 Task: Toggle the select subwords in the smart select.
Action: Mouse moved to (13, 518)
Screenshot: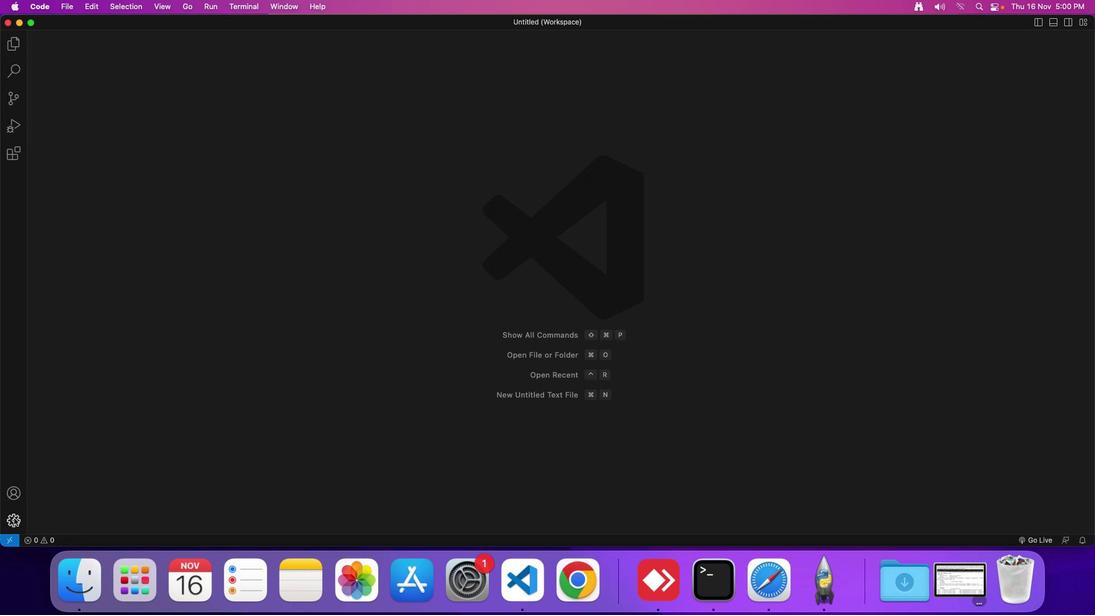 
Action: Mouse pressed left at (13, 518)
Screenshot: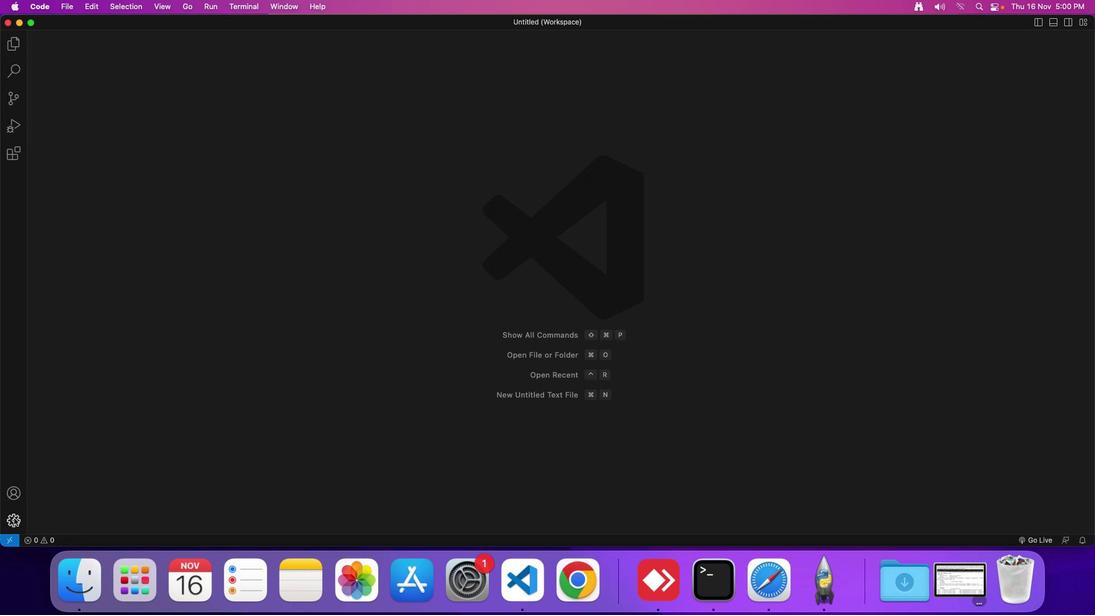 
Action: Mouse moved to (62, 452)
Screenshot: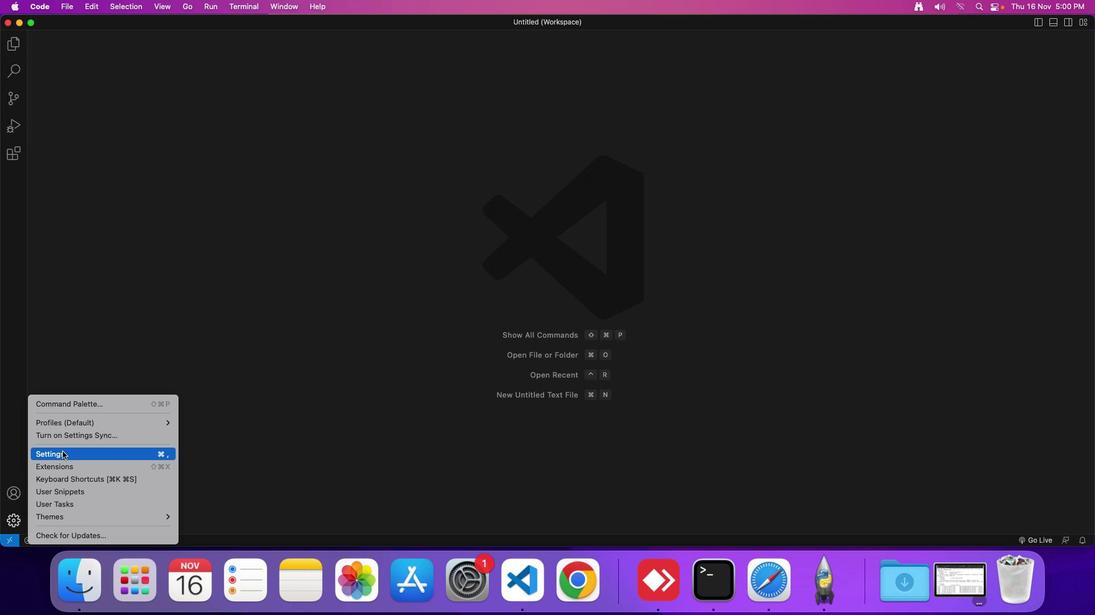 
Action: Mouse pressed left at (62, 452)
Screenshot: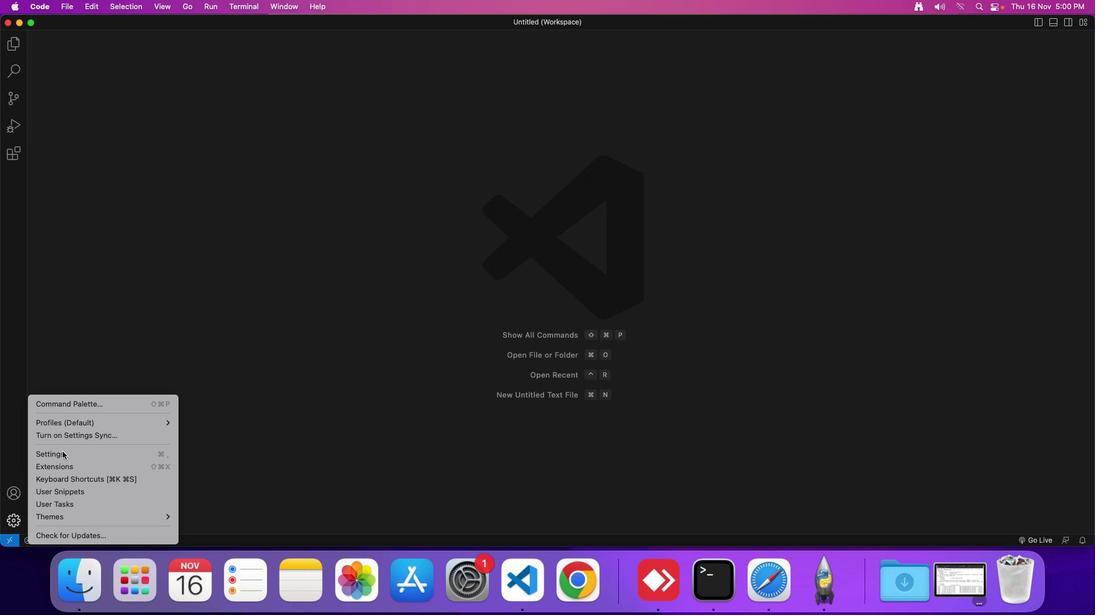 
Action: Mouse moved to (270, 94)
Screenshot: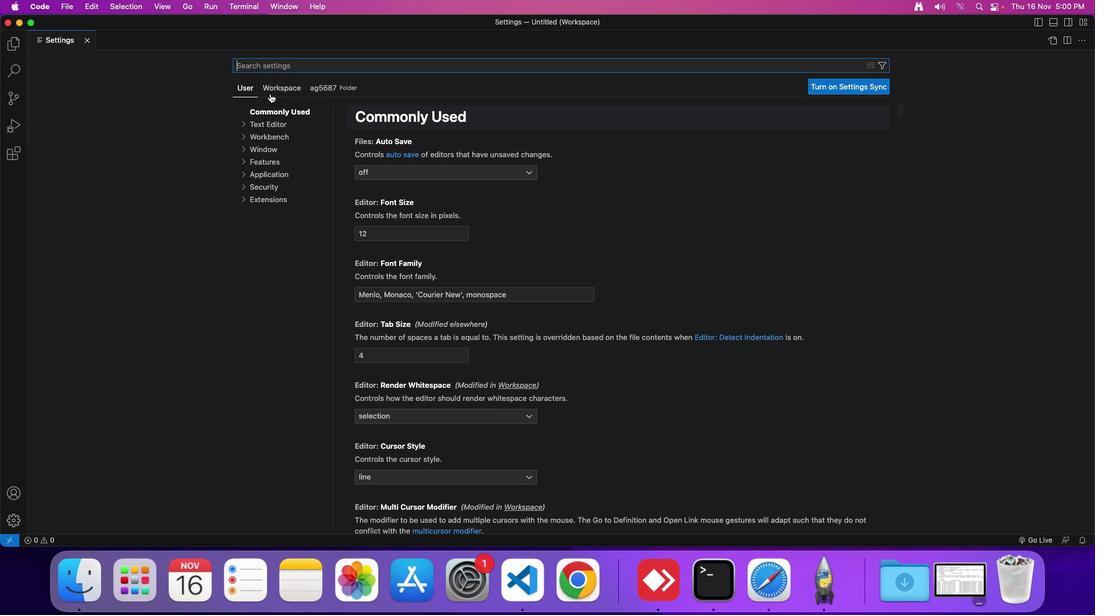 
Action: Mouse pressed left at (270, 94)
Screenshot: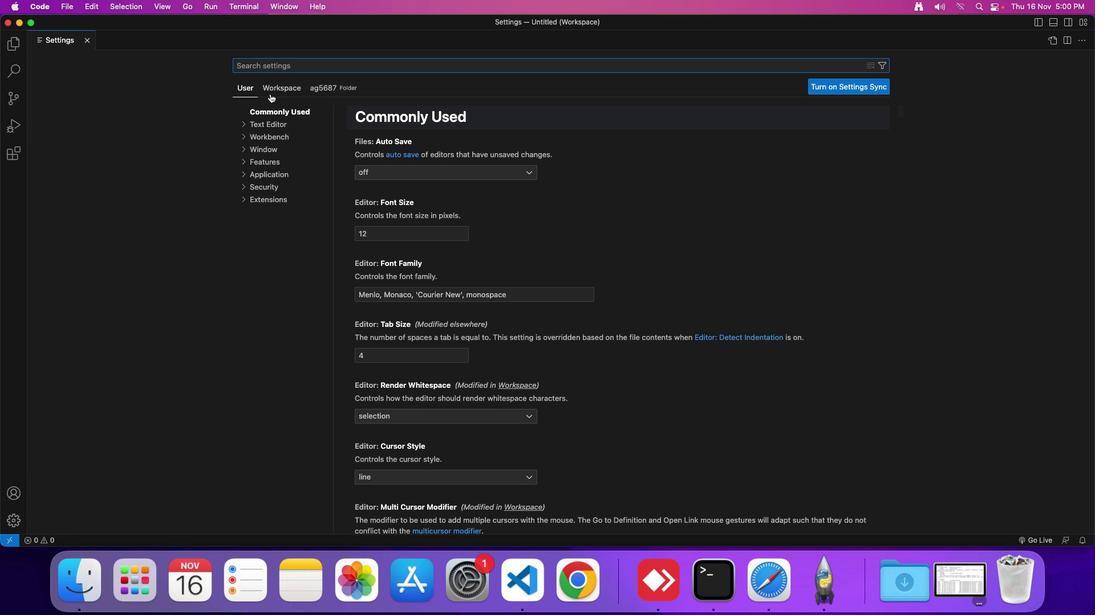 
Action: Mouse moved to (260, 123)
Screenshot: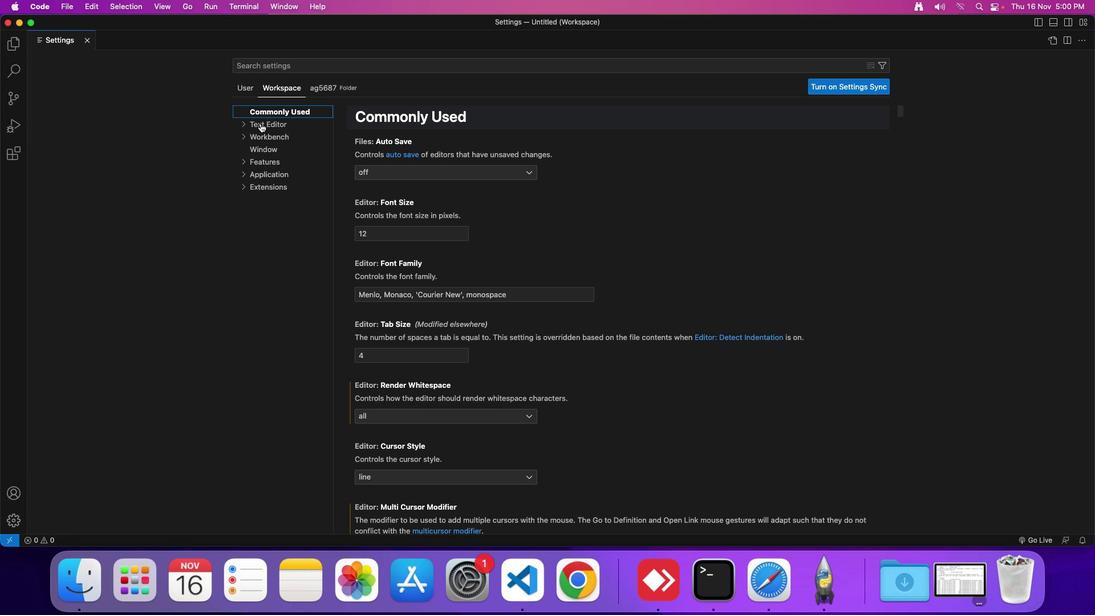 
Action: Mouse pressed left at (260, 123)
Screenshot: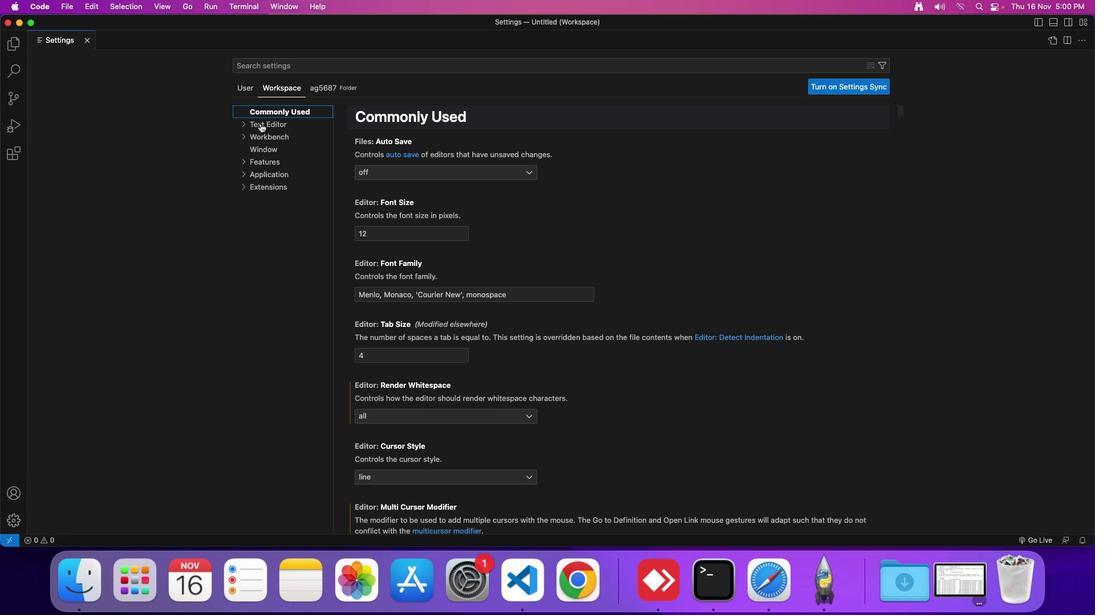 
Action: Mouse moved to (432, 446)
Screenshot: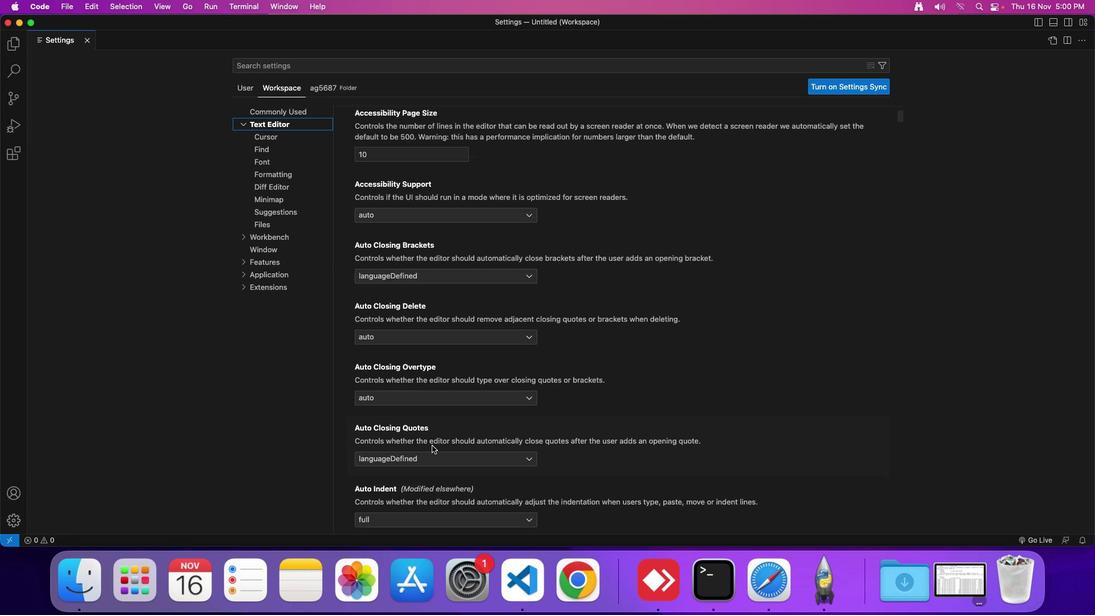 
Action: Mouse scrolled (432, 446) with delta (0, 0)
Screenshot: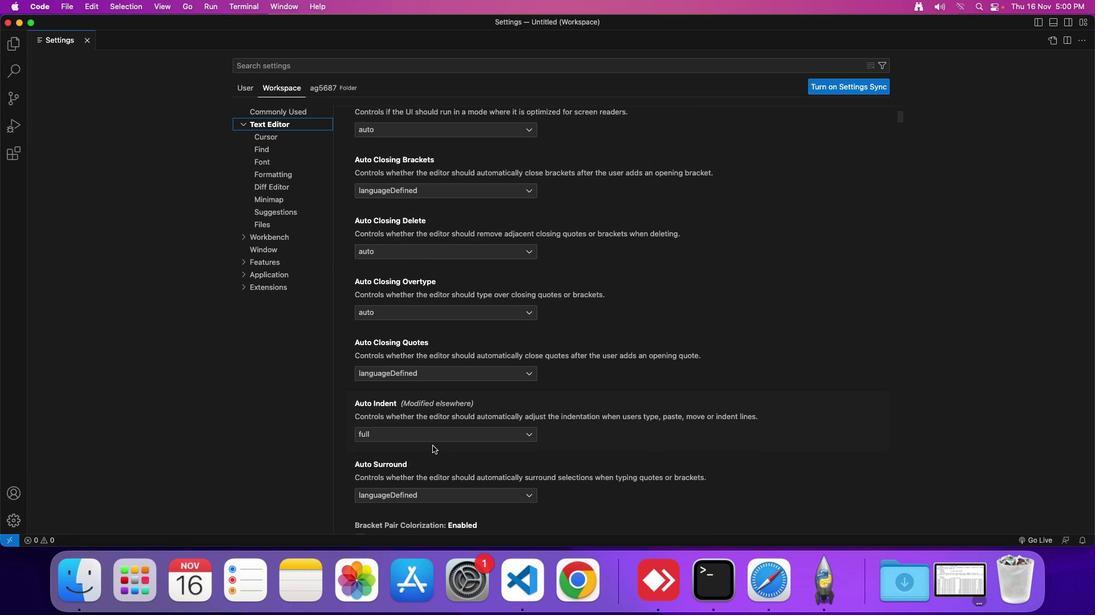 
Action: Mouse scrolled (432, 446) with delta (0, 0)
Screenshot: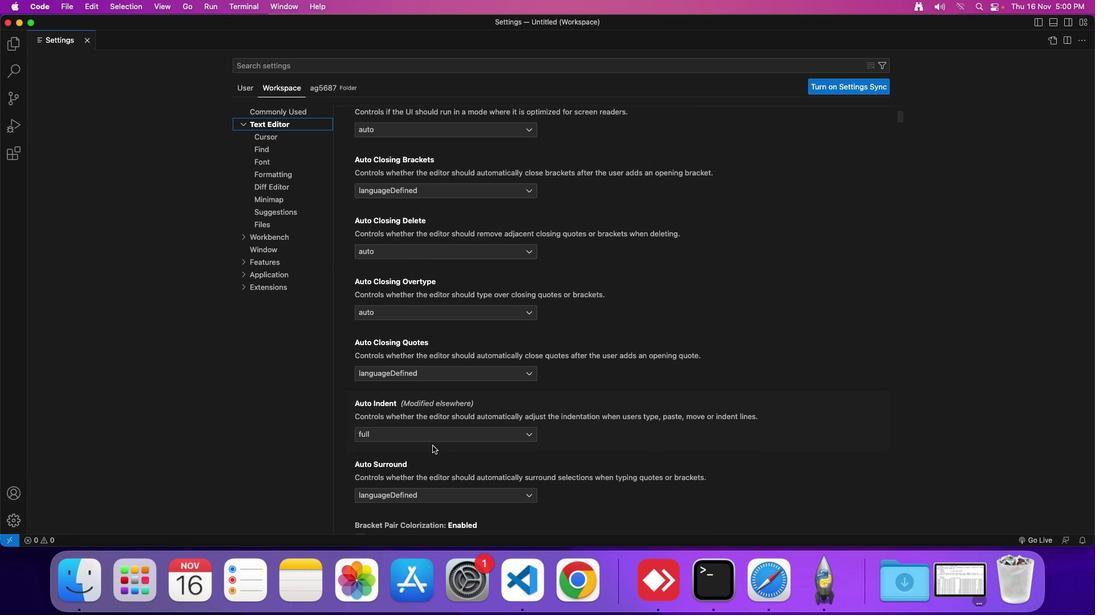 
Action: Mouse moved to (432, 446)
Screenshot: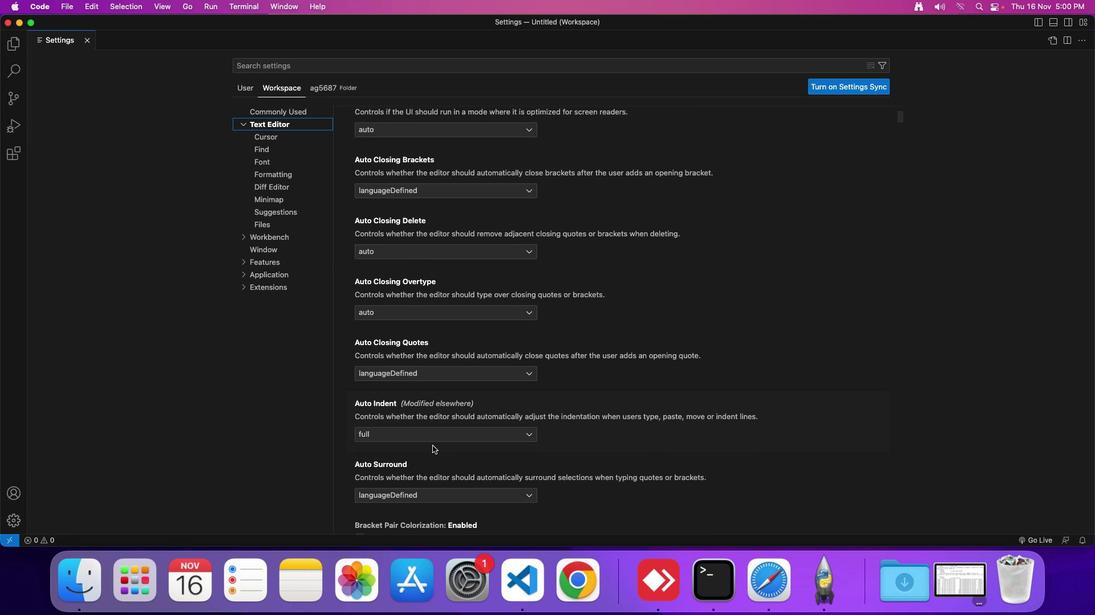 
Action: Mouse scrolled (432, 446) with delta (0, -1)
Screenshot: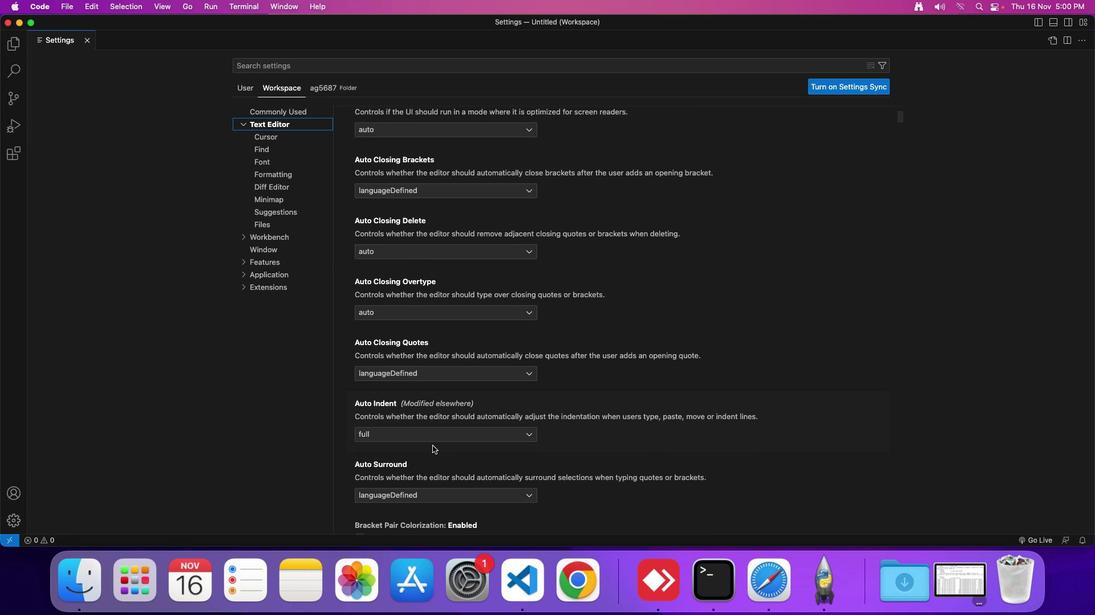 
Action: Mouse moved to (432, 446)
Screenshot: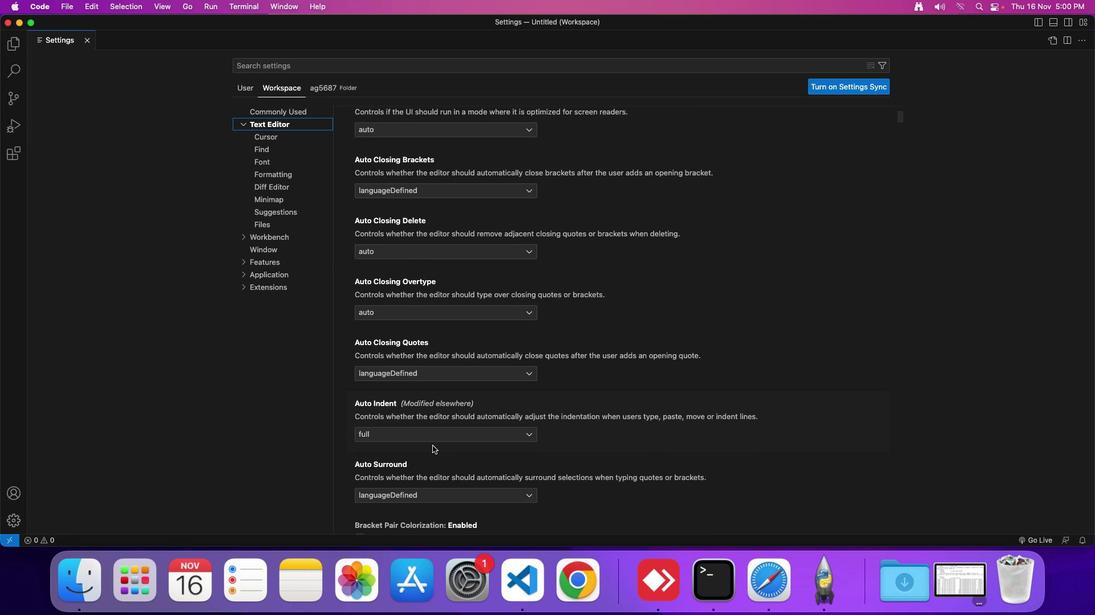 
Action: Mouse scrolled (432, 446) with delta (0, 0)
Screenshot: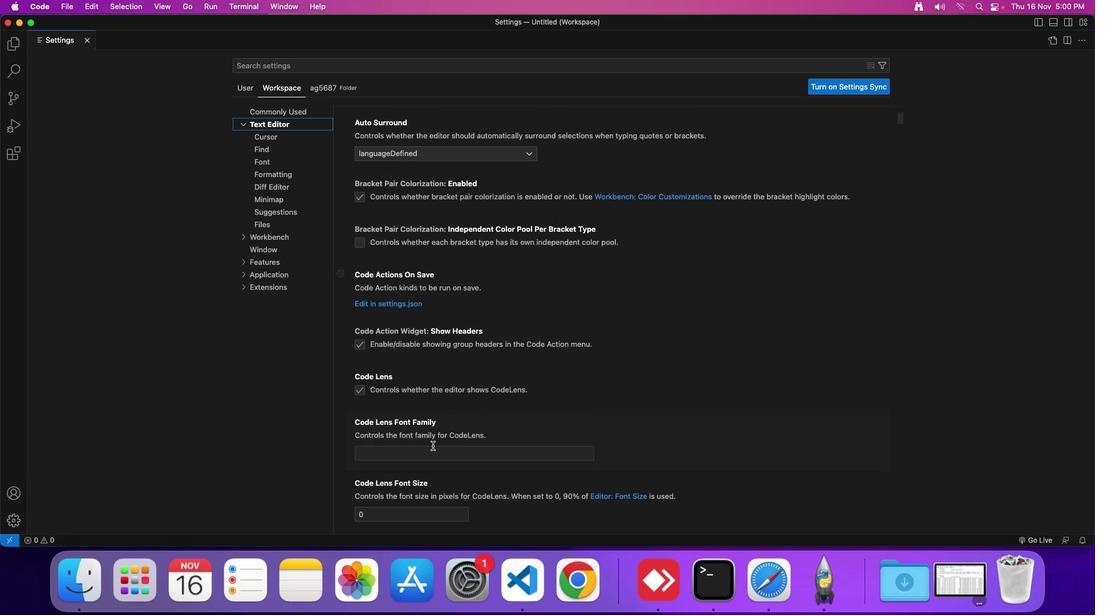 
Action: Mouse scrolled (432, 446) with delta (0, 0)
Screenshot: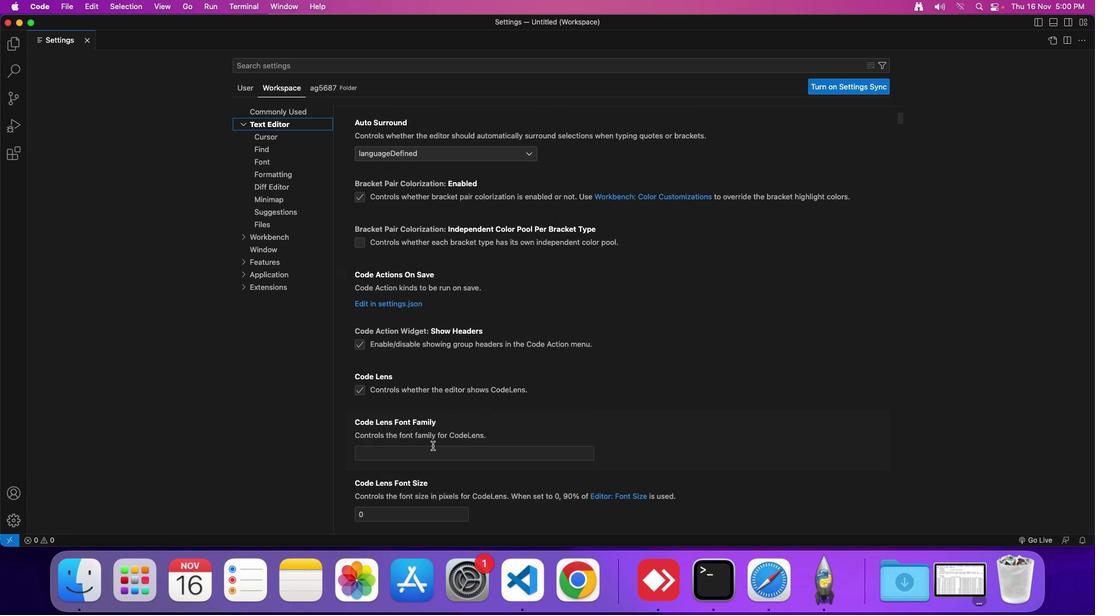 
Action: Mouse scrolled (432, 446) with delta (0, -2)
Screenshot: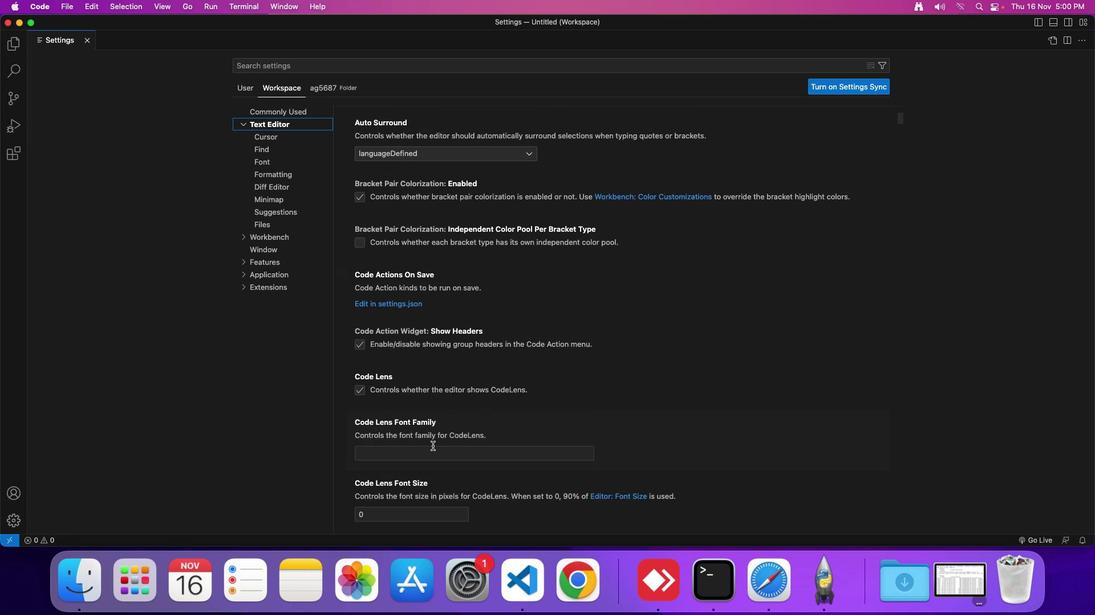 
Action: Mouse scrolled (432, 446) with delta (0, -3)
Screenshot: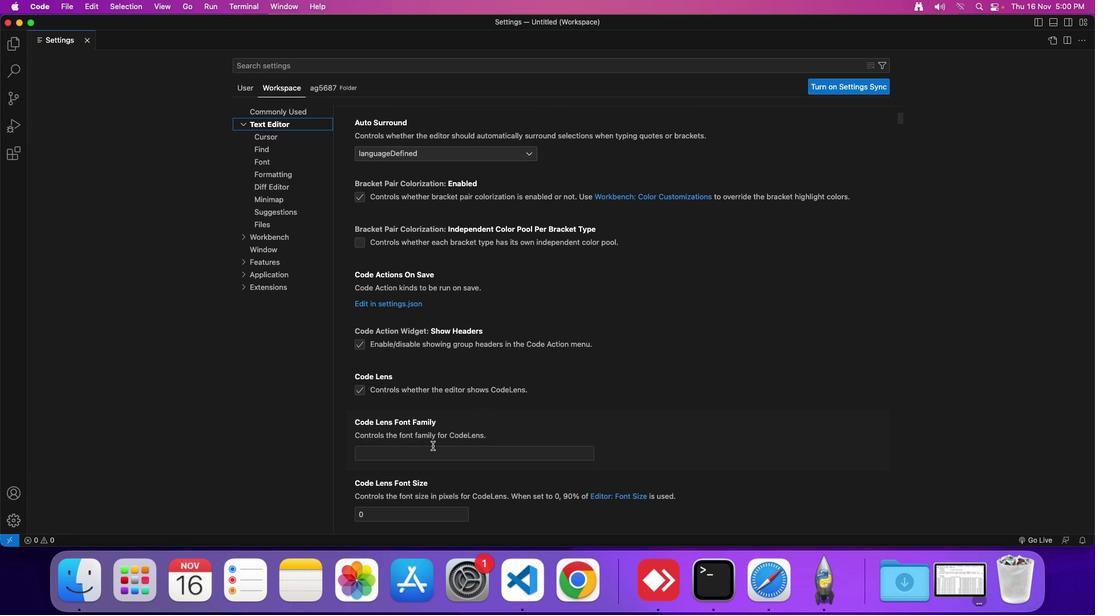 
Action: Mouse moved to (434, 446)
Screenshot: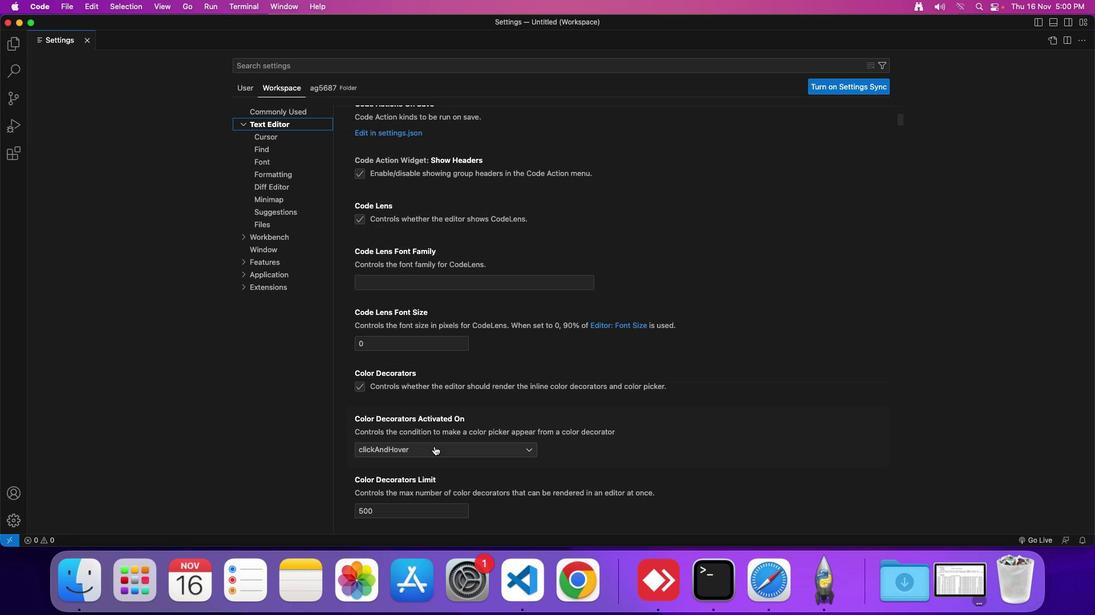 
Action: Mouse scrolled (434, 446) with delta (0, 0)
Screenshot: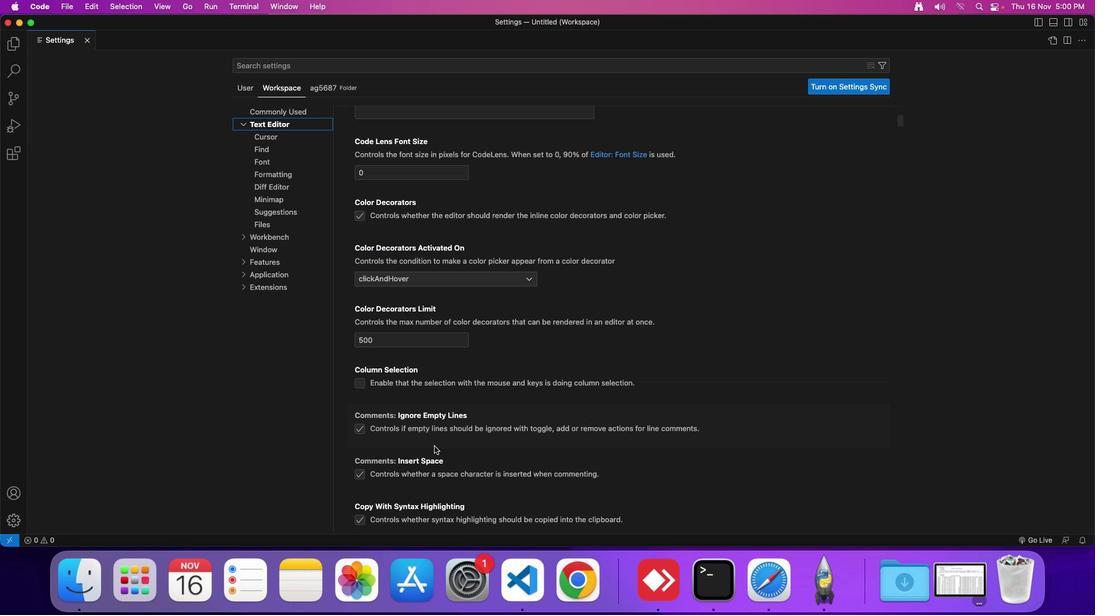 
Action: Mouse scrolled (434, 446) with delta (0, 0)
Screenshot: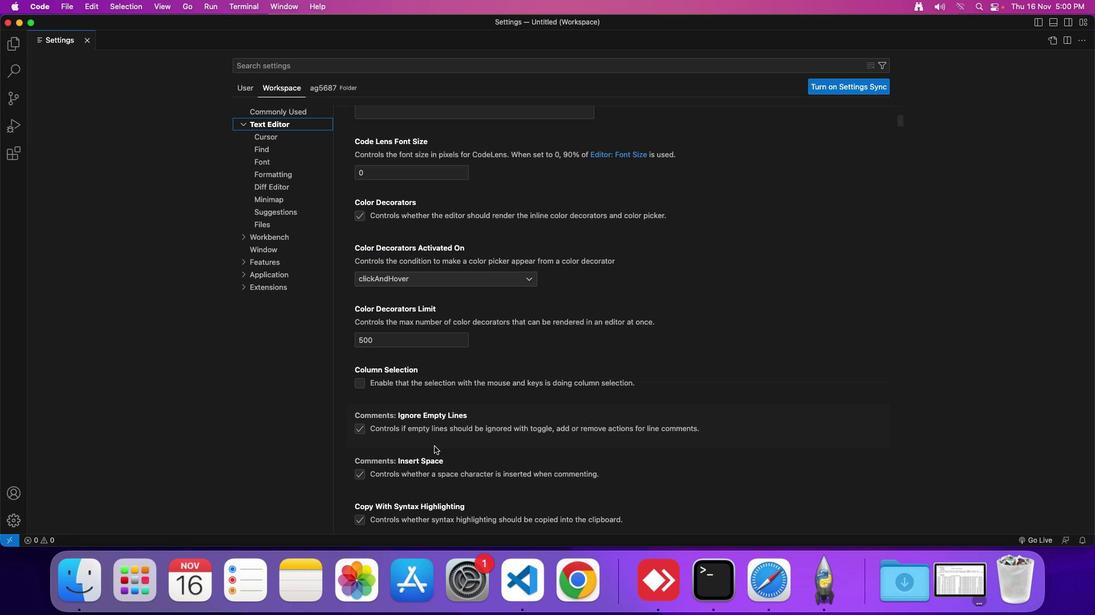 
Action: Mouse scrolled (434, 446) with delta (0, -2)
Screenshot: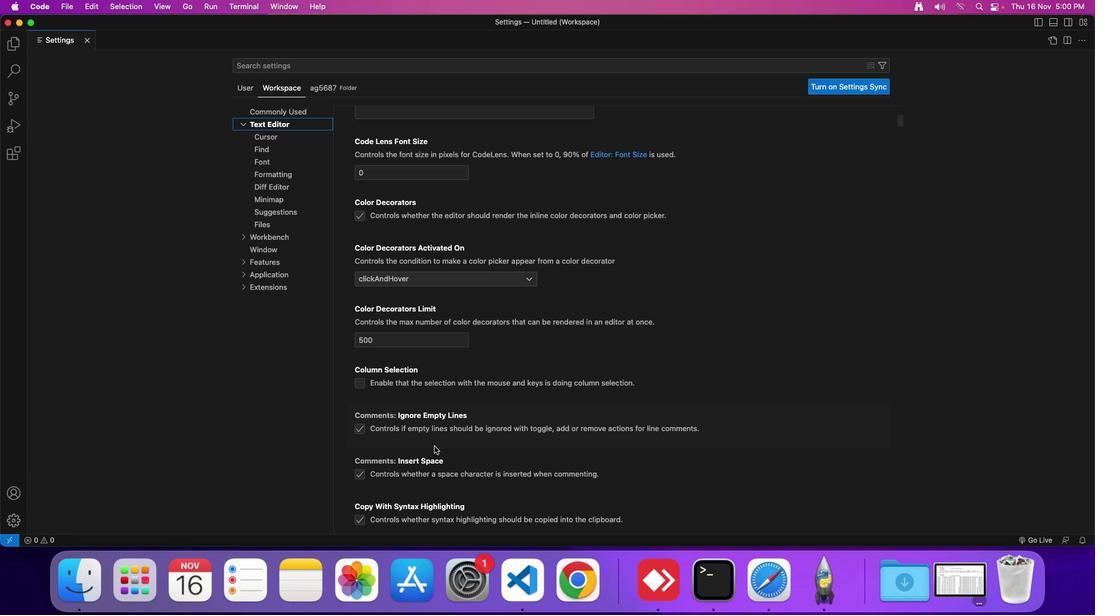 
Action: Mouse scrolled (434, 446) with delta (0, -3)
Screenshot: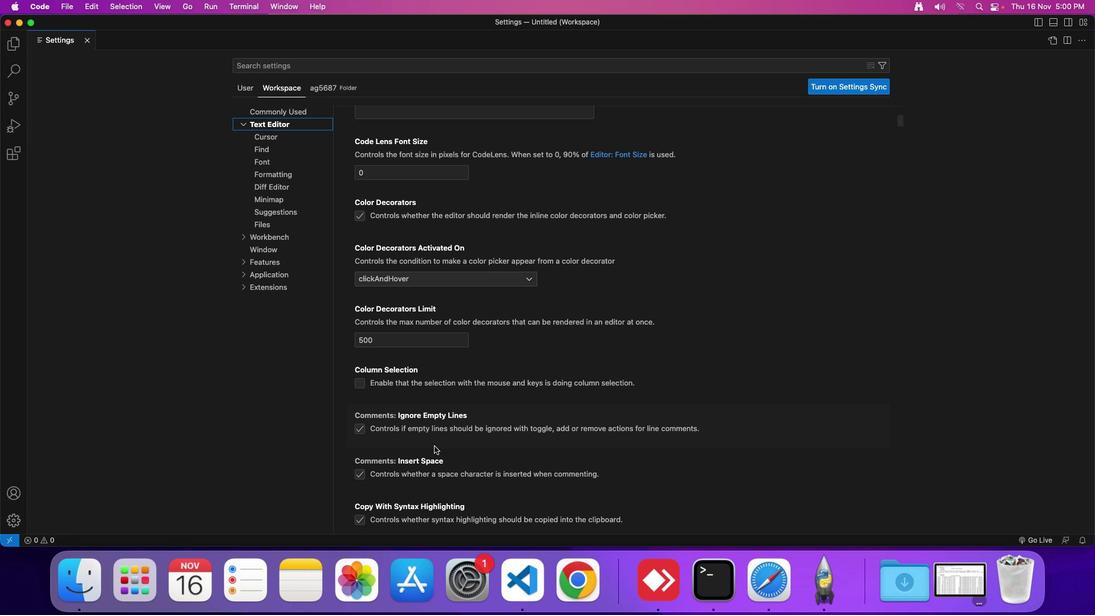 
Action: Mouse scrolled (434, 446) with delta (0, 0)
Screenshot: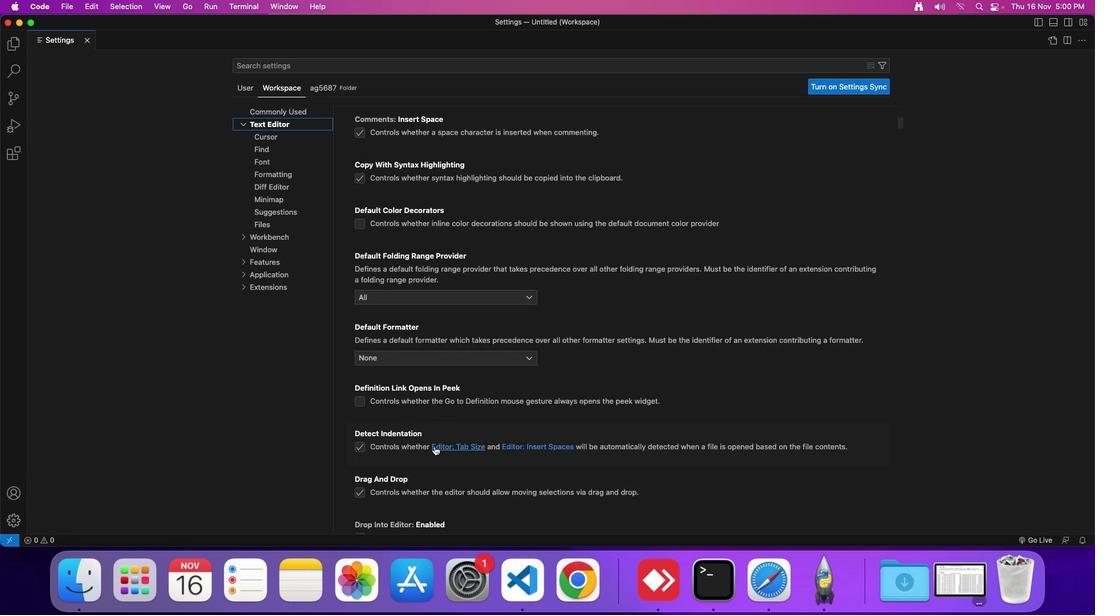 
Action: Mouse scrolled (434, 446) with delta (0, 0)
Screenshot: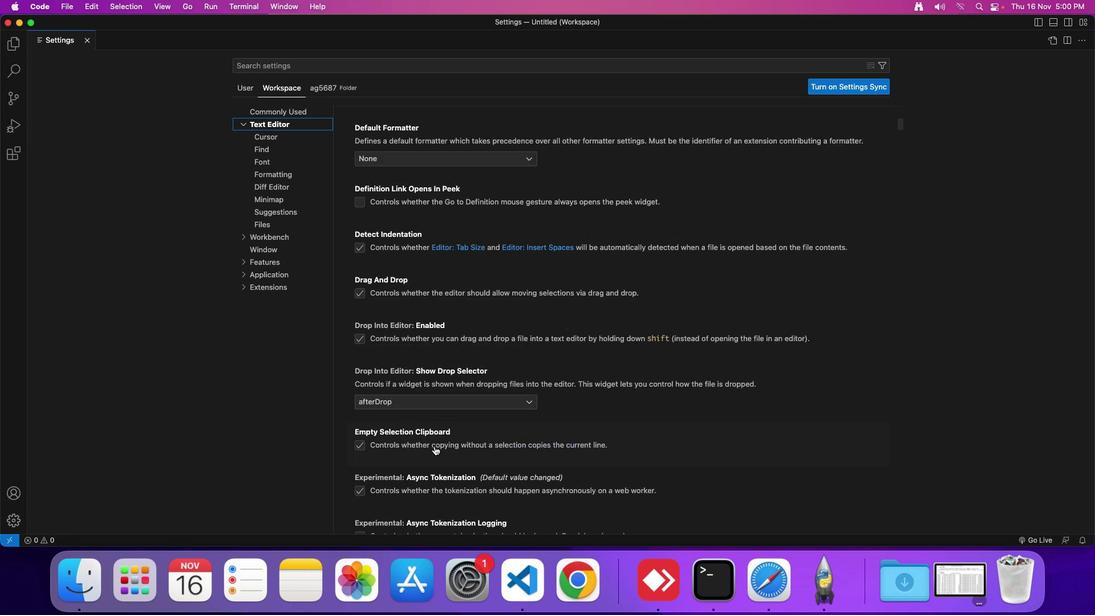 
Action: Mouse scrolled (434, 446) with delta (0, -2)
Screenshot: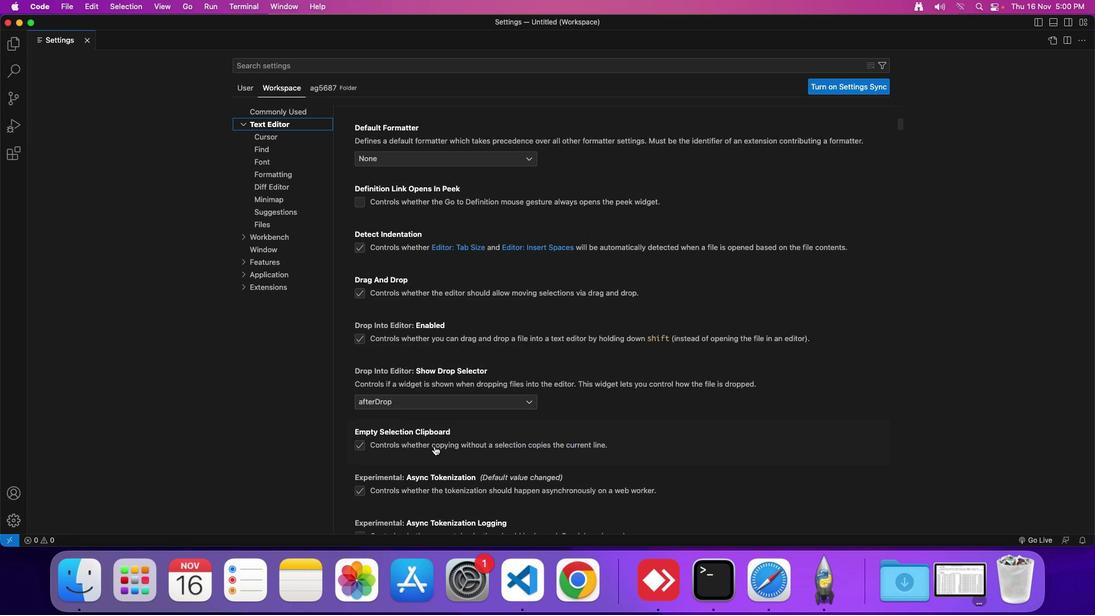 
Action: Mouse scrolled (434, 446) with delta (0, -3)
Screenshot: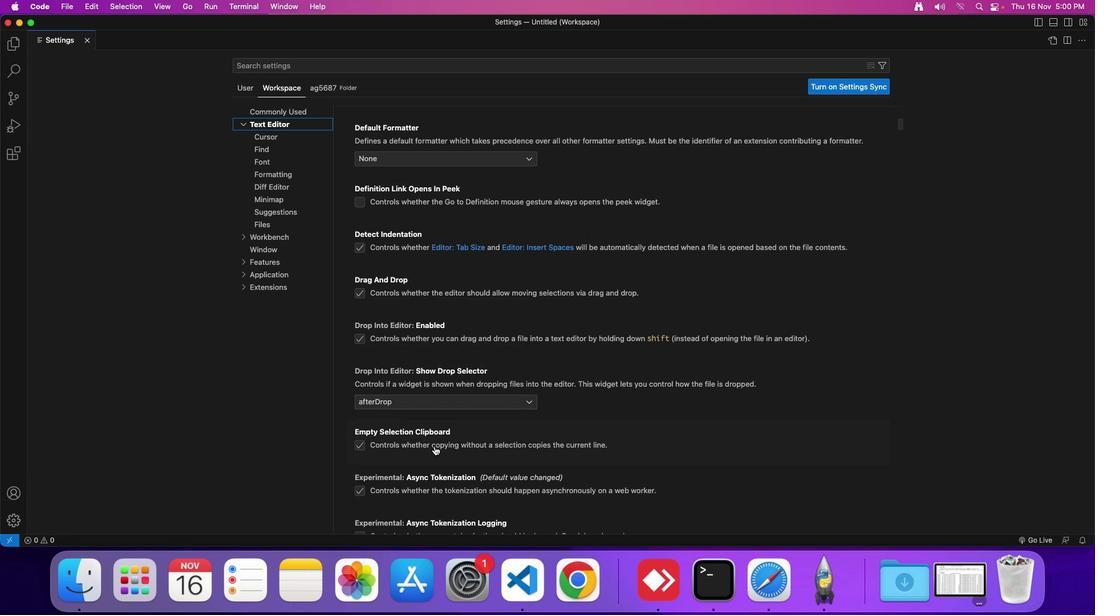 
Action: Mouse scrolled (434, 446) with delta (0, -3)
Screenshot: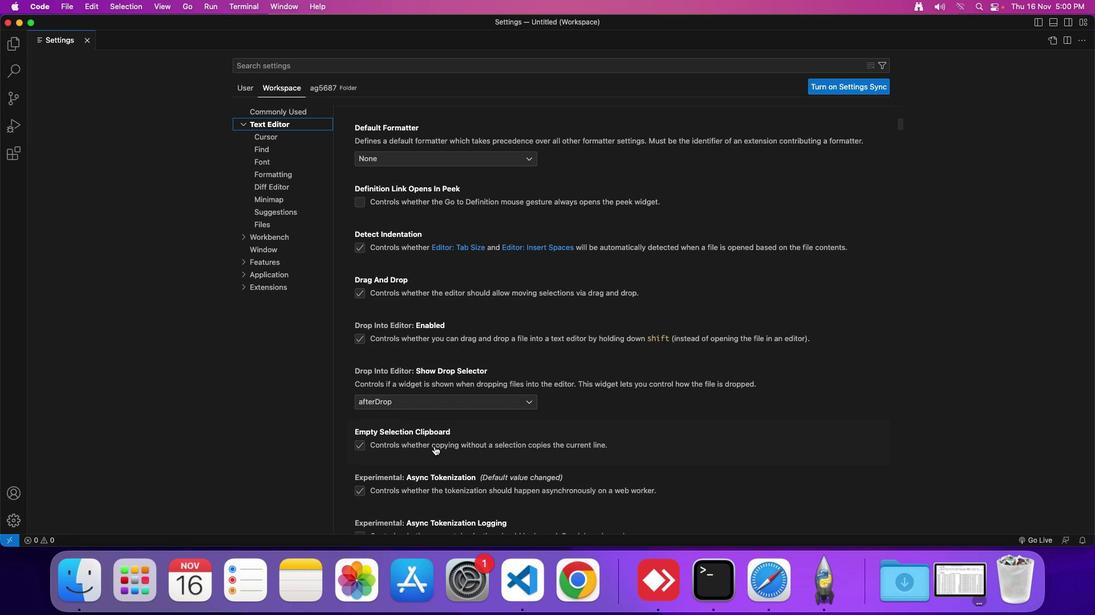 
Action: Mouse scrolled (434, 446) with delta (0, 0)
Screenshot: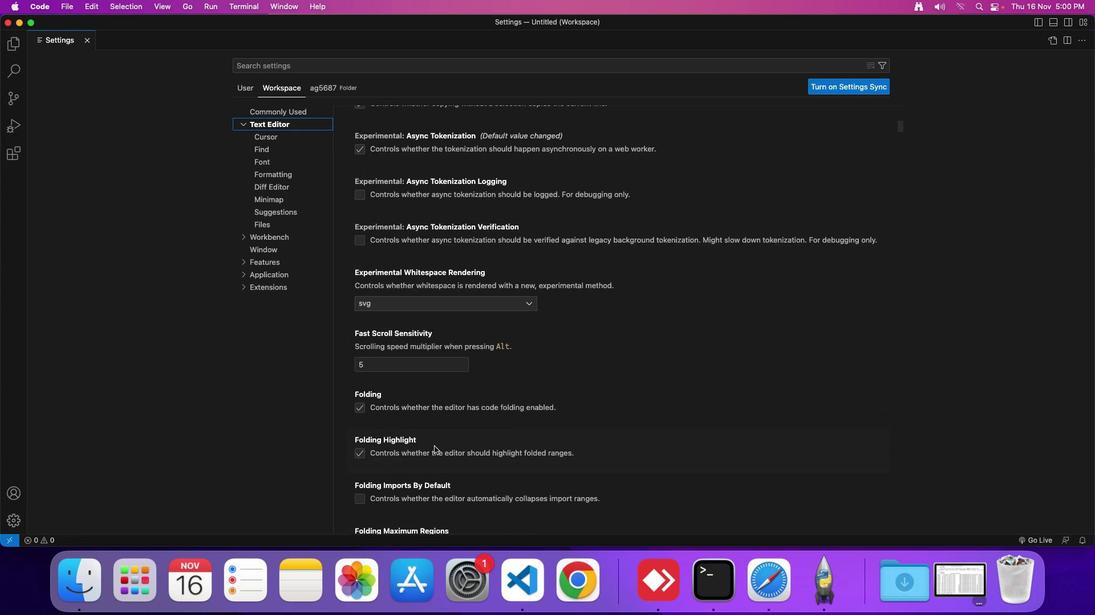 
Action: Mouse scrolled (434, 446) with delta (0, 0)
Screenshot: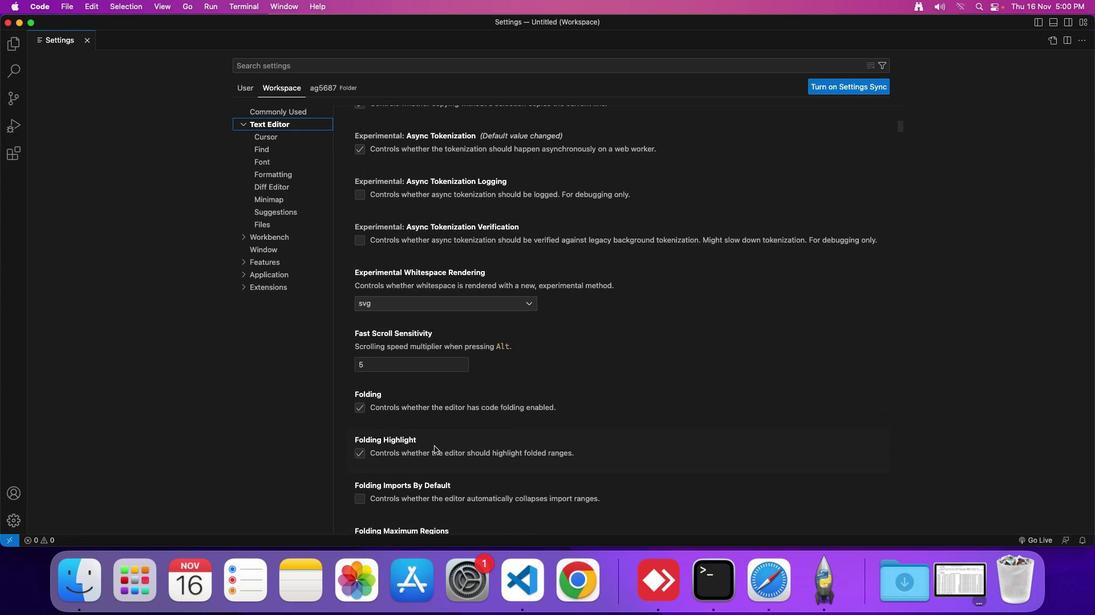 
Action: Mouse scrolled (434, 446) with delta (0, -2)
Screenshot: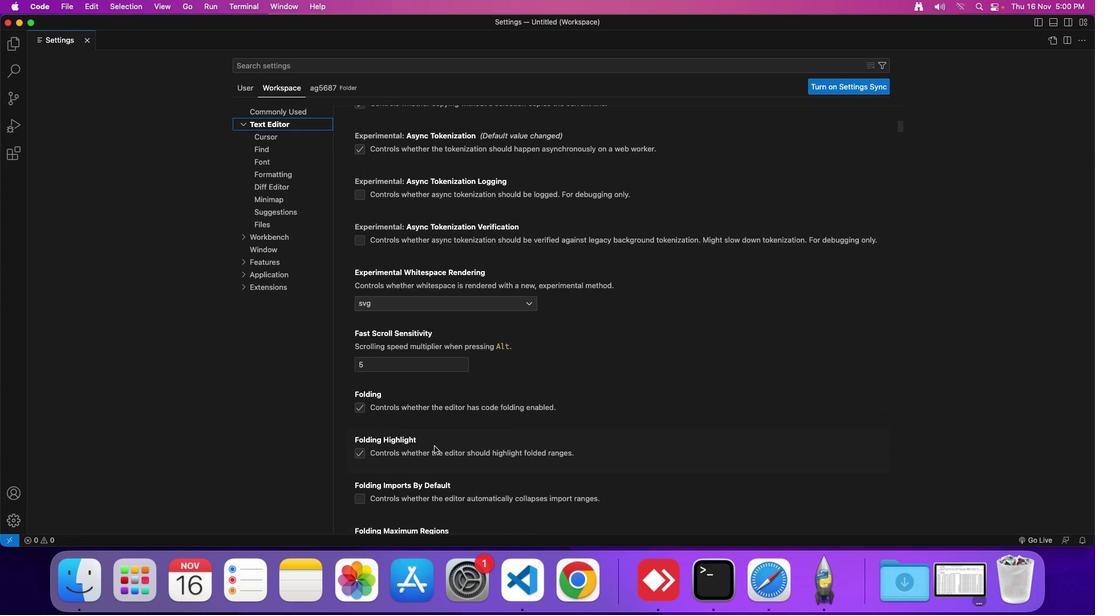 
Action: Mouse scrolled (434, 446) with delta (0, -3)
Screenshot: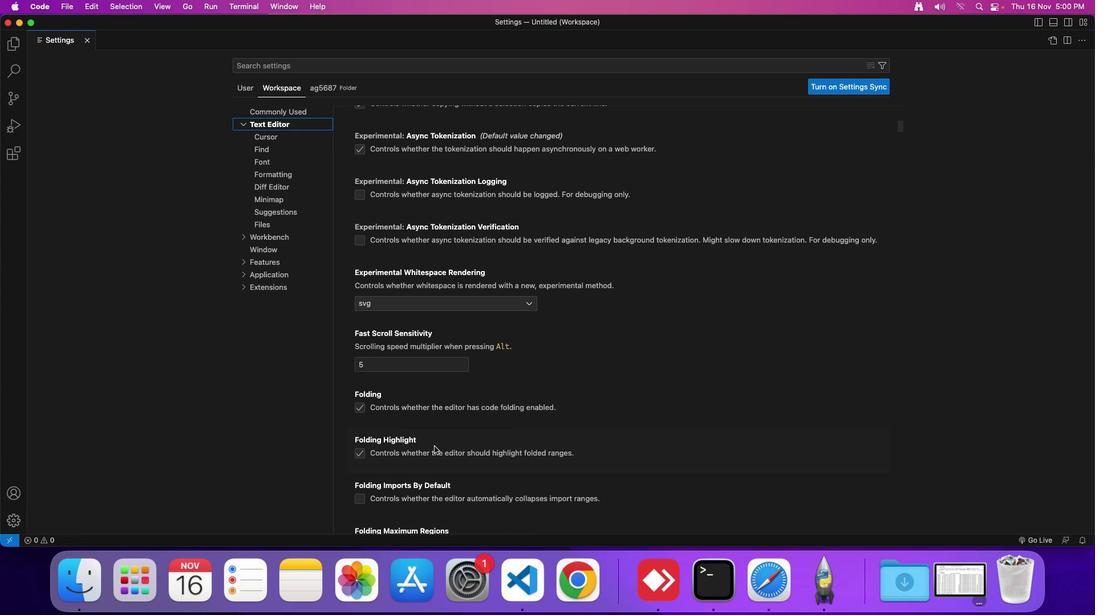 
Action: Mouse scrolled (434, 446) with delta (0, 0)
Screenshot: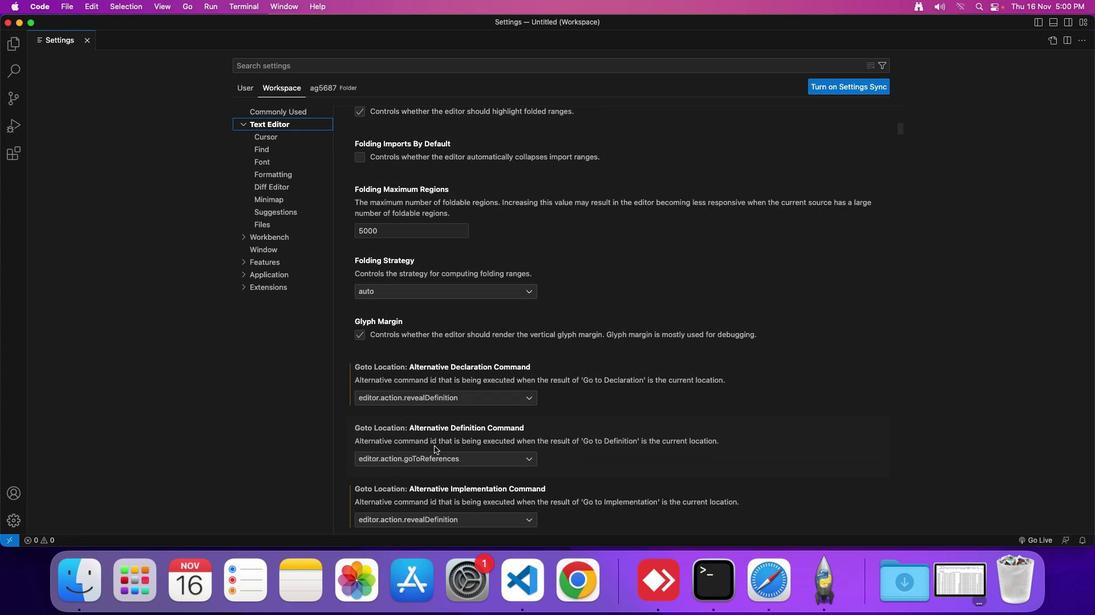 
Action: Mouse scrolled (434, 446) with delta (0, 0)
Screenshot: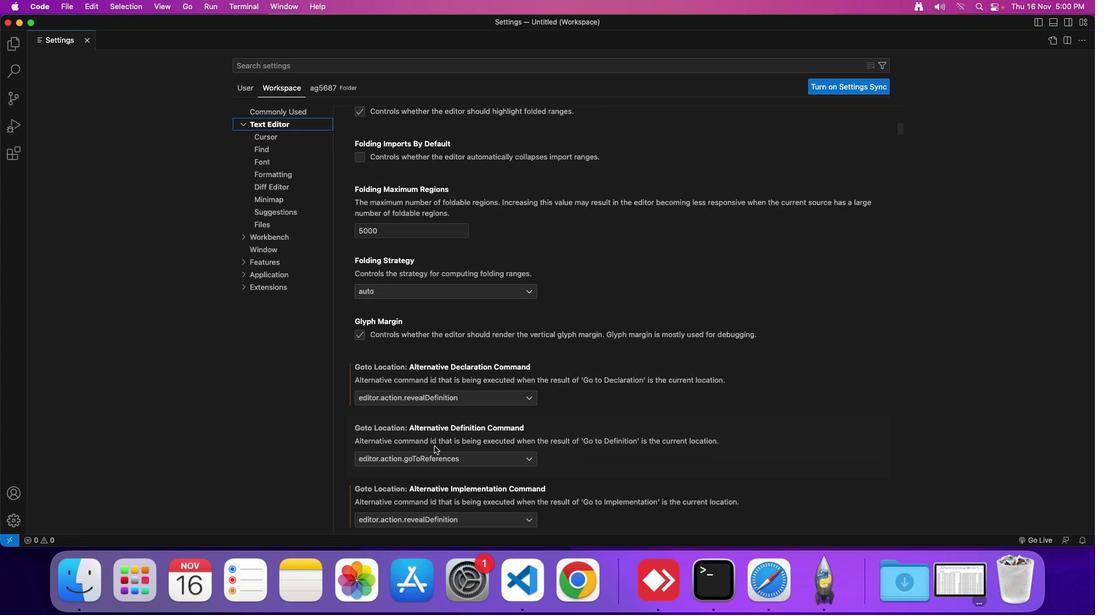 
Action: Mouse scrolled (434, 446) with delta (0, -2)
Screenshot: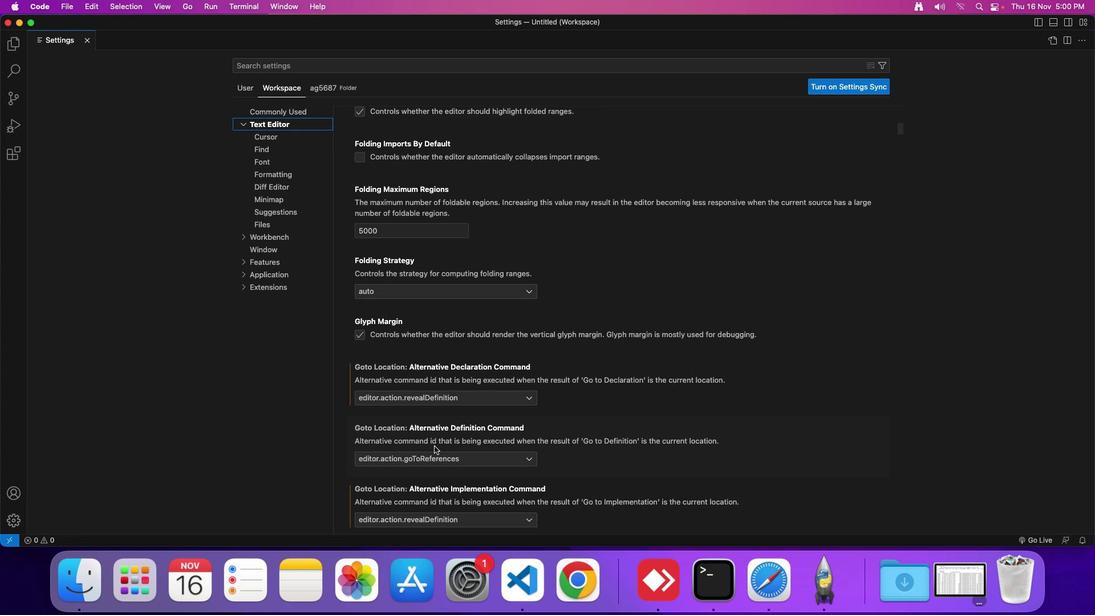 
Action: Mouse scrolled (434, 446) with delta (0, -3)
Screenshot: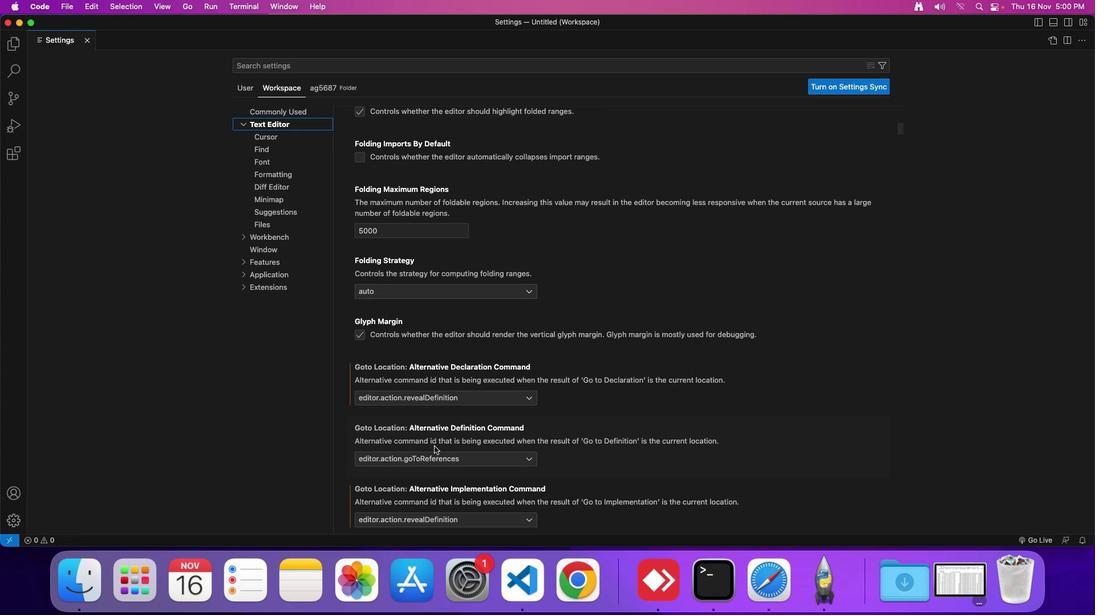 
Action: Mouse scrolled (434, 446) with delta (0, 0)
Screenshot: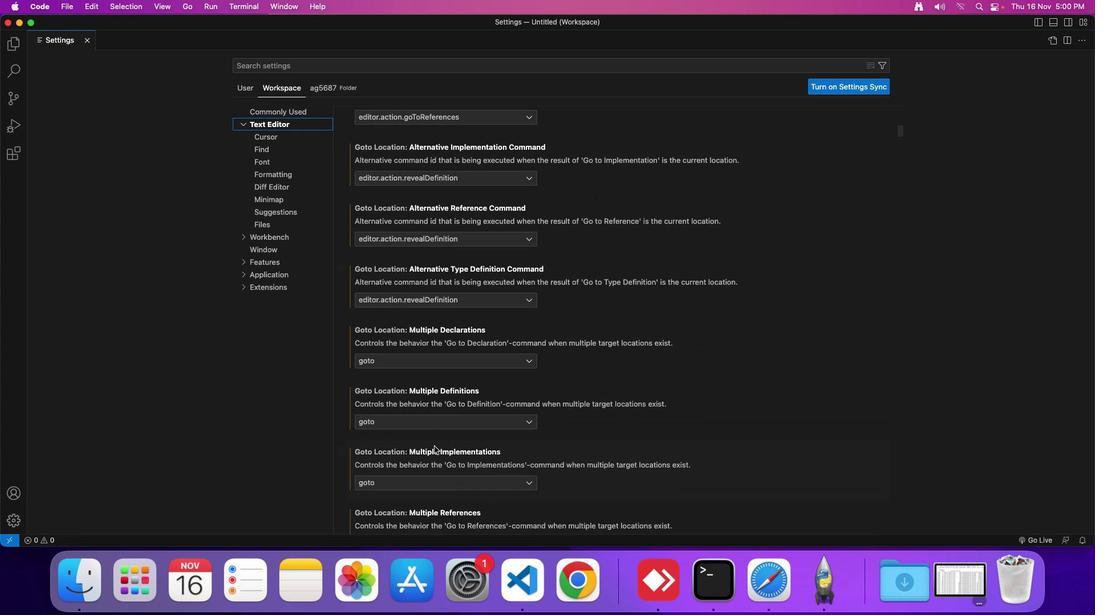 
Action: Mouse scrolled (434, 446) with delta (0, 0)
Screenshot: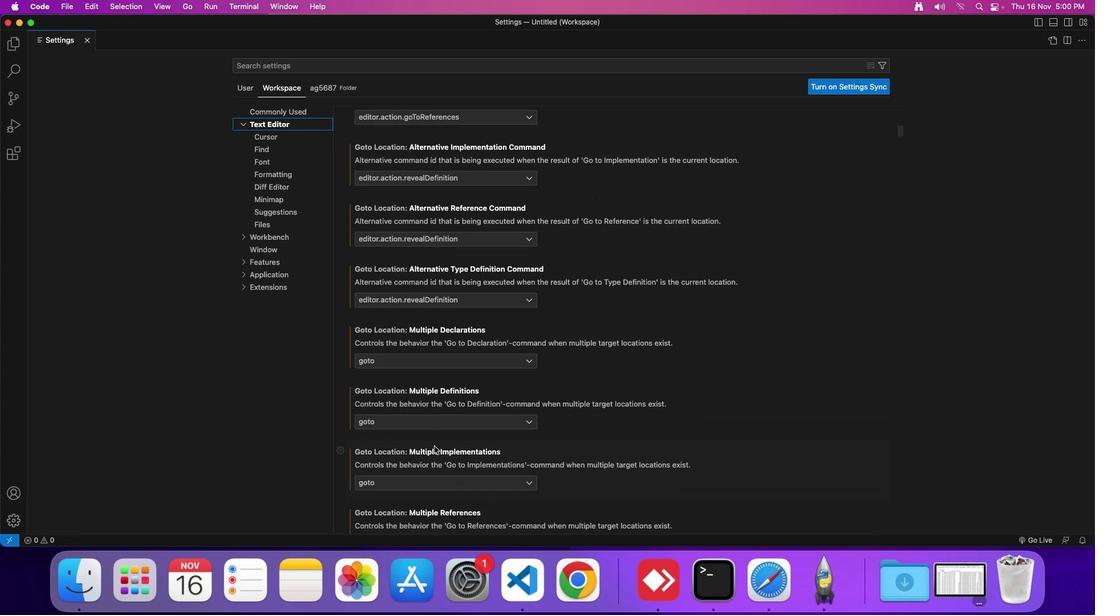 
Action: Mouse scrolled (434, 446) with delta (0, -2)
Screenshot: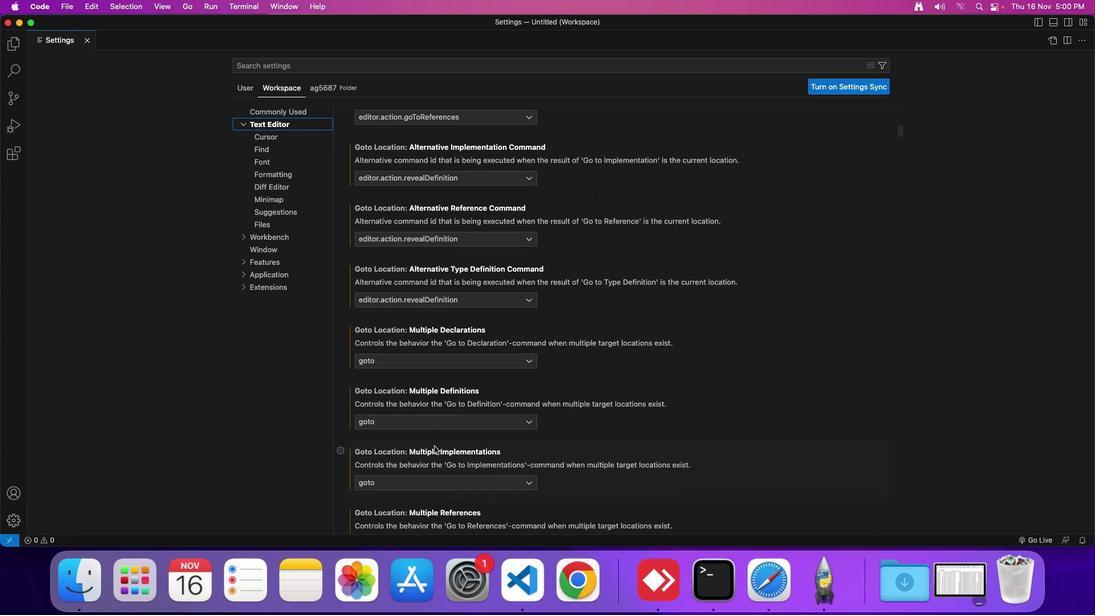 
Action: Mouse scrolled (434, 446) with delta (0, -3)
Screenshot: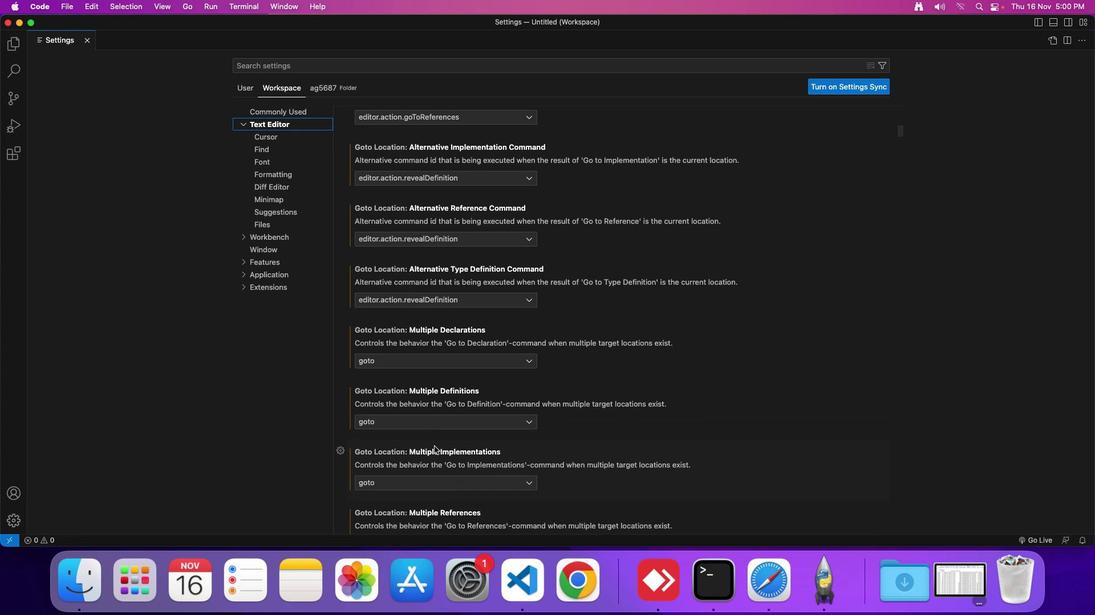 
Action: Mouse scrolled (434, 446) with delta (0, 0)
Screenshot: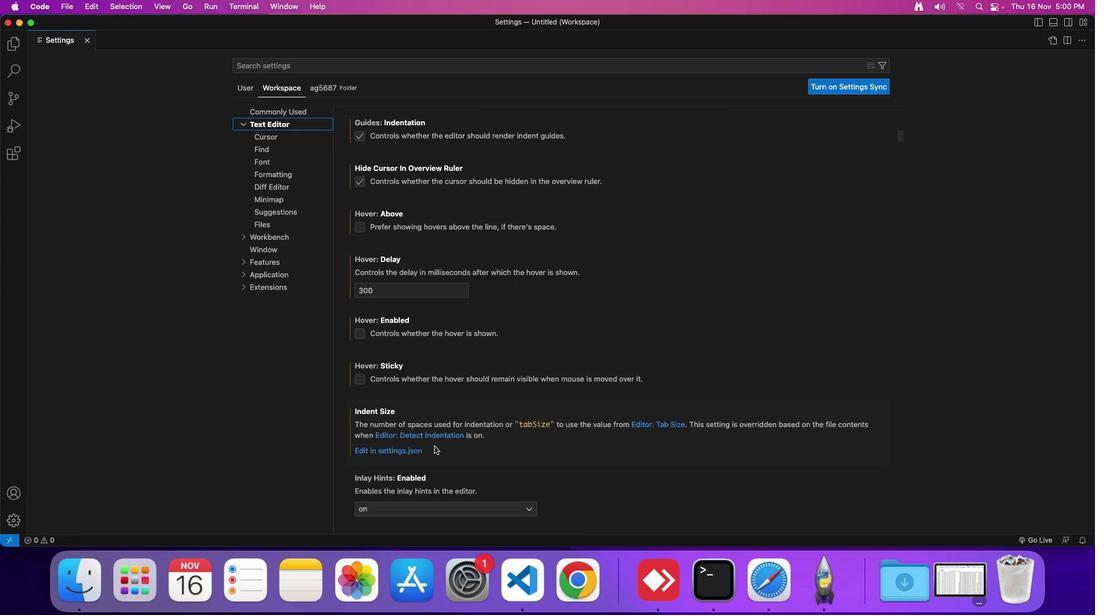 
Action: Mouse scrolled (434, 446) with delta (0, -2)
Screenshot: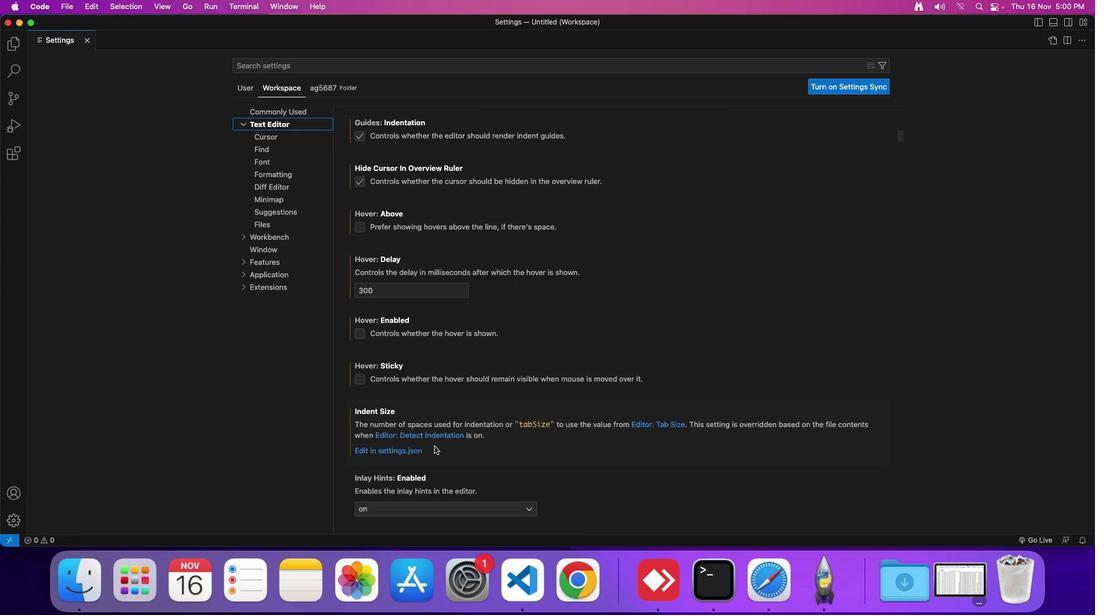 
Action: Mouse scrolled (434, 446) with delta (0, -2)
Screenshot: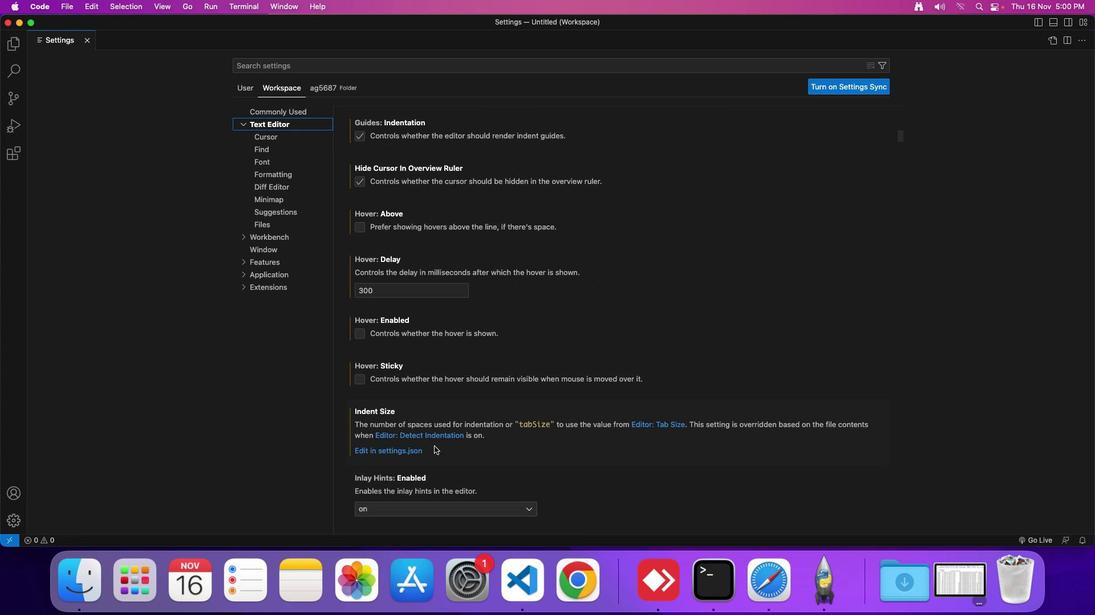 
Action: Mouse scrolled (434, 446) with delta (0, -4)
Screenshot: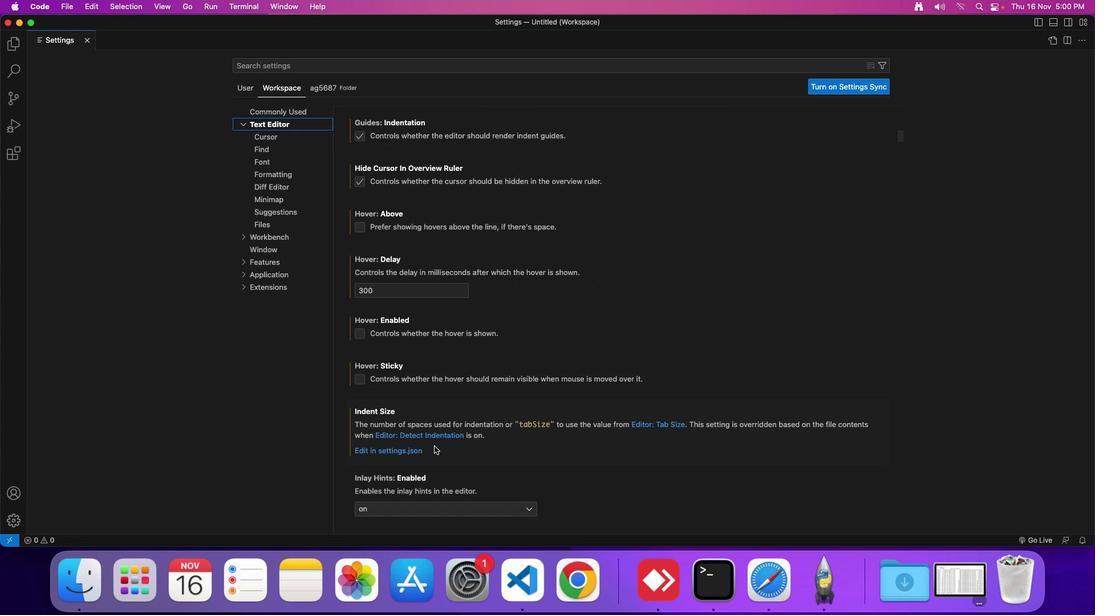 
Action: Mouse scrolled (434, 446) with delta (0, -5)
Screenshot: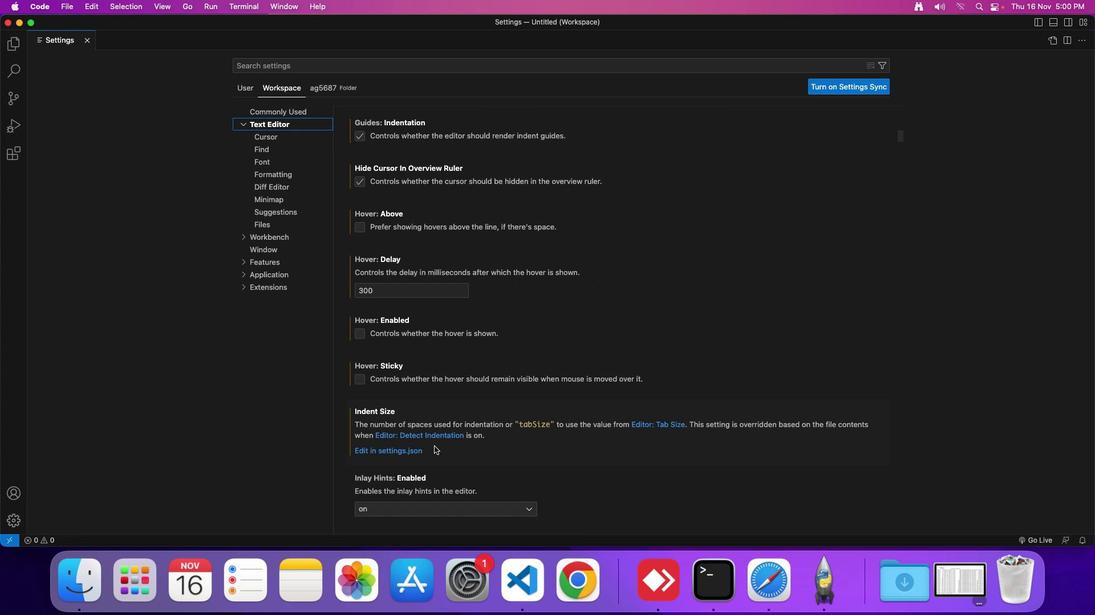 
Action: Mouse scrolled (434, 446) with delta (0, 0)
Screenshot: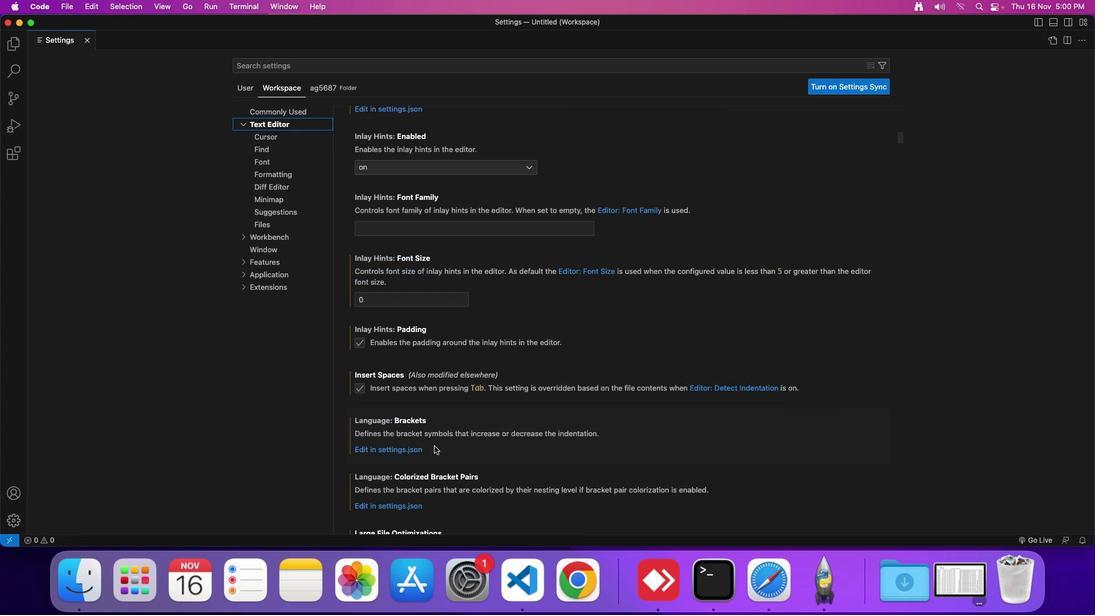 
Action: Mouse scrolled (434, 446) with delta (0, 0)
Screenshot: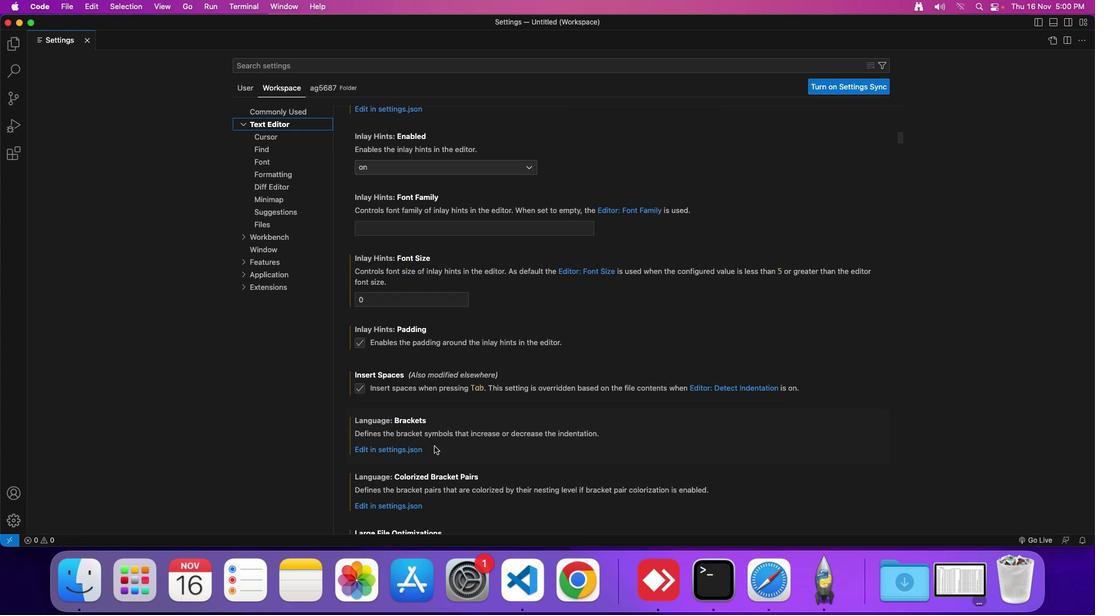 
Action: Mouse scrolled (434, 446) with delta (0, -2)
Screenshot: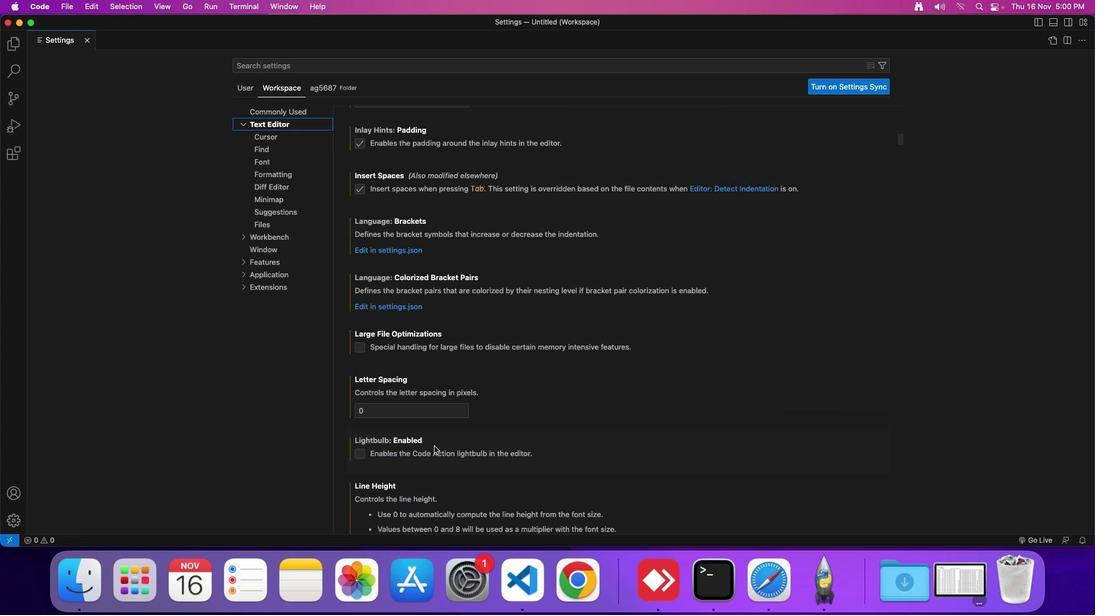 
Action: Mouse scrolled (434, 446) with delta (0, -3)
Screenshot: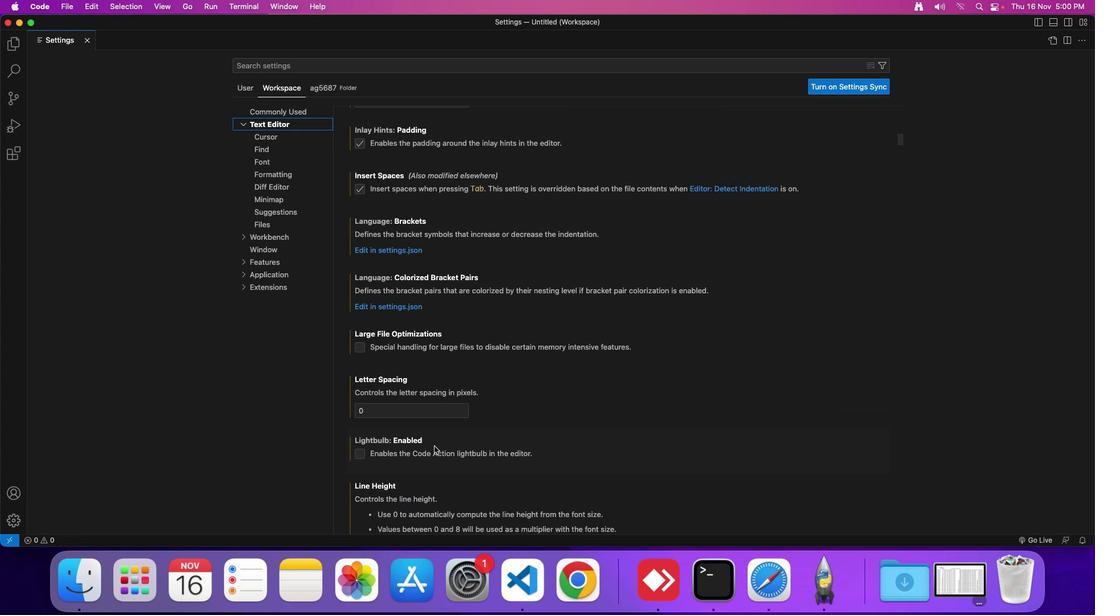 
Action: Mouse scrolled (434, 446) with delta (0, -3)
Screenshot: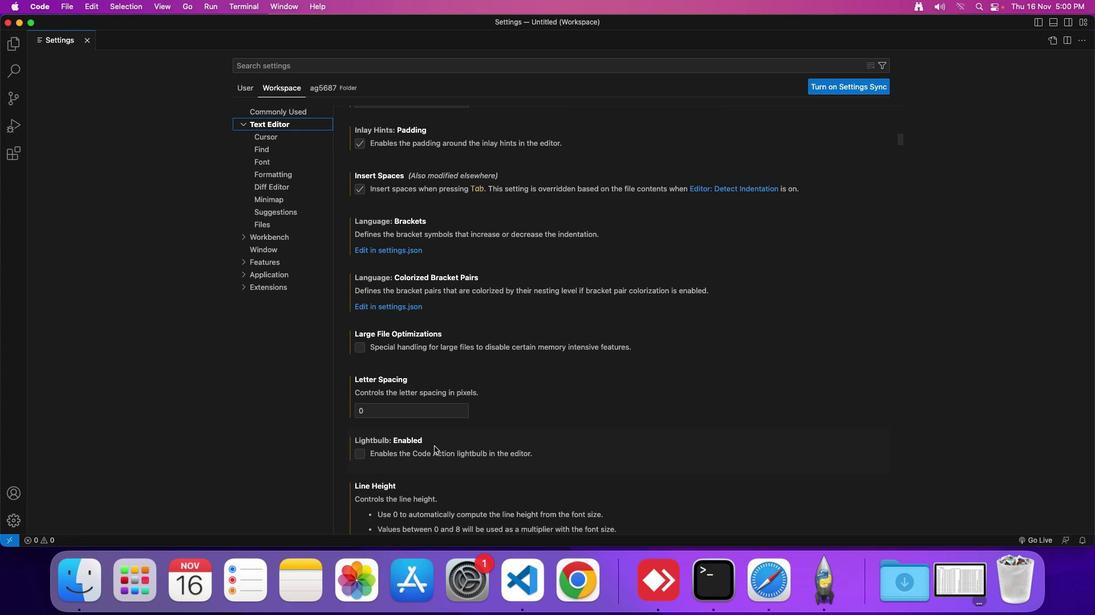 
Action: Mouse scrolled (434, 446) with delta (0, 0)
Screenshot: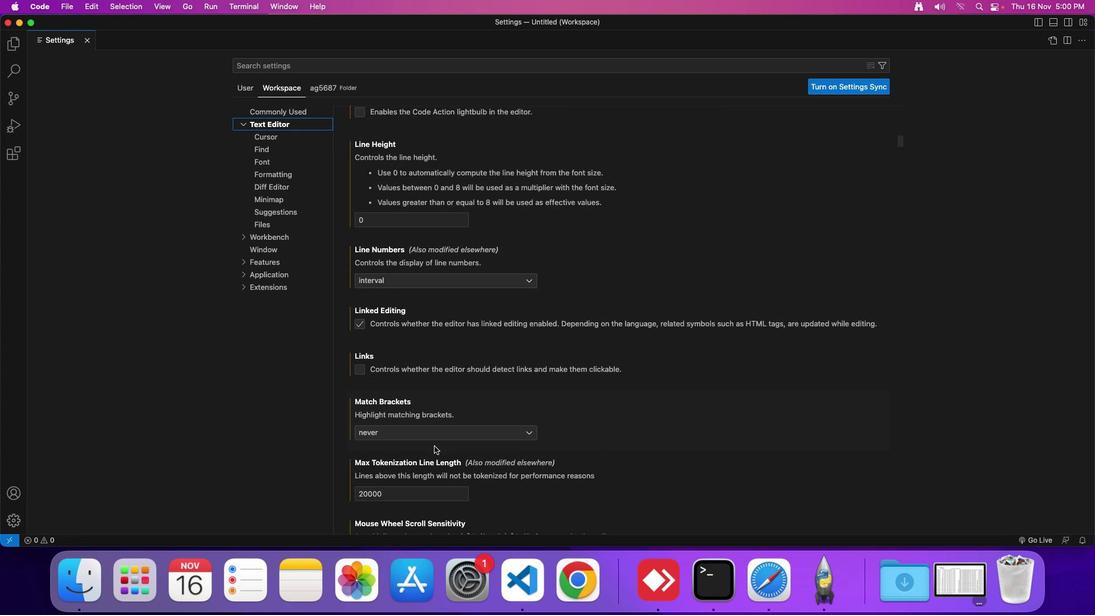 
Action: Mouse scrolled (434, 446) with delta (0, 0)
Screenshot: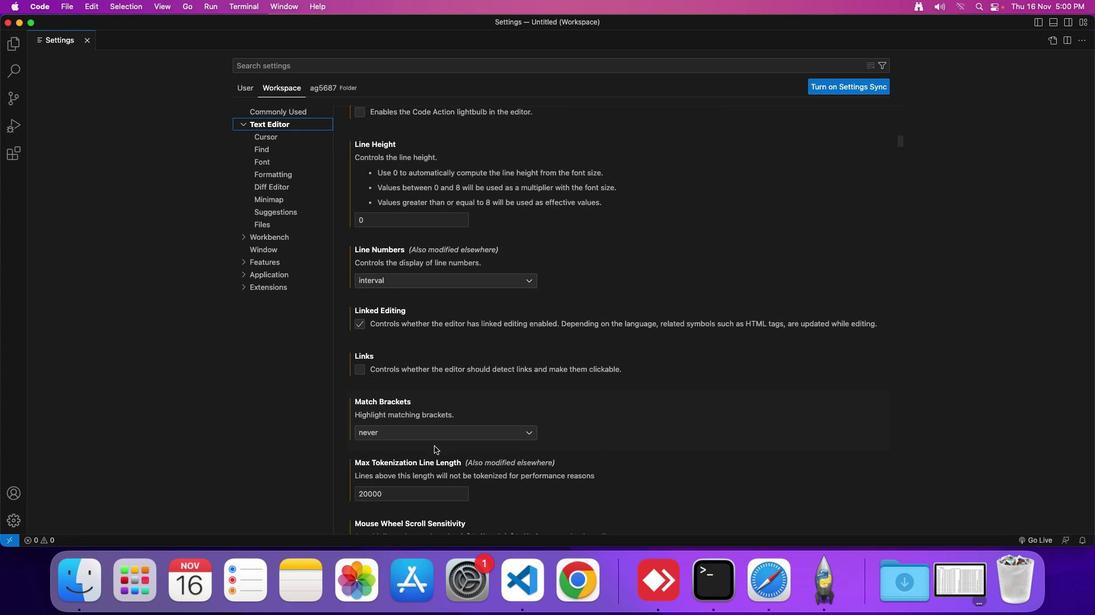 
Action: Mouse scrolled (434, 446) with delta (0, -2)
Screenshot: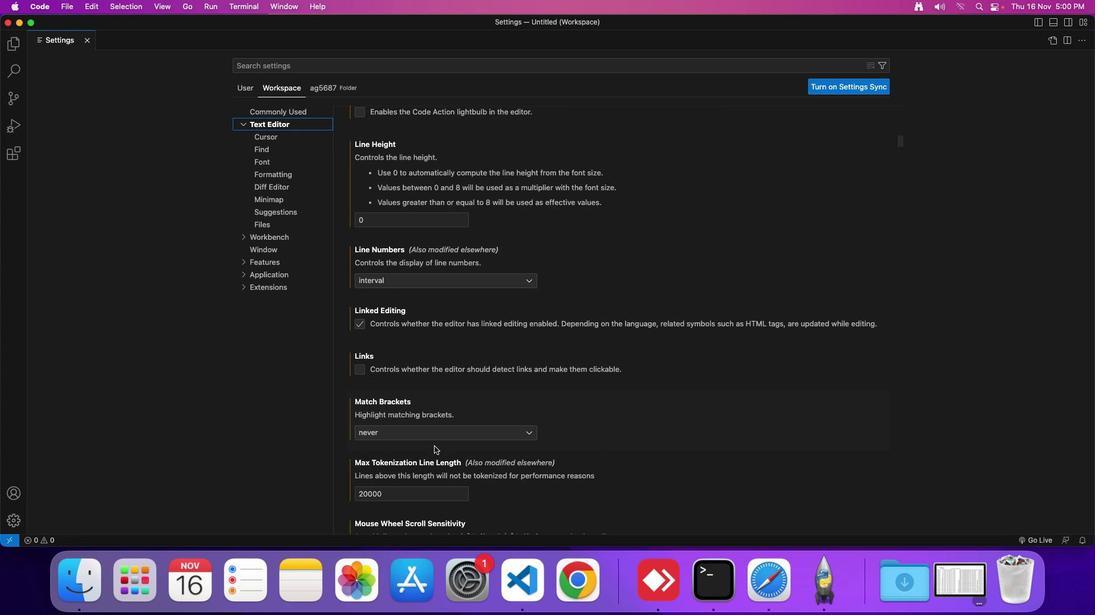 
Action: Mouse scrolled (434, 446) with delta (0, -3)
Screenshot: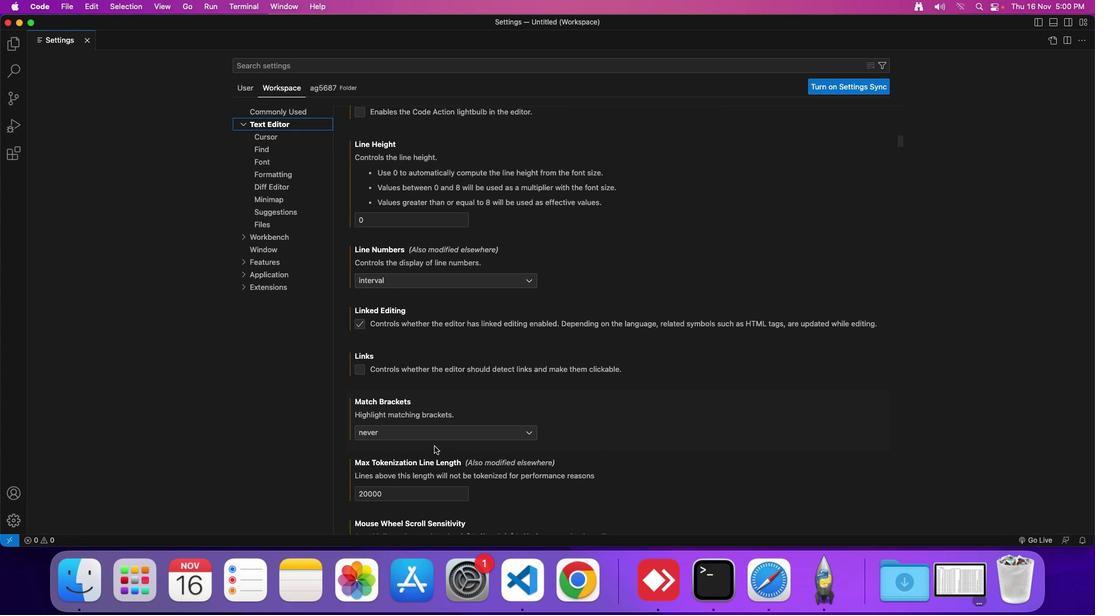 
Action: Mouse scrolled (434, 446) with delta (0, 0)
Screenshot: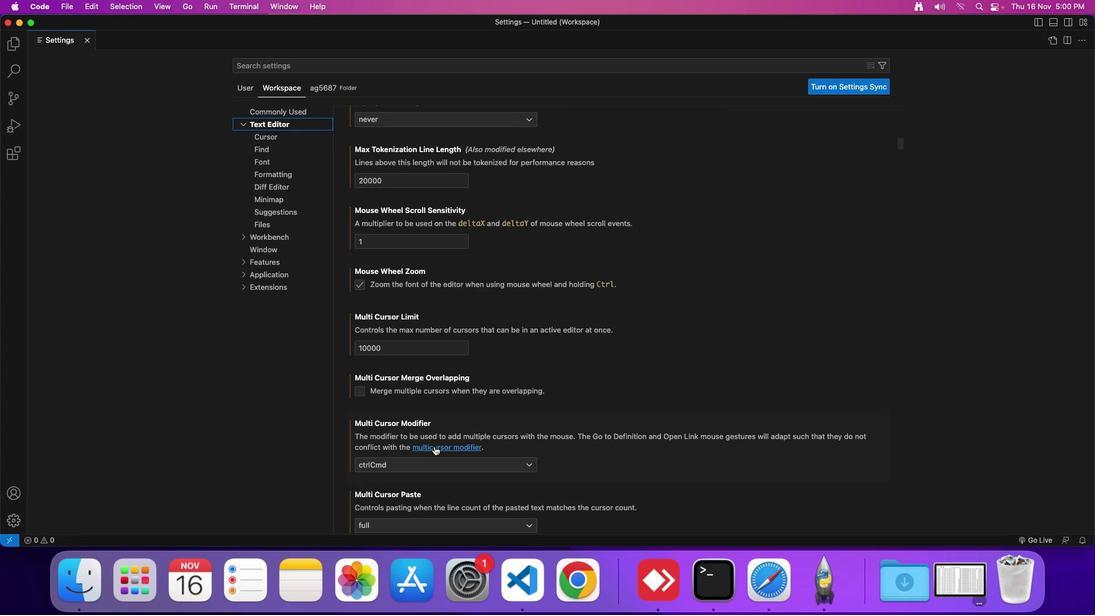 
Action: Mouse scrolled (434, 446) with delta (0, 0)
Screenshot: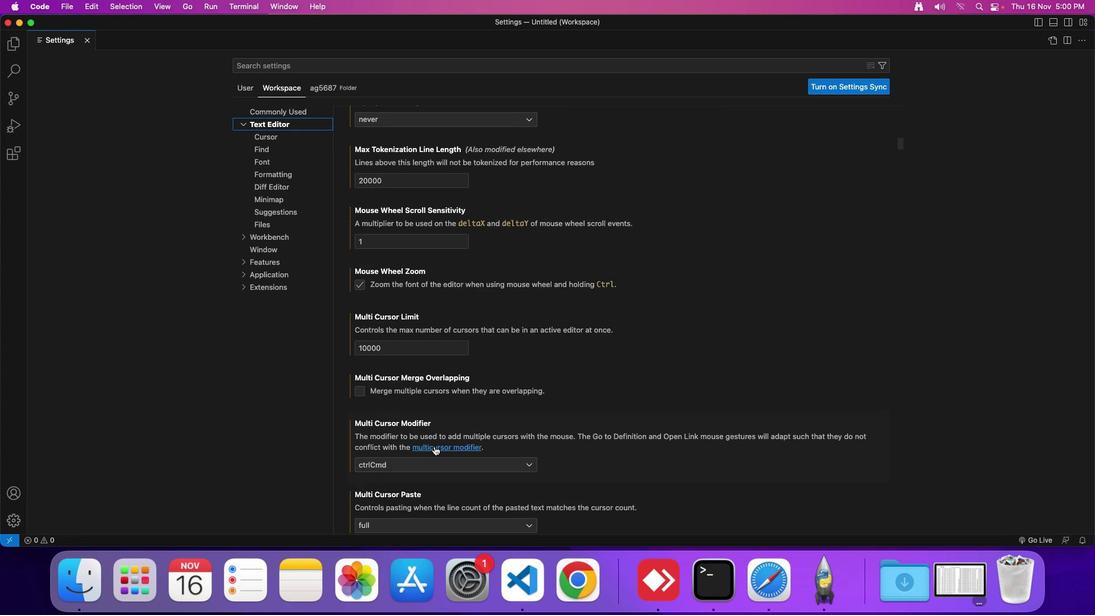 
Action: Mouse scrolled (434, 446) with delta (0, -2)
Screenshot: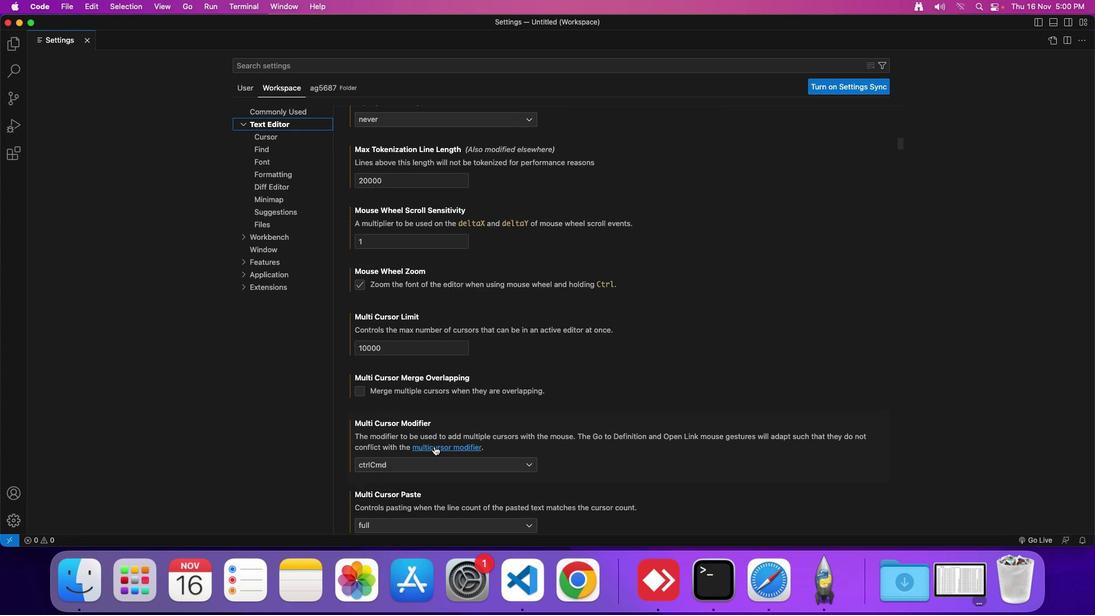 
Action: Mouse scrolled (434, 446) with delta (0, -2)
Screenshot: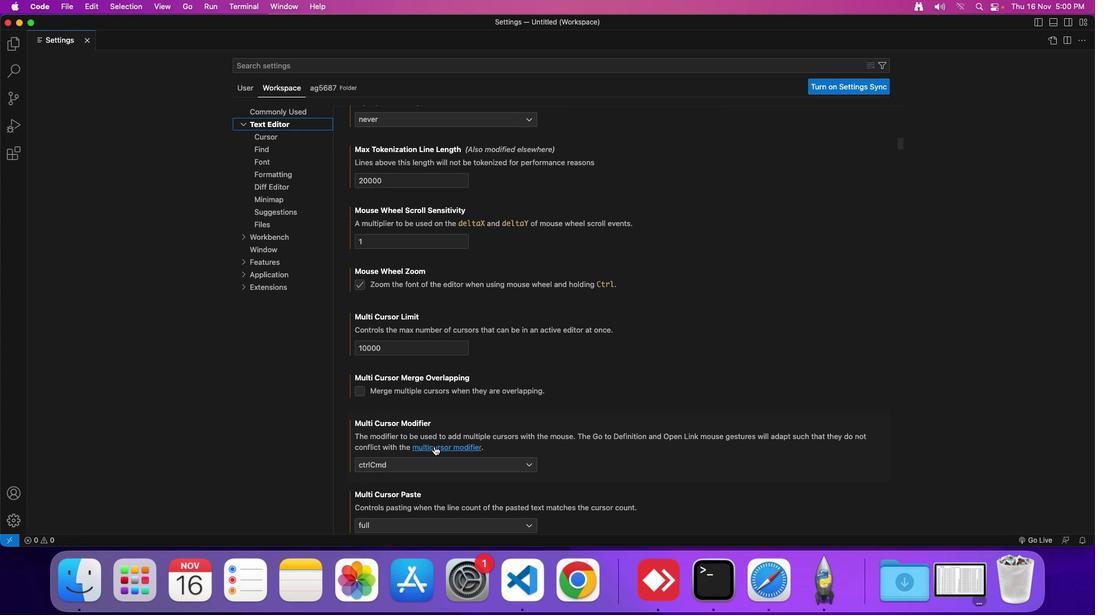 
Action: Mouse scrolled (434, 446) with delta (0, 0)
Screenshot: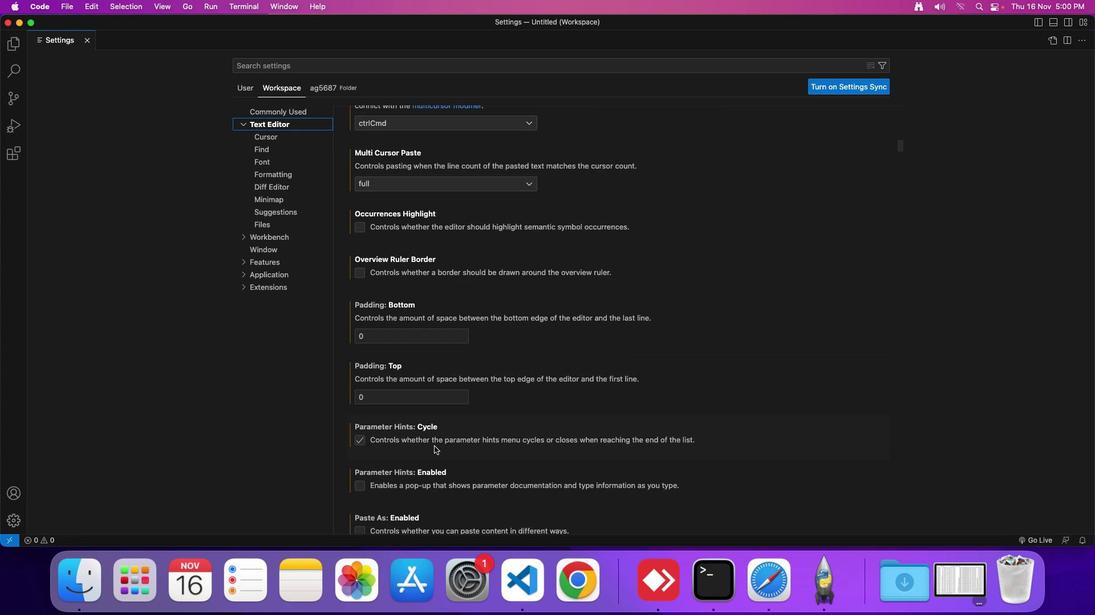 
Action: Mouse scrolled (434, 446) with delta (0, 0)
Screenshot: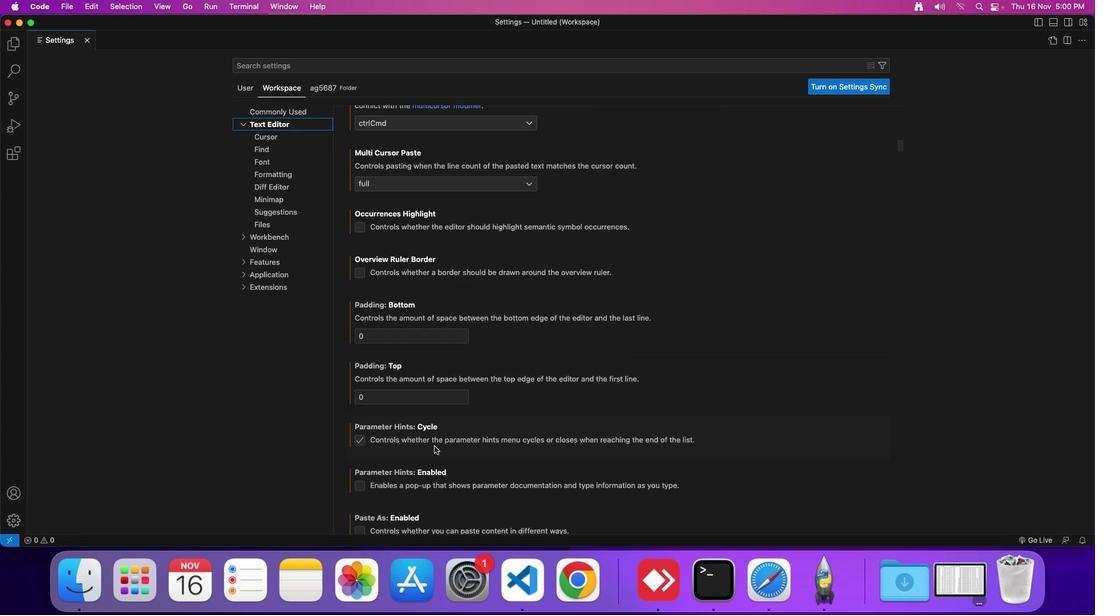 
Action: Mouse scrolled (434, 446) with delta (0, -2)
Screenshot: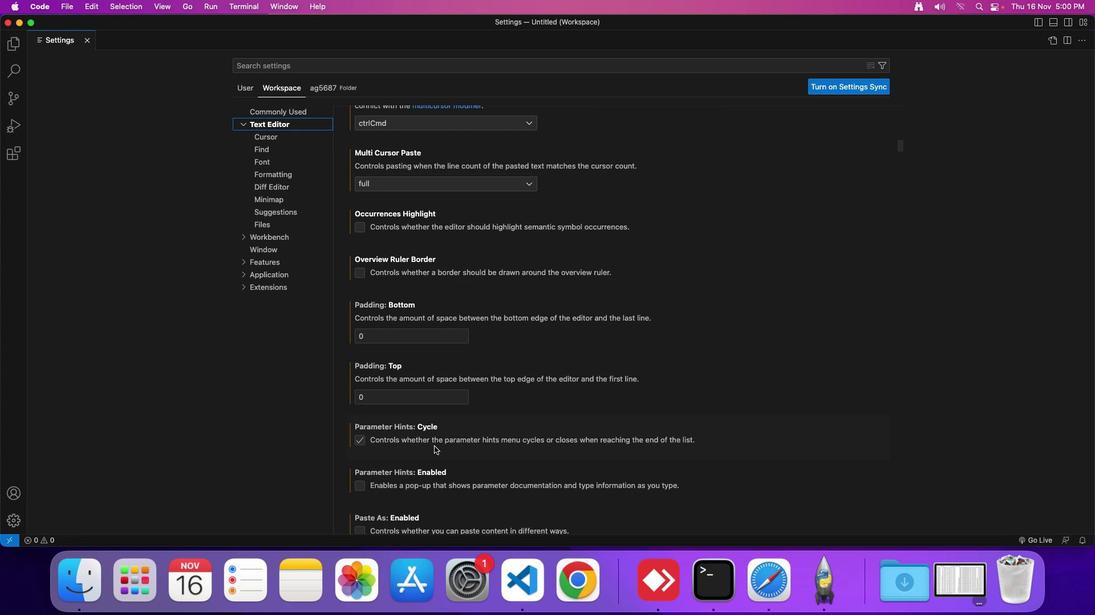 
Action: Mouse scrolled (434, 446) with delta (0, -3)
Screenshot: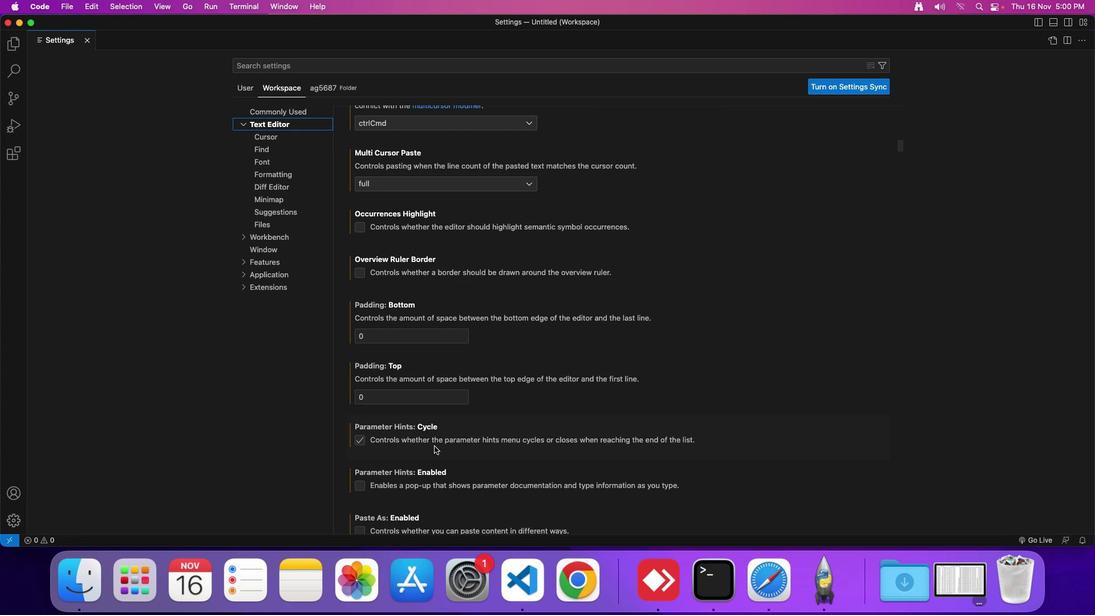 
Action: Mouse scrolled (434, 446) with delta (0, 0)
Screenshot: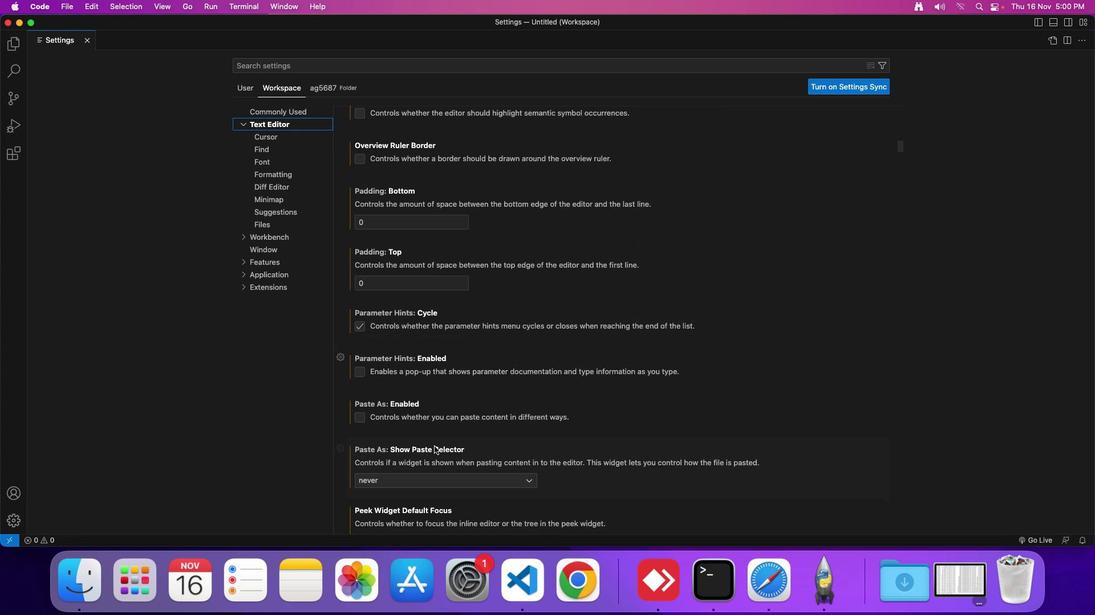 
Action: Mouse scrolled (434, 446) with delta (0, 0)
Screenshot: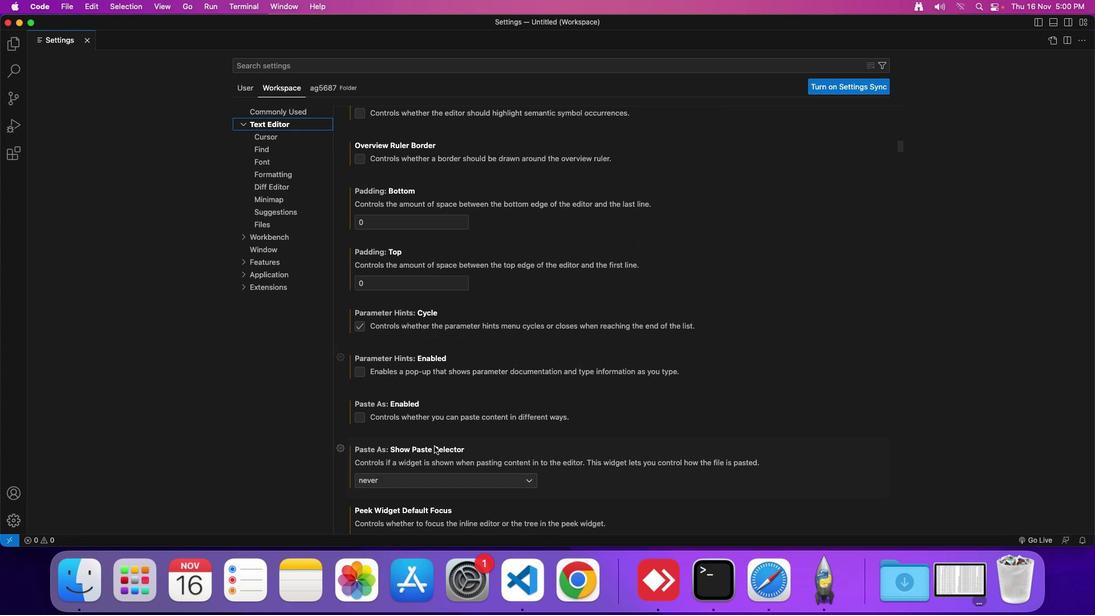 
Action: Mouse scrolled (434, 446) with delta (0, -1)
Screenshot: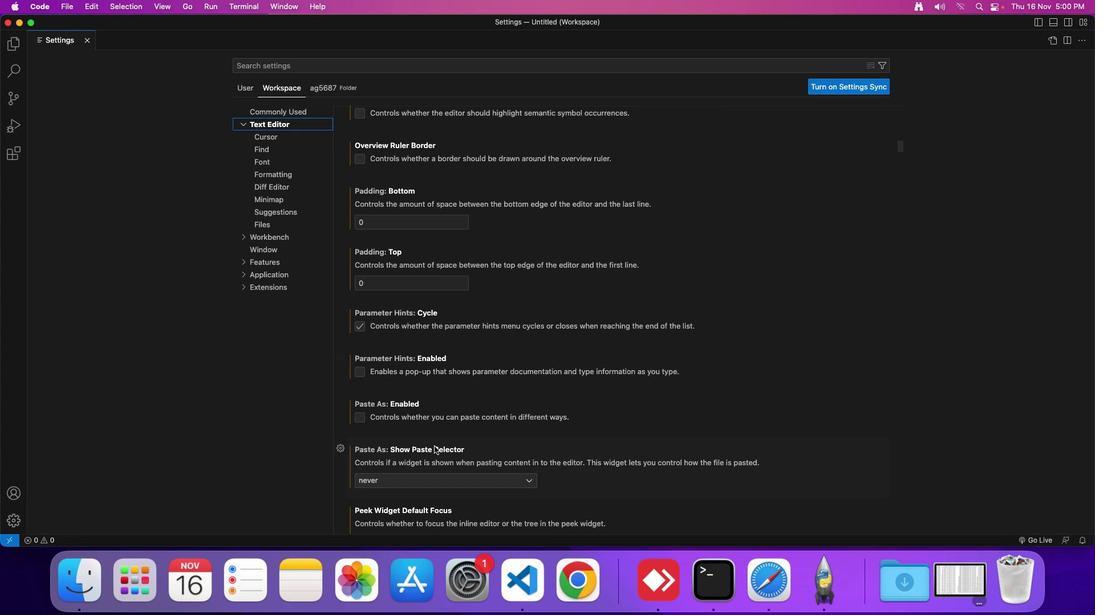 
Action: Mouse moved to (434, 446)
Screenshot: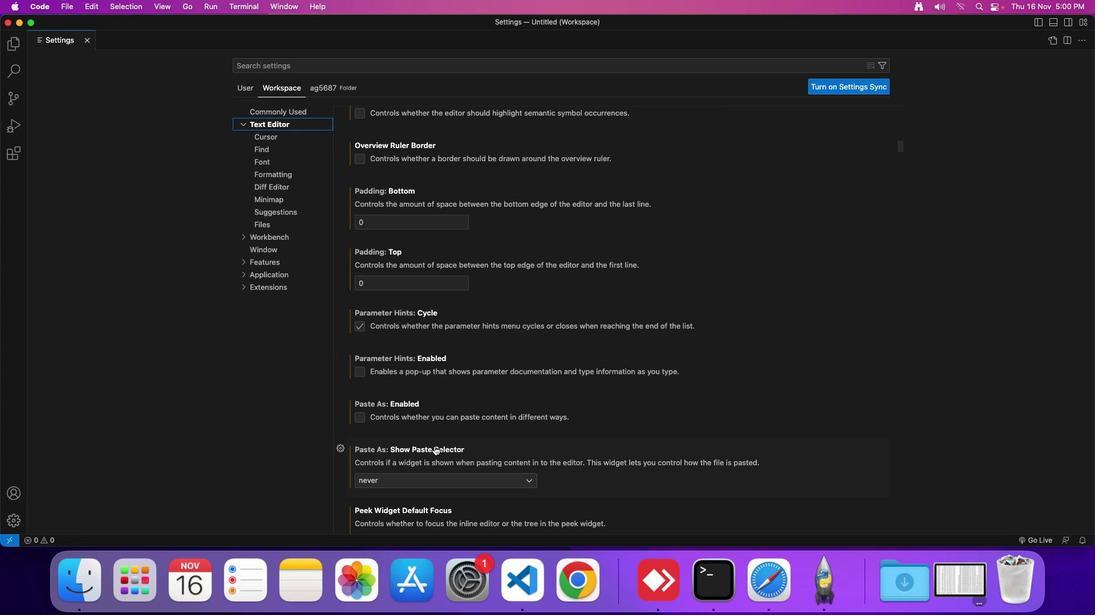 
Action: Mouse scrolled (434, 446) with delta (0, 0)
Screenshot: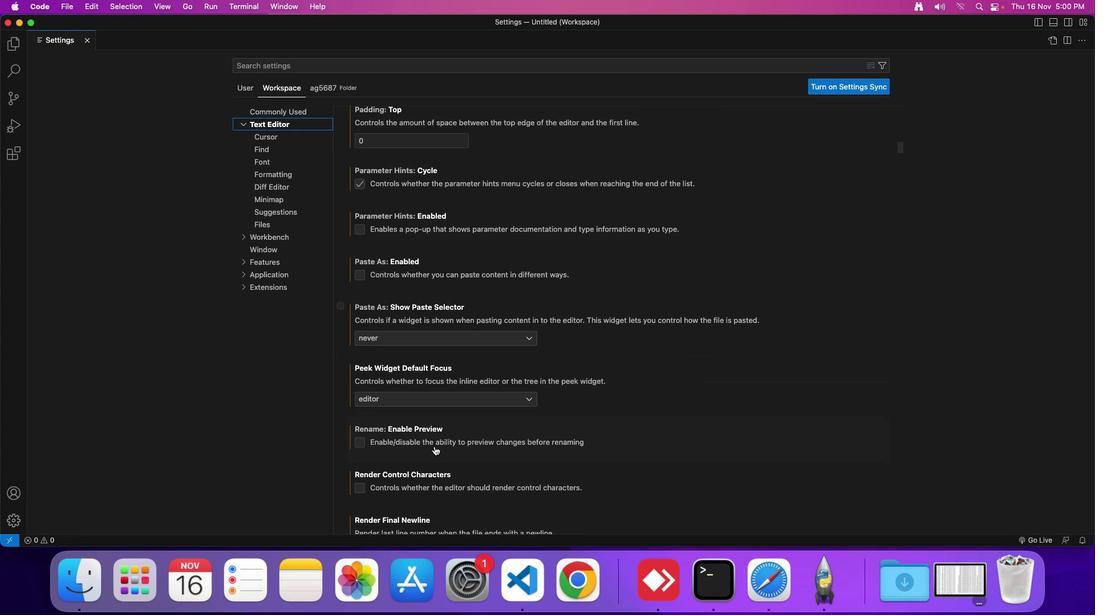 
Action: Mouse scrolled (434, 446) with delta (0, 0)
Screenshot: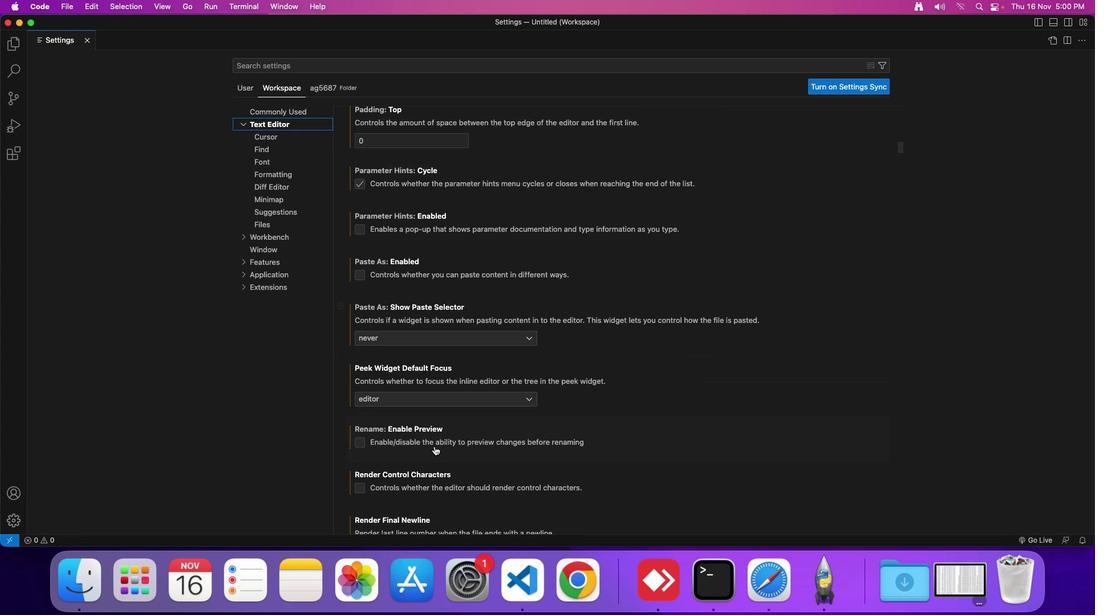 
Action: Mouse moved to (434, 447)
Screenshot: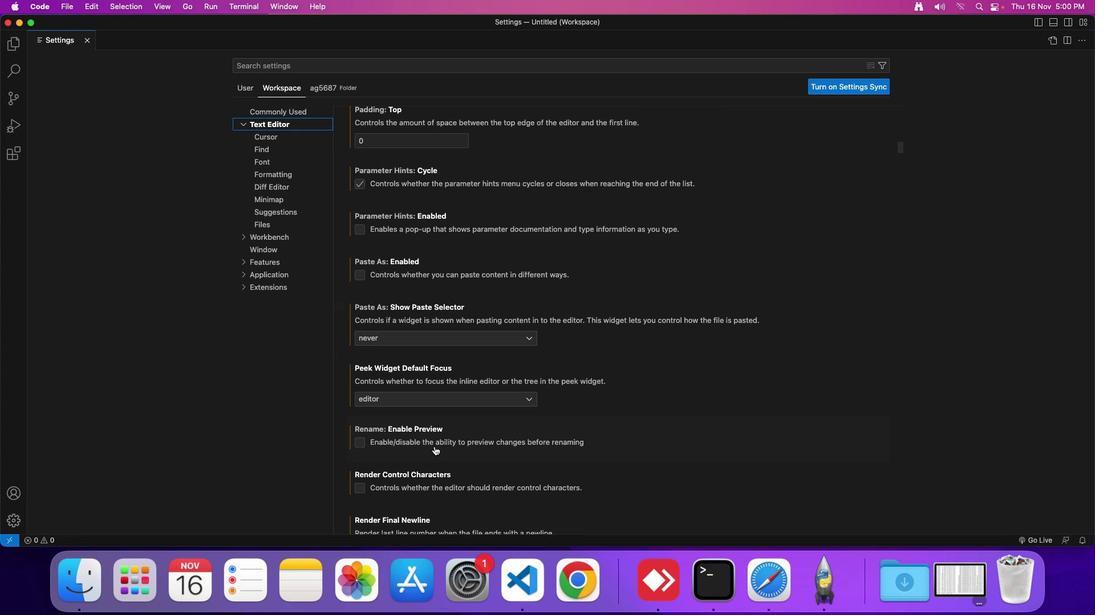 
Action: Mouse scrolled (434, 447) with delta (0, -1)
Screenshot: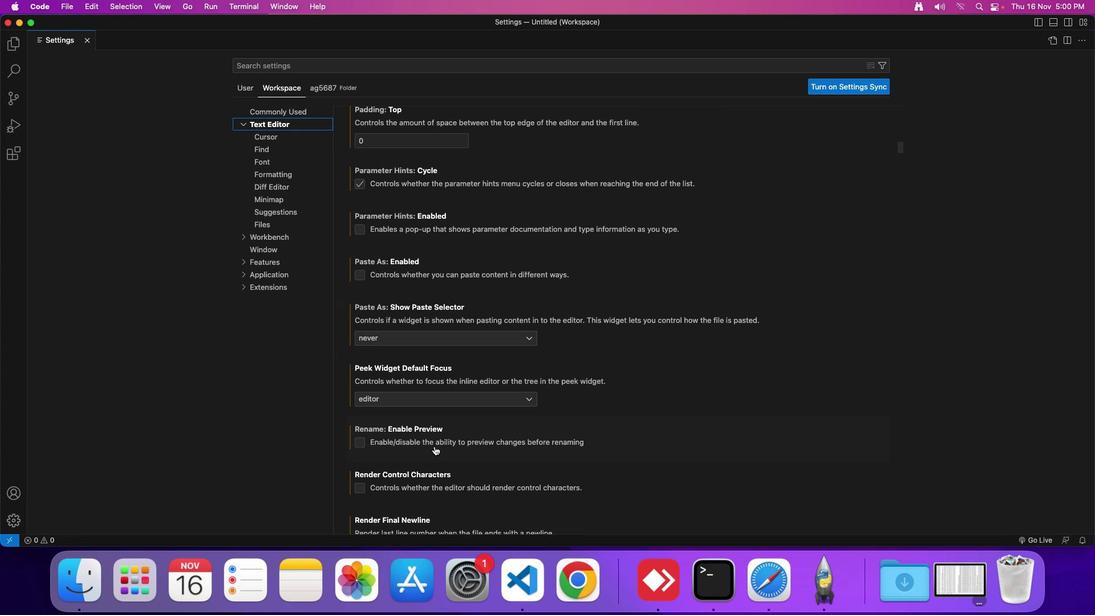 
Action: Mouse scrolled (434, 447) with delta (0, 0)
Screenshot: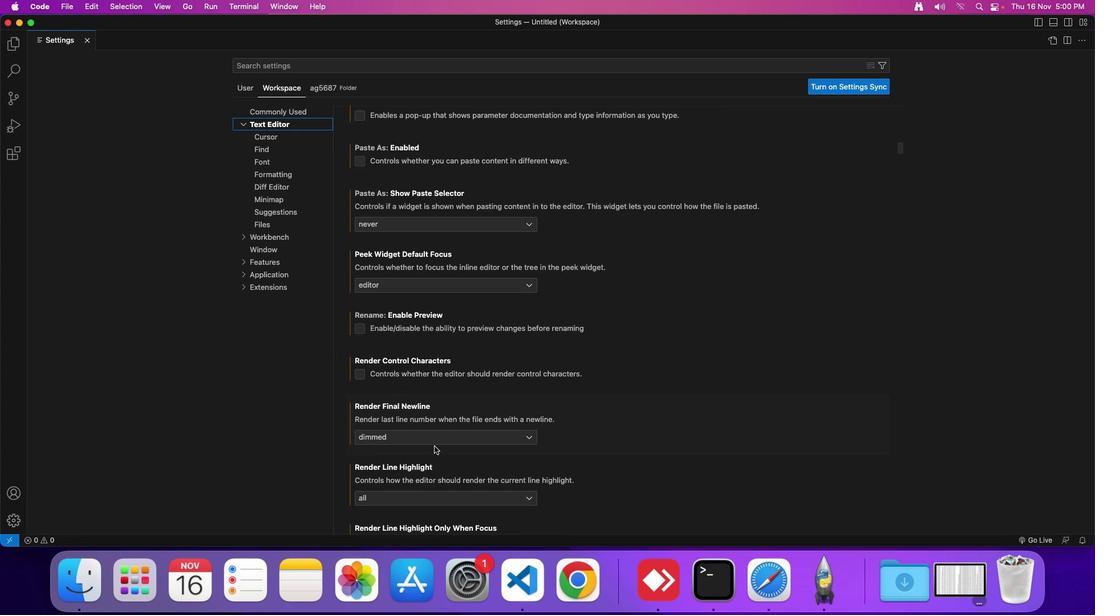 
Action: Mouse scrolled (434, 447) with delta (0, 0)
Screenshot: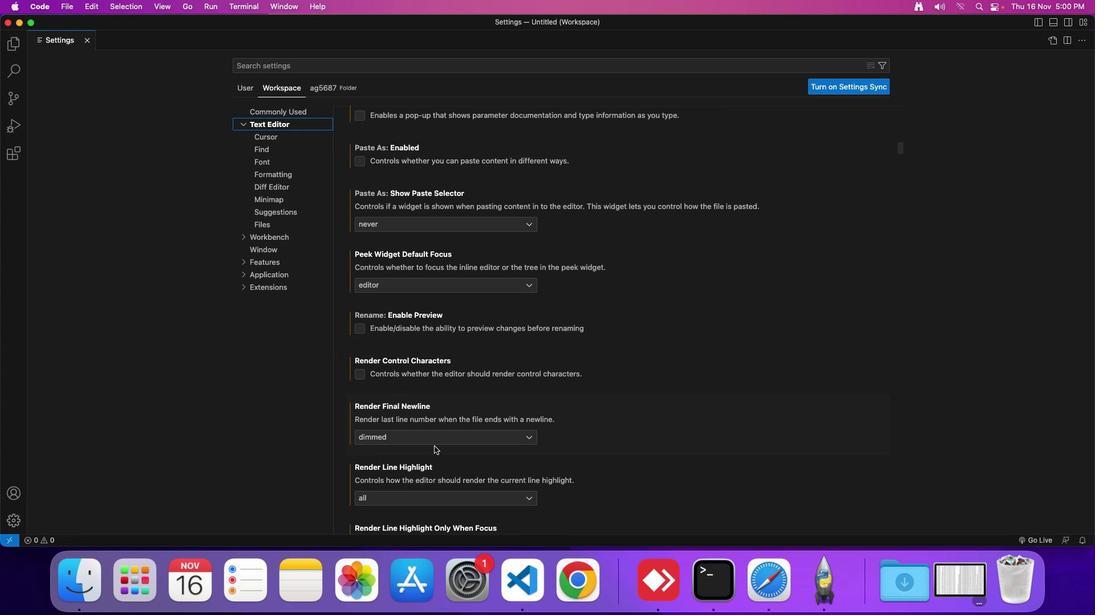 
Action: Mouse scrolled (434, 447) with delta (0, -1)
Screenshot: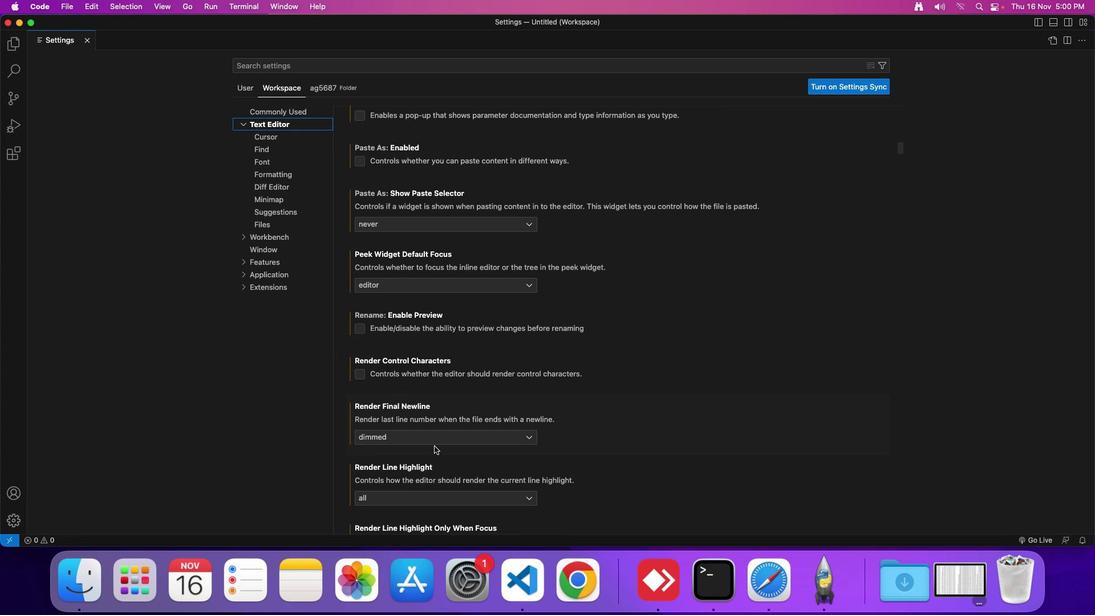 
Action: Mouse scrolled (434, 447) with delta (0, 0)
Screenshot: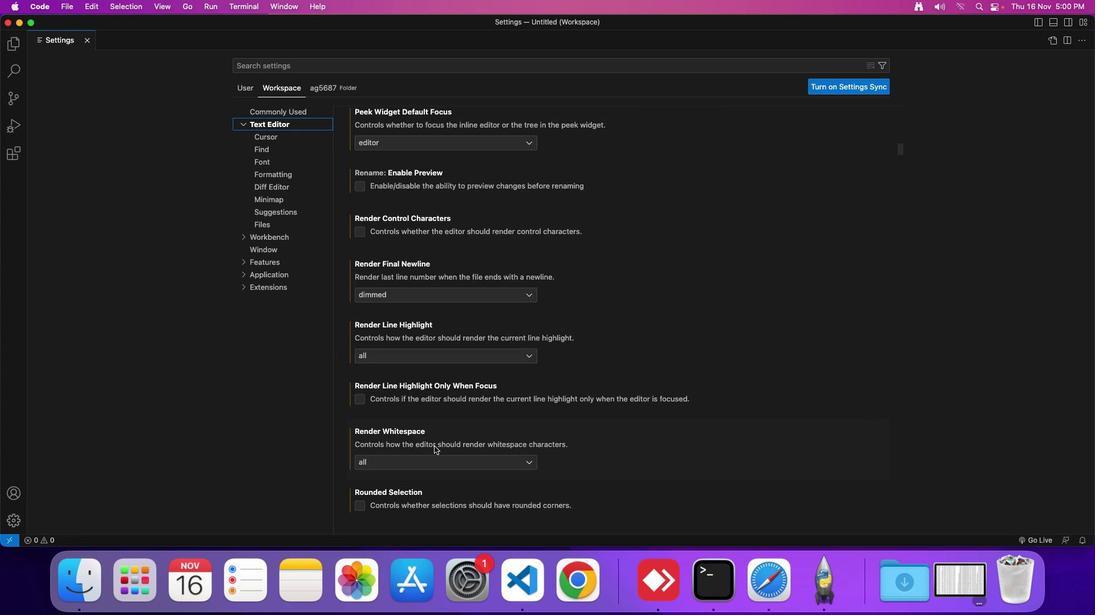 
Action: Mouse scrolled (434, 447) with delta (0, 0)
Screenshot: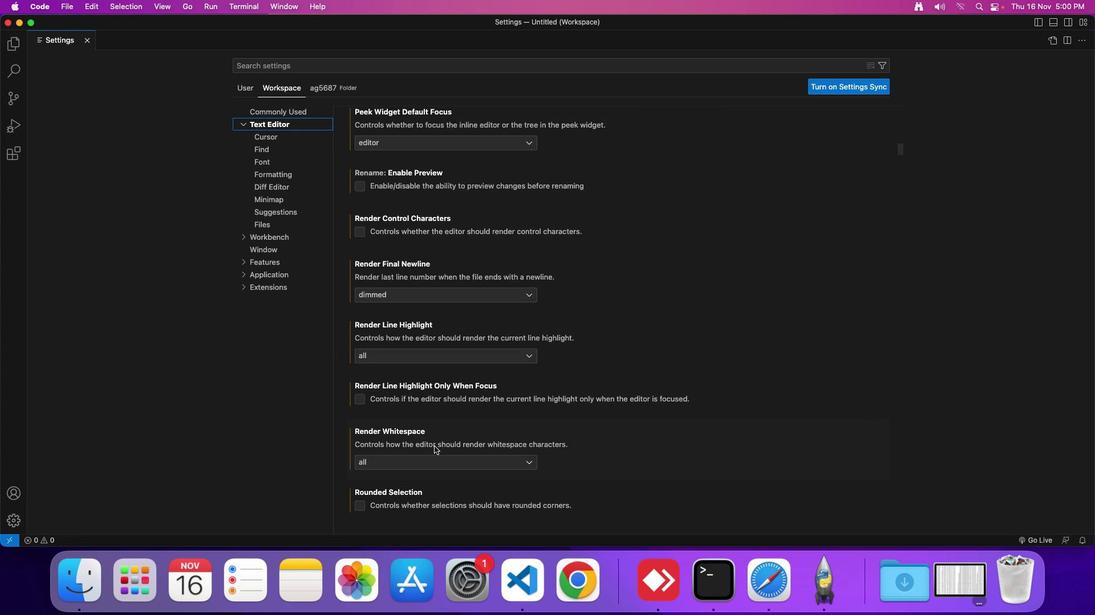 
Action: Mouse scrolled (434, 447) with delta (0, -1)
Screenshot: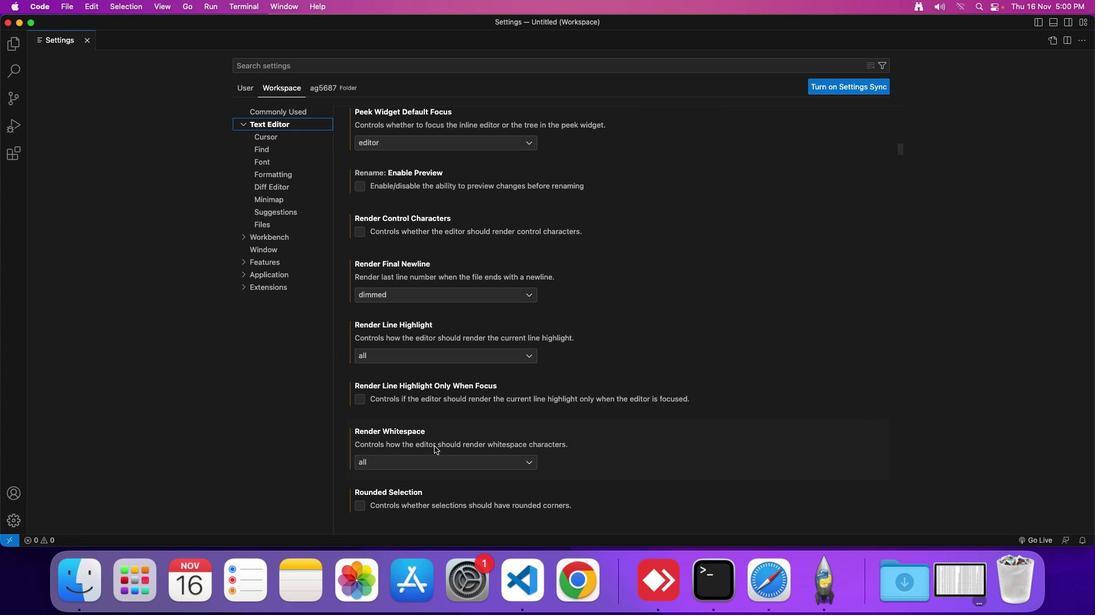 
Action: Mouse scrolled (434, 447) with delta (0, 0)
Screenshot: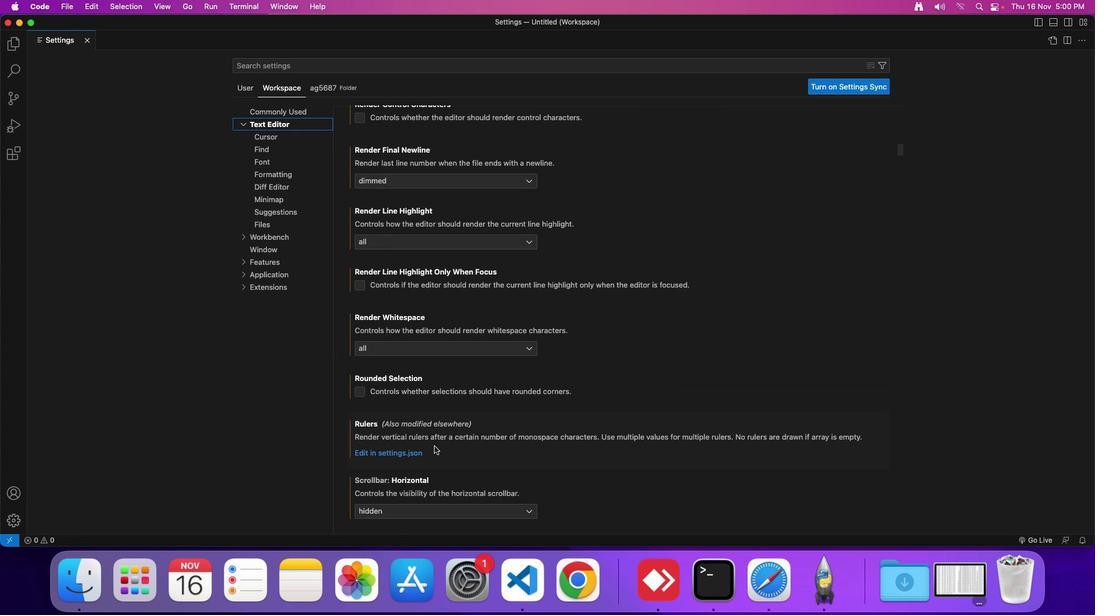 
Action: Mouse scrolled (434, 447) with delta (0, 0)
Screenshot: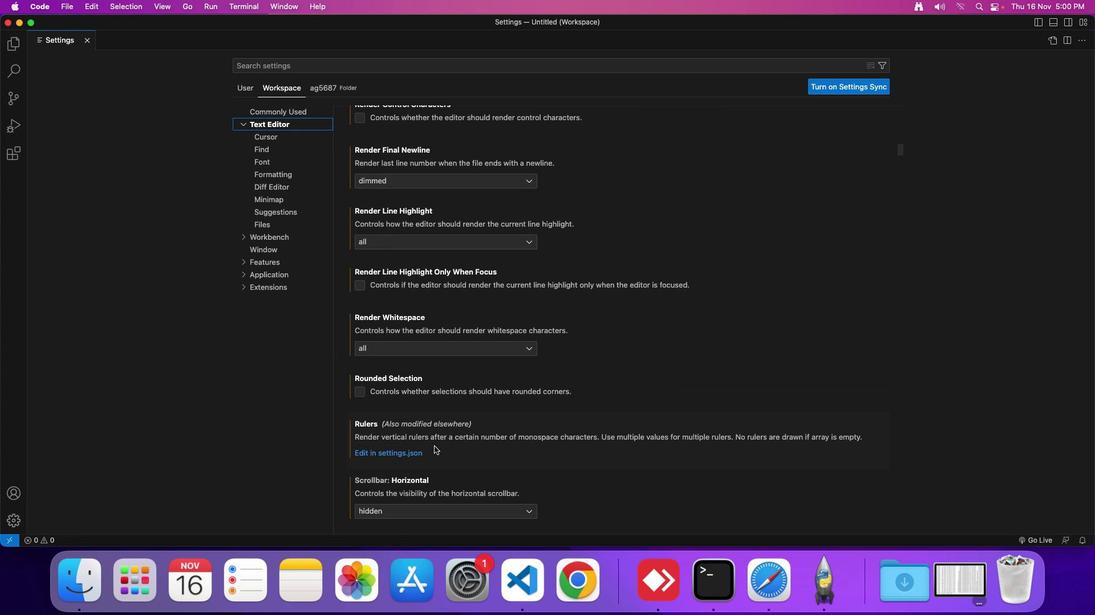 
Action: Mouse scrolled (434, 447) with delta (0, -1)
Screenshot: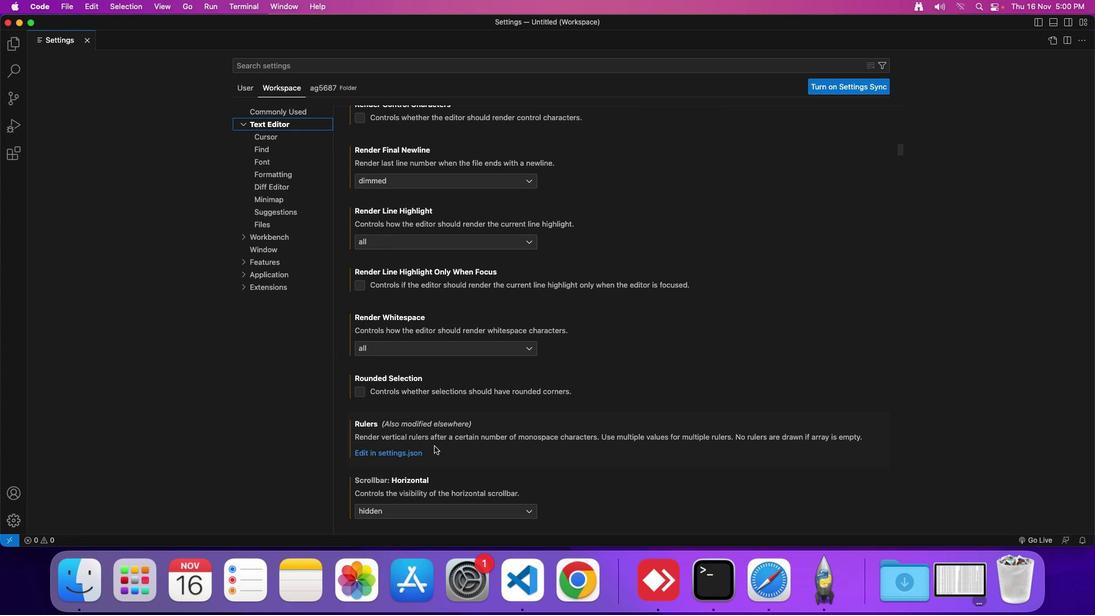 
Action: Mouse scrolled (434, 447) with delta (0, 0)
Screenshot: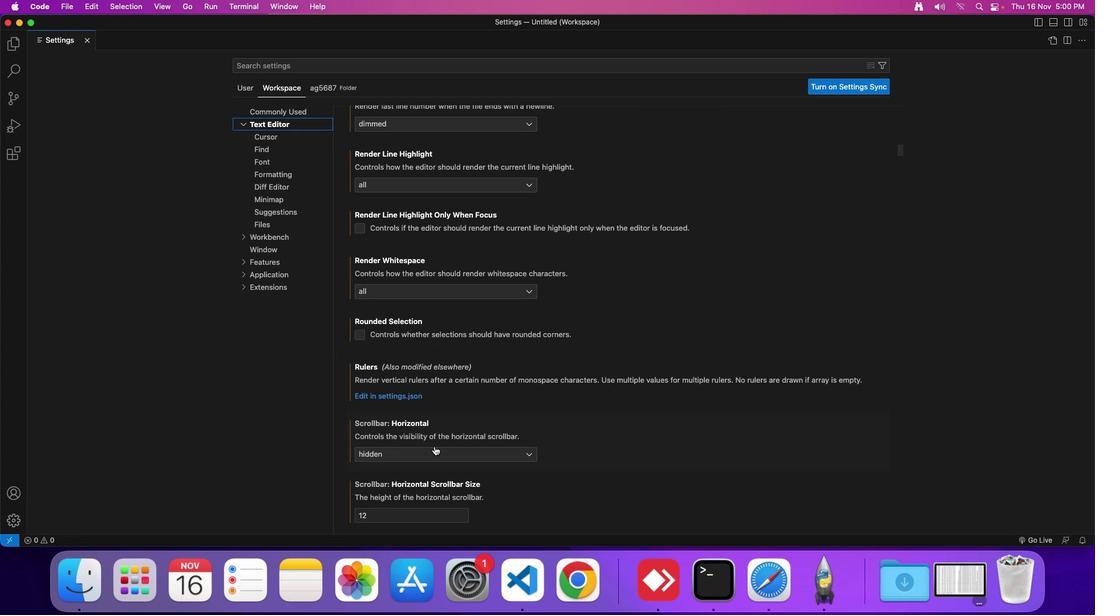 
Action: Mouse scrolled (434, 447) with delta (0, 0)
Screenshot: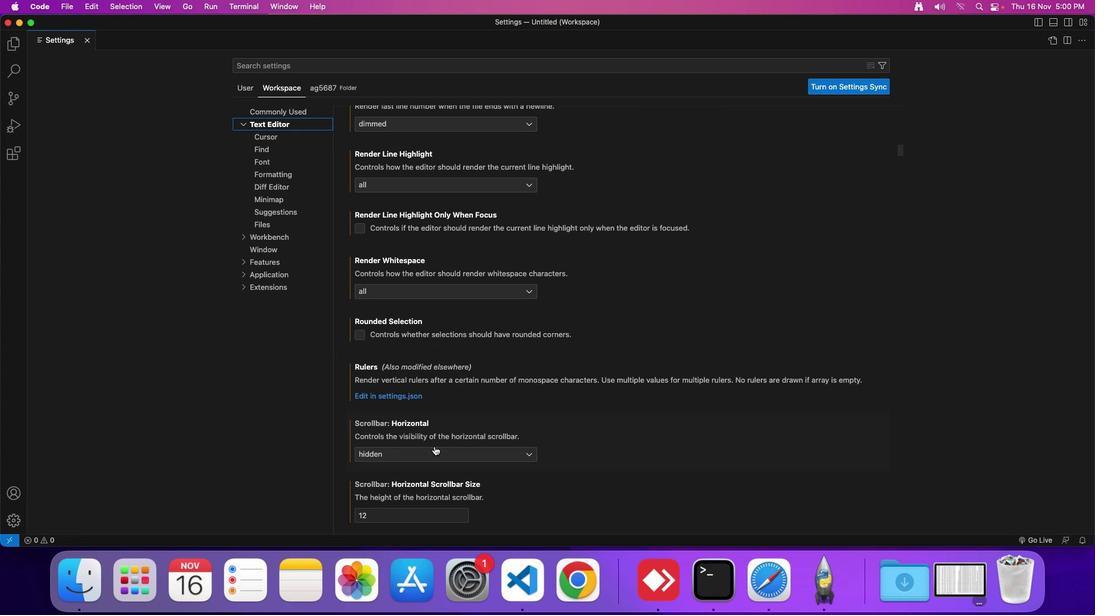 
Action: Mouse scrolled (434, 447) with delta (0, 0)
Screenshot: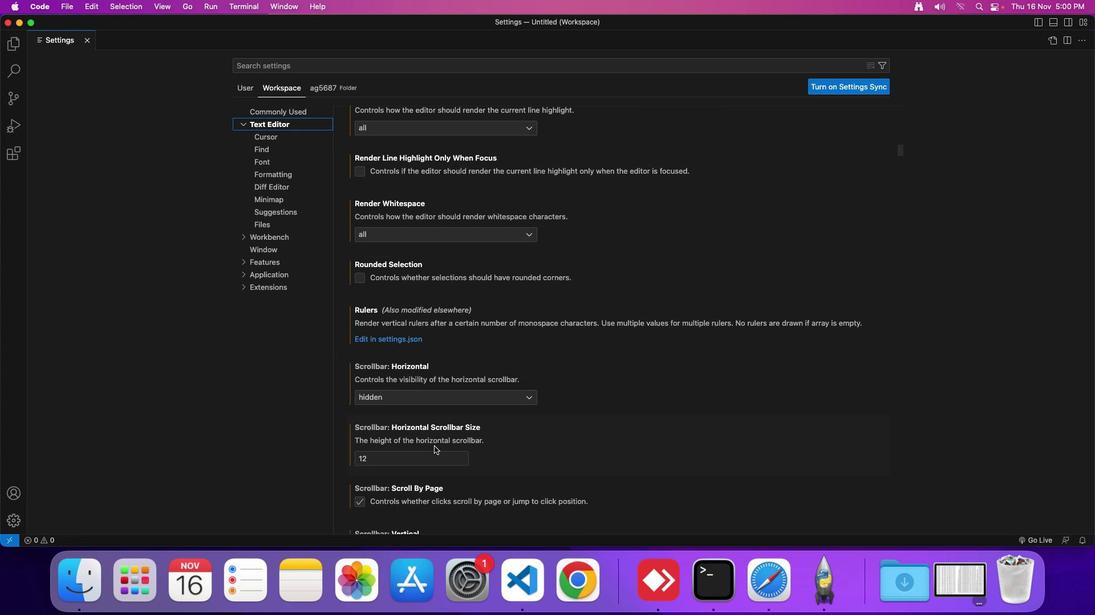 
Action: Mouse scrolled (434, 447) with delta (0, 0)
Screenshot: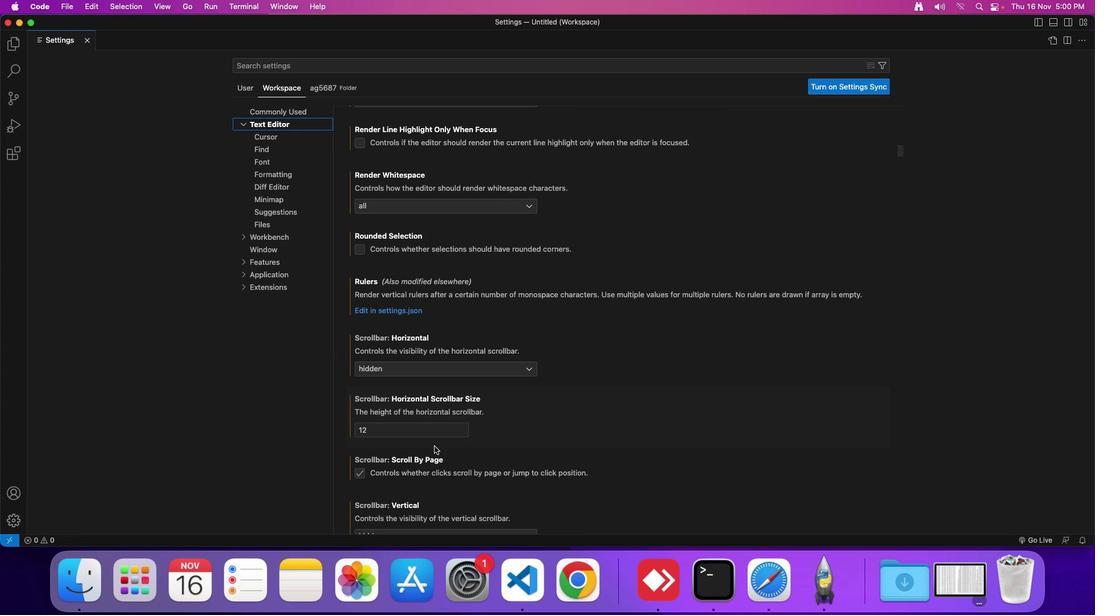 
Action: Mouse scrolled (434, 447) with delta (0, 0)
Screenshot: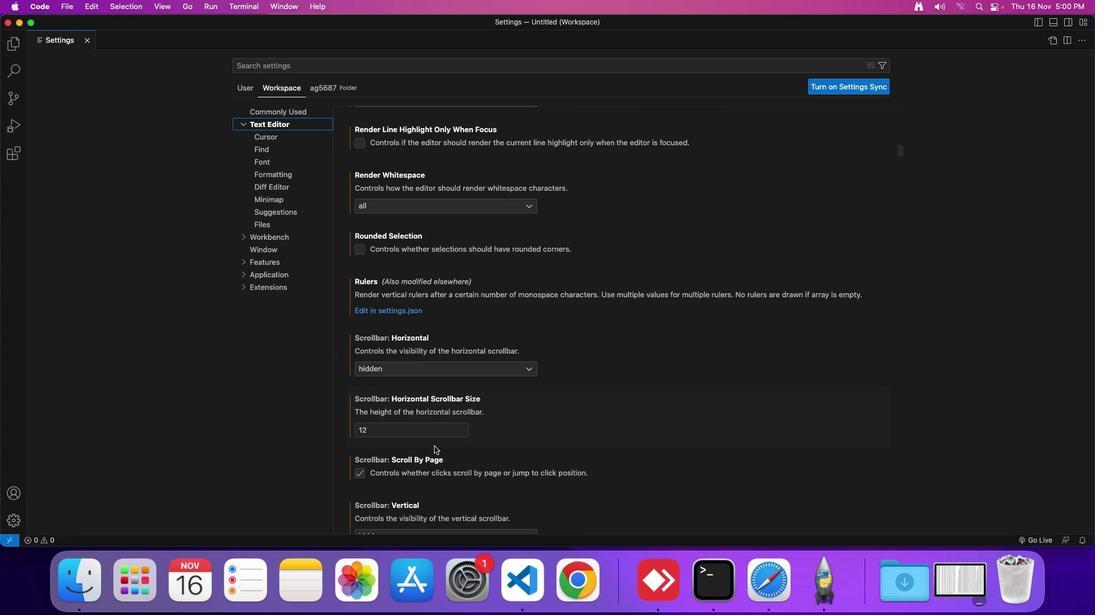 
Action: Mouse moved to (434, 447)
Screenshot: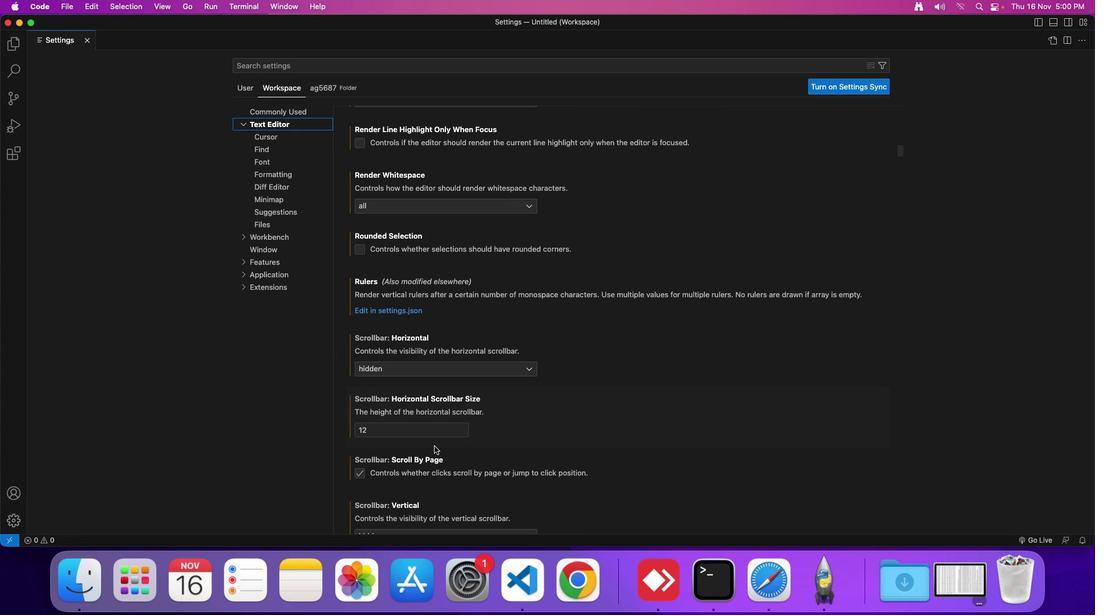 
Action: Mouse scrolled (434, 447) with delta (0, 0)
Screenshot: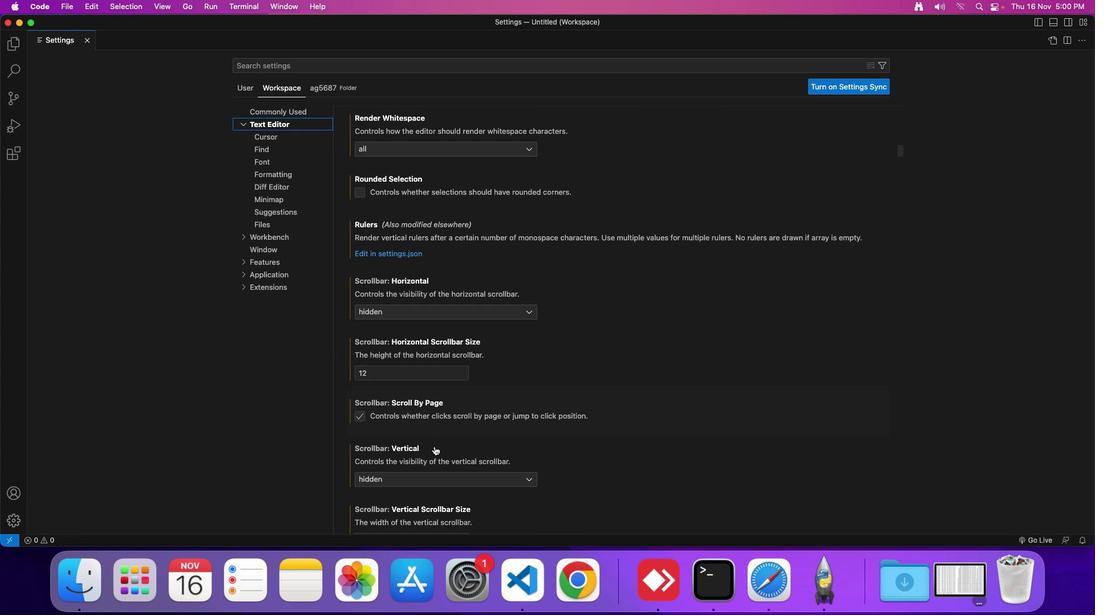 
Action: Mouse scrolled (434, 447) with delta (0, 0)
Screenshot: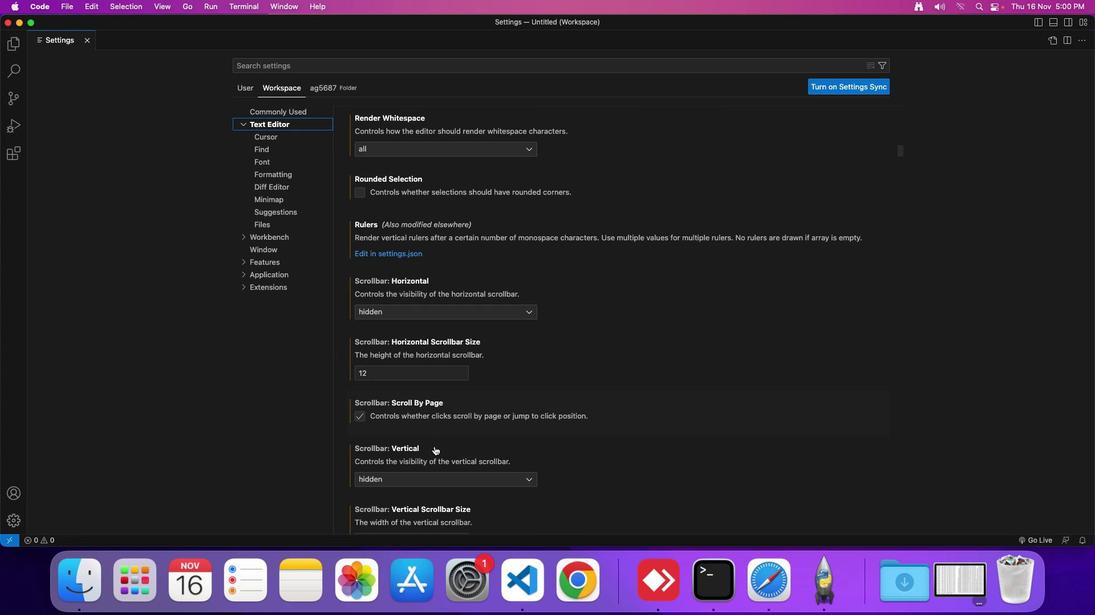 
Action: Mouse scrolled (434, 447) with delta (0, 0)
Screenshot: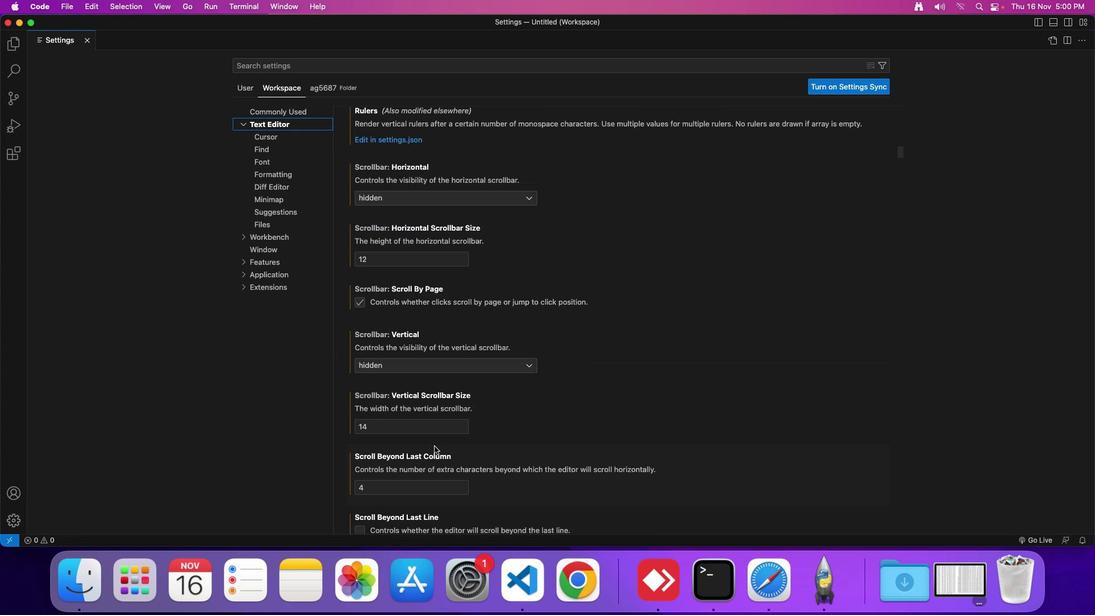 
Action: Mouse scrolled (434, 447) with delta (0, 0)
Screenshot: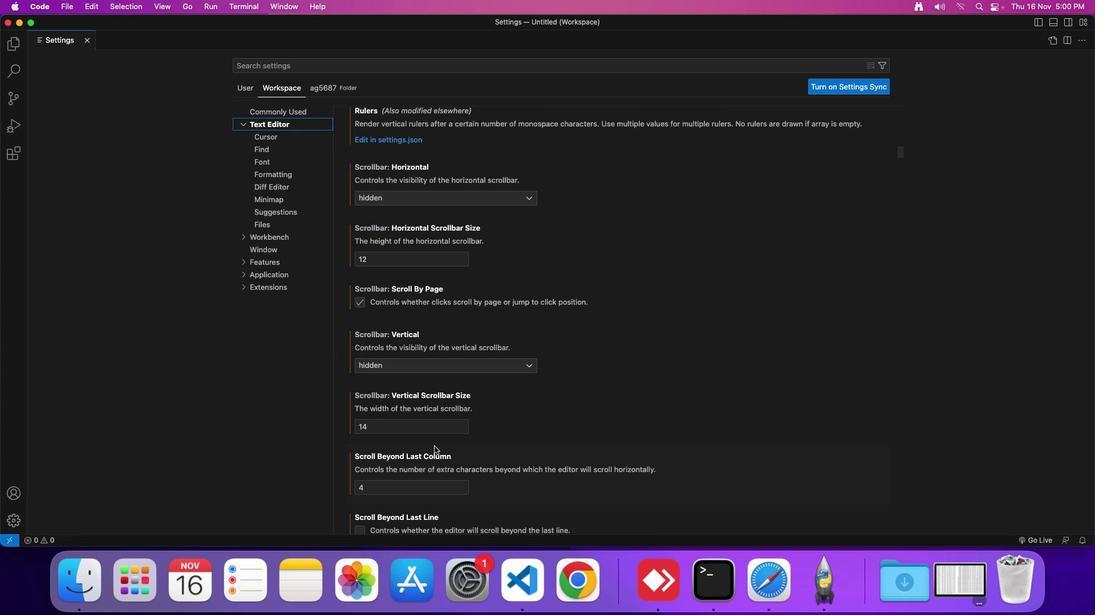 
Action: Mouse scrolled (434, 447) with delta (0, -1)
Screenshot: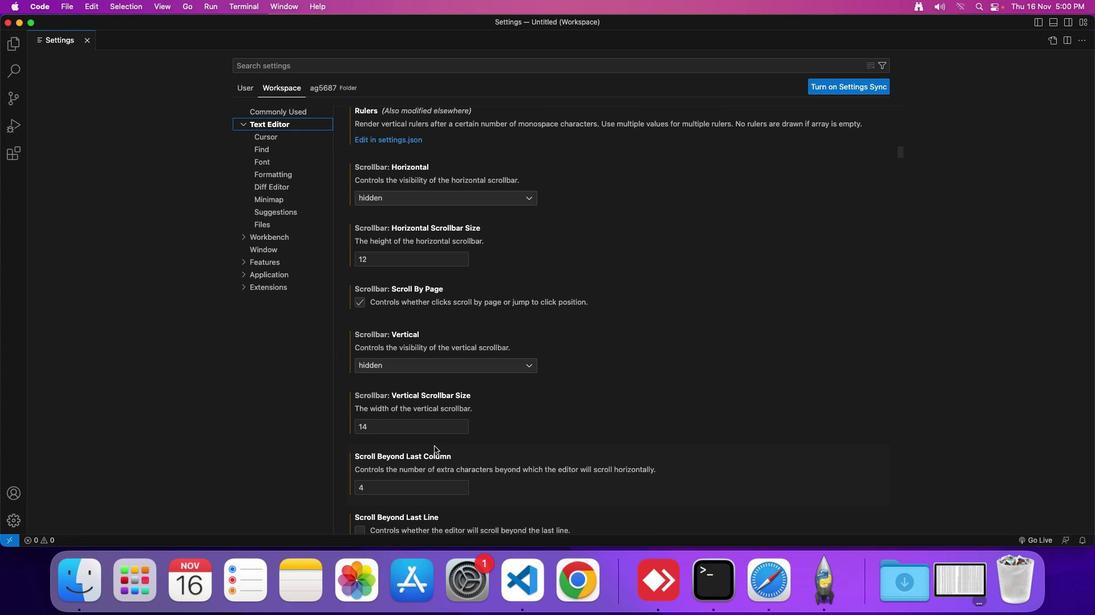 
Action: Mouse scrolled (434, 447) with delta (0, 0)
Screenshot: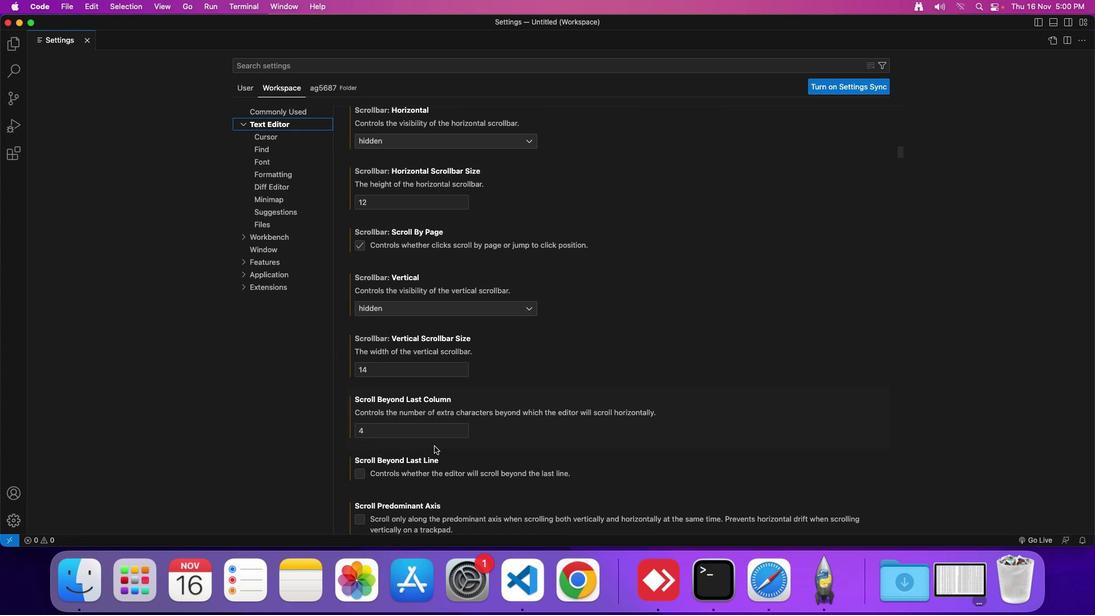 
Action: Mouse scrolled (434, 447) with delta (0, 0)
Screenshot: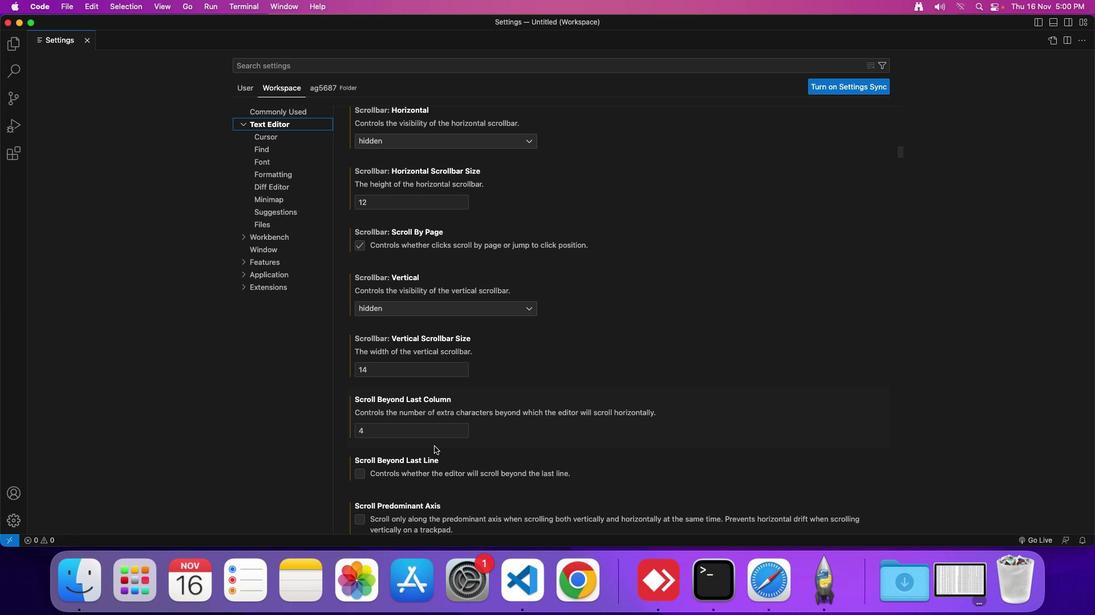 
Action: Mouse scrolled (434, 447) with delta (0, 0)
Screenshot: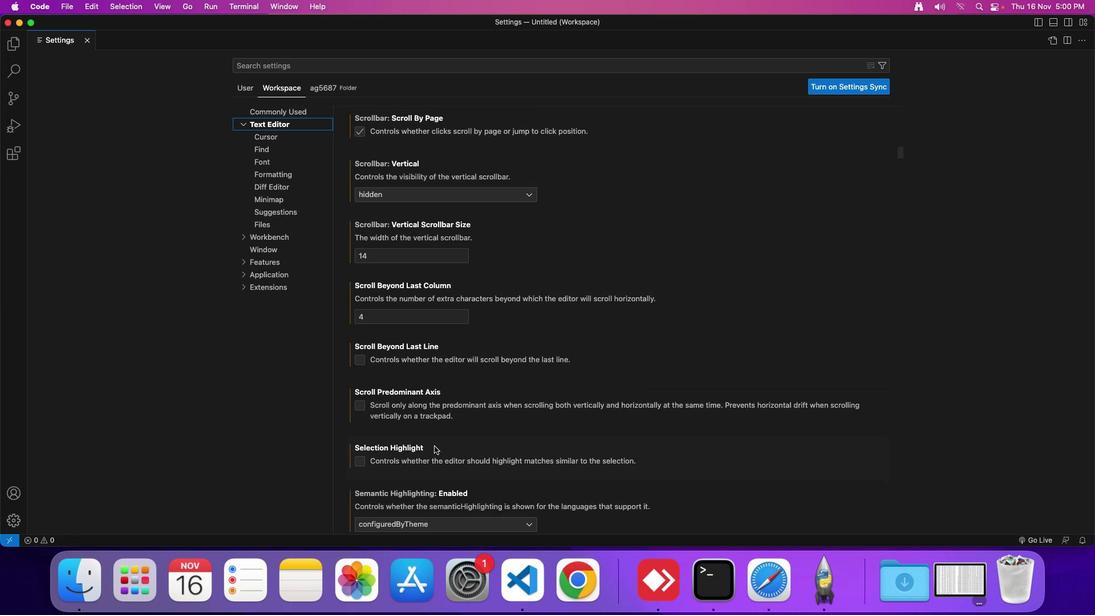 
Action: Mouse scrolled (434, 447) with delta (0, 0)
Screenshot: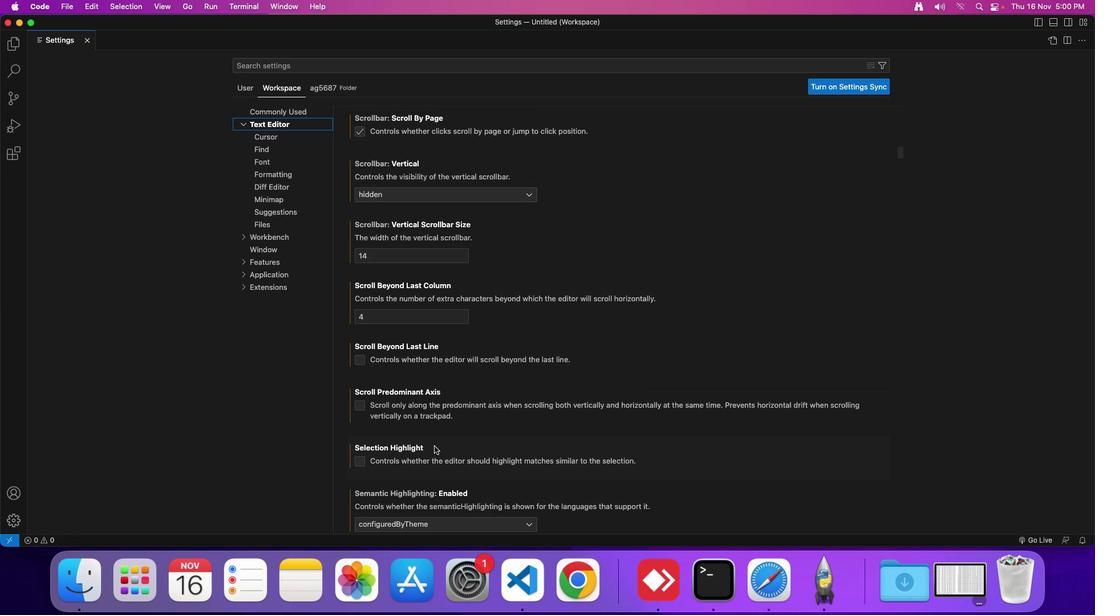 
Action: Mouse scrolled (434, 447) with delta (0, -1)
Screenshot: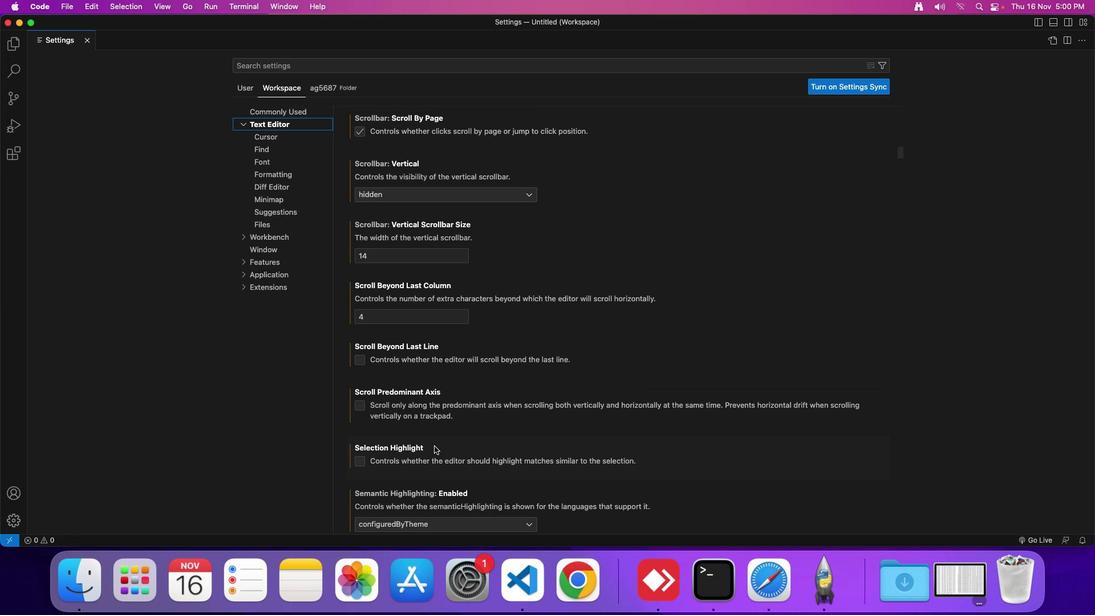 
Action: Mouse scrolled (434, 447) with delta (0, 0)
Screenshot: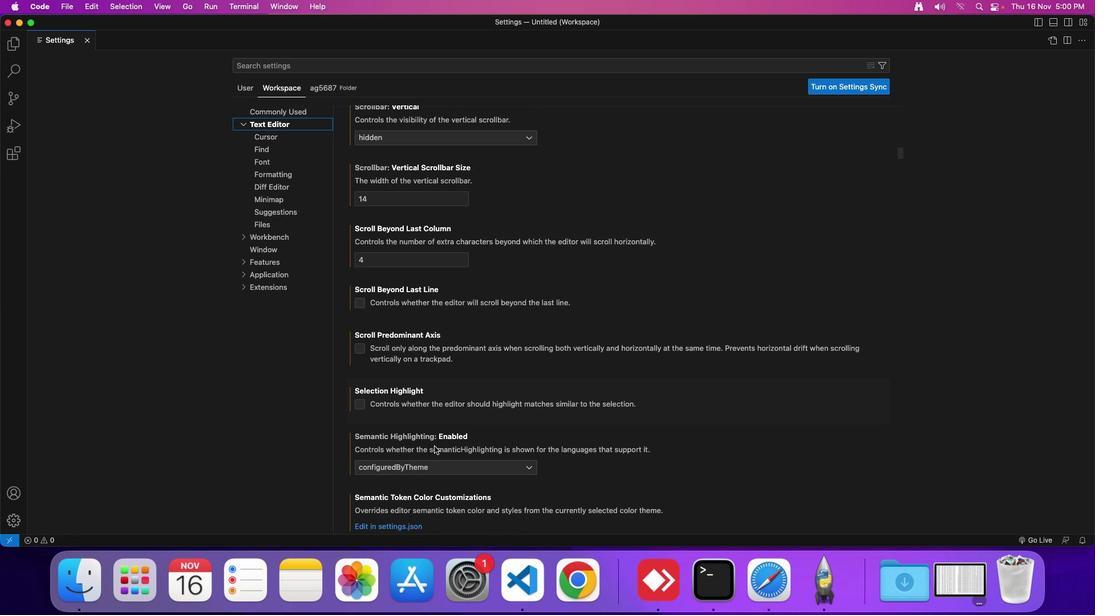 
Action: Mouse scrolled (434, 447) with delta (0, 0)
Screenshot: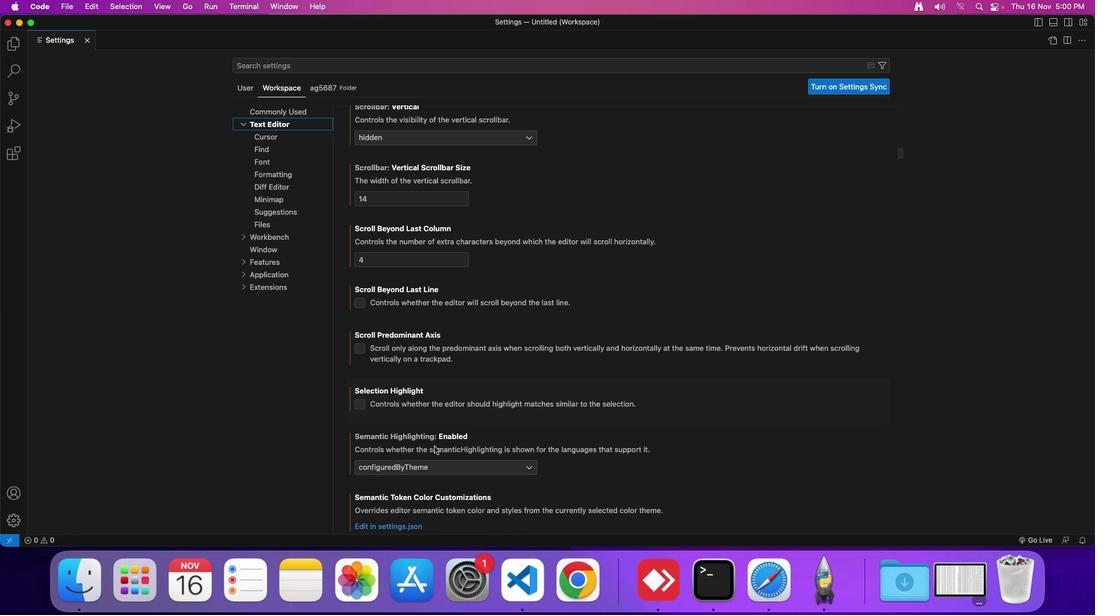 
Action: Mouse scrolled (434, 447) with delta (0, 0)
Screenshot: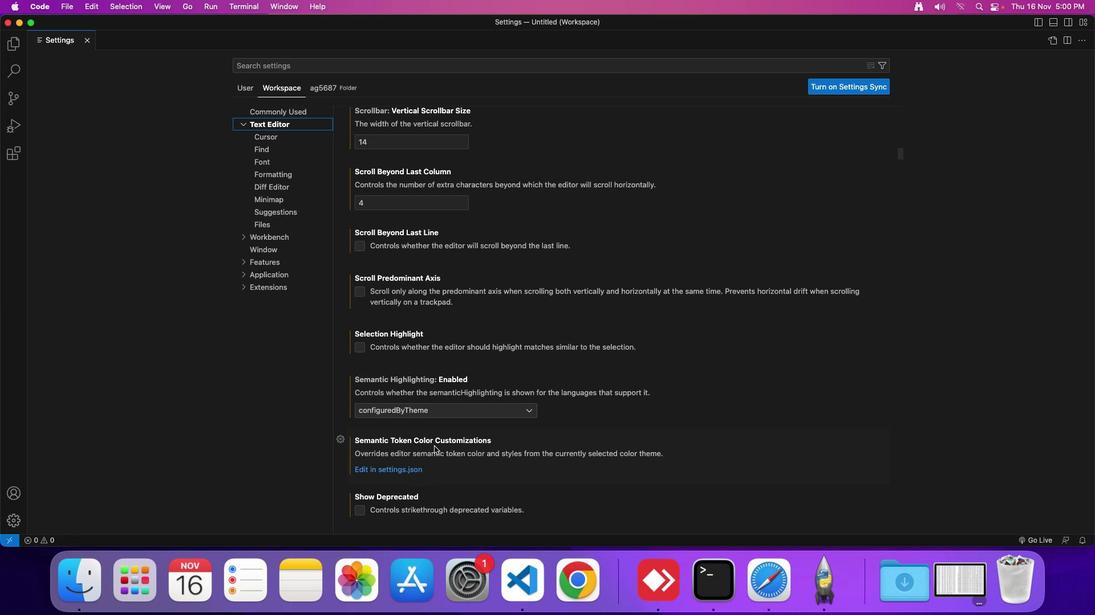 
Action: Mouse scrolled (434, 447) with delta (0, 0)
Screenshot: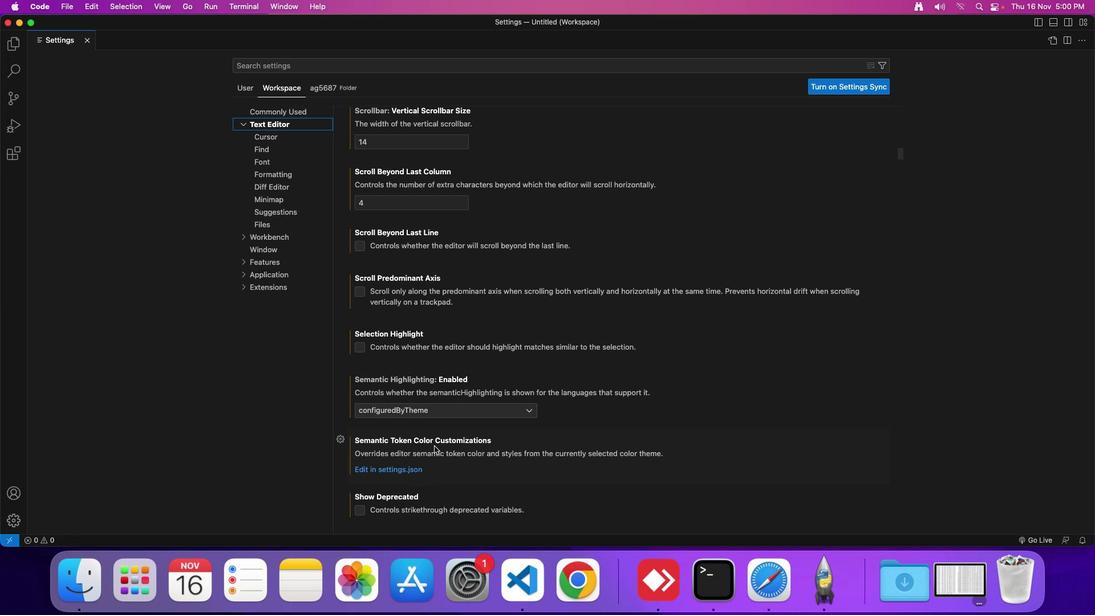 
Action: Mouse moved to (434, 447)
Screenshot: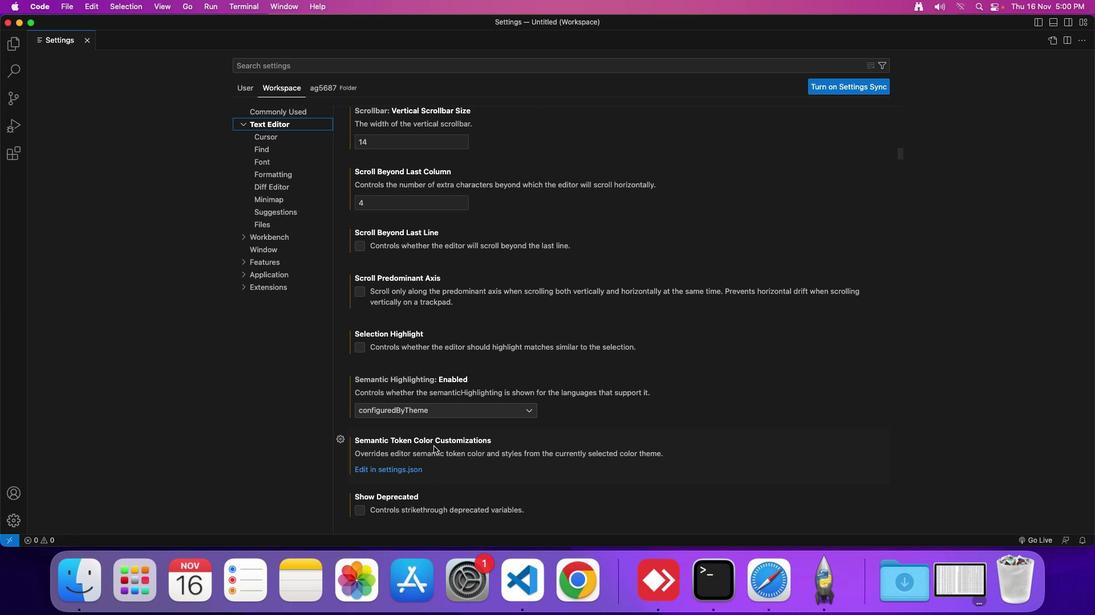 
Action: Mouse scrolled (434, 447) with delta (0, 0)
Screenshot: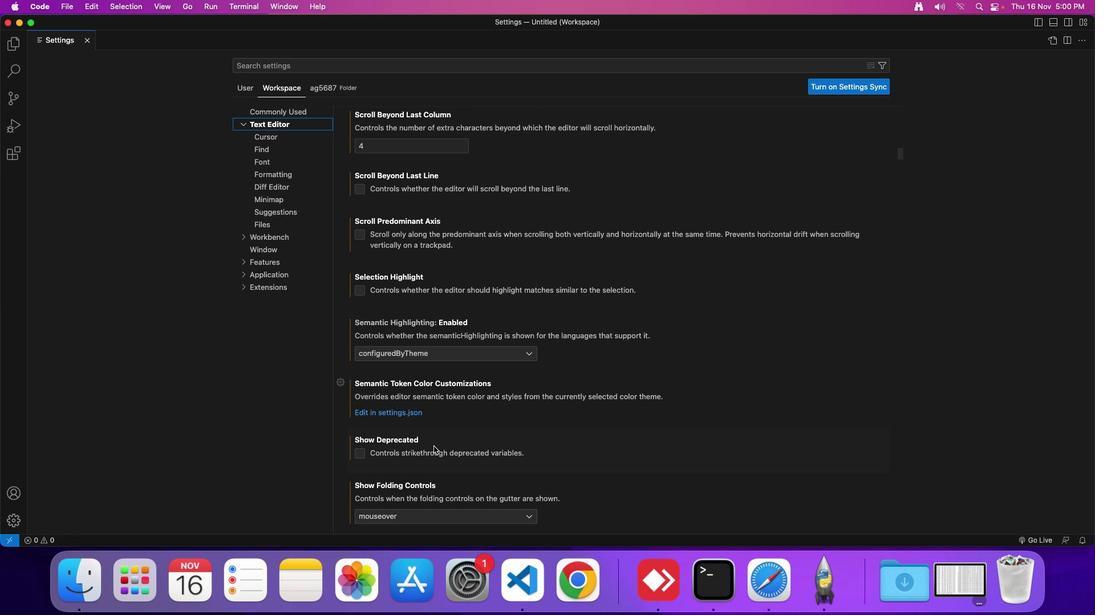 
Action: Mouse scrolled (434, 447) with delta (0, 0)
Screenshot: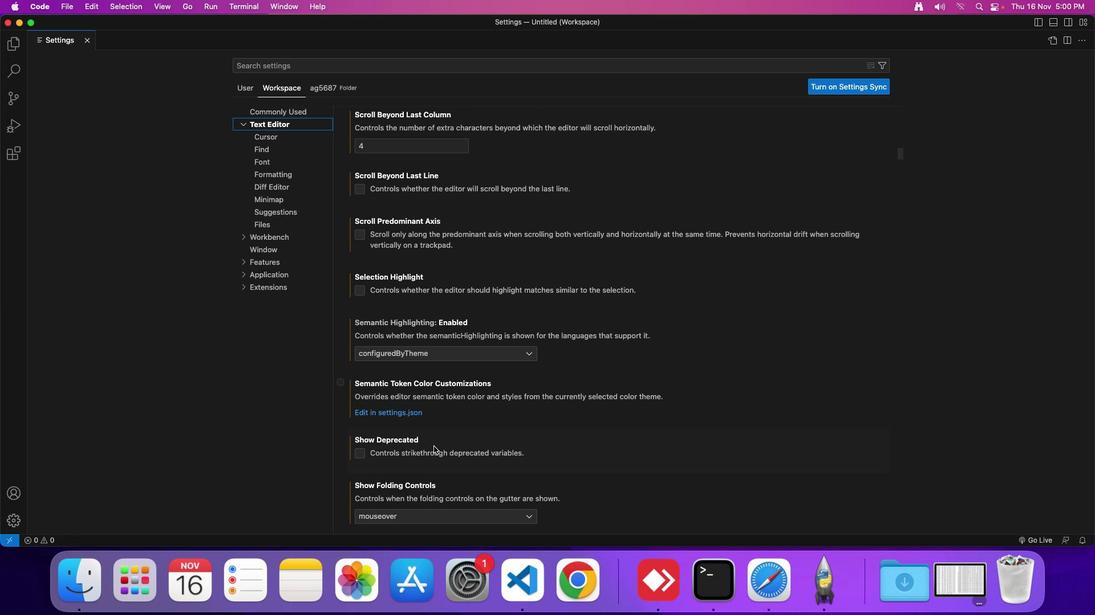 
Action: Mouse scrolled (434, 447) with delta (0, 0)
Screenshot: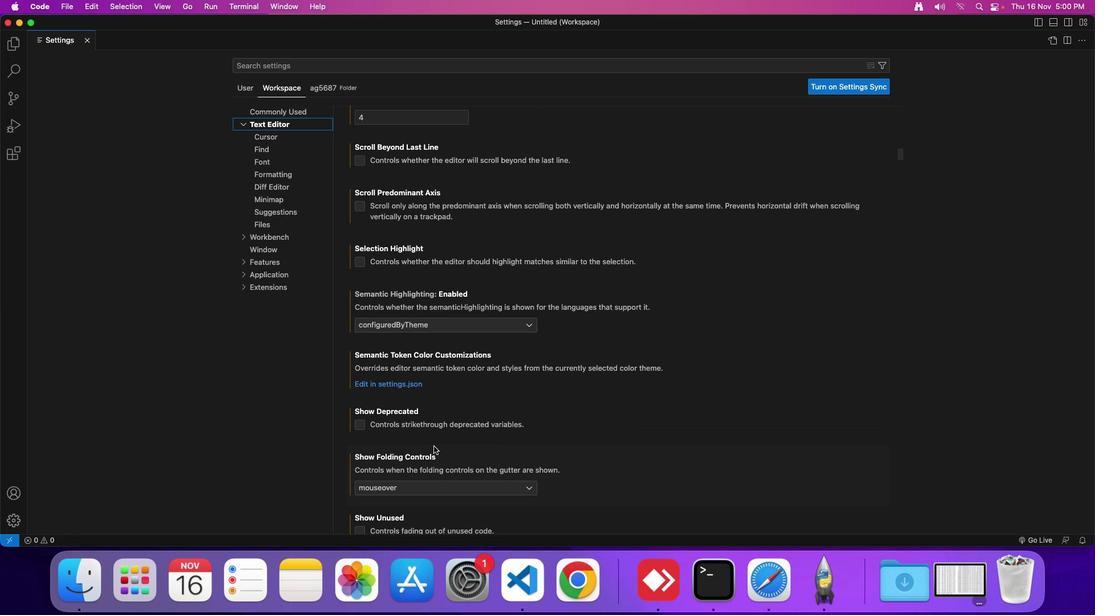 
Action: Mouse scrolled (434, 447) with delta (0, 0)
Screenshot: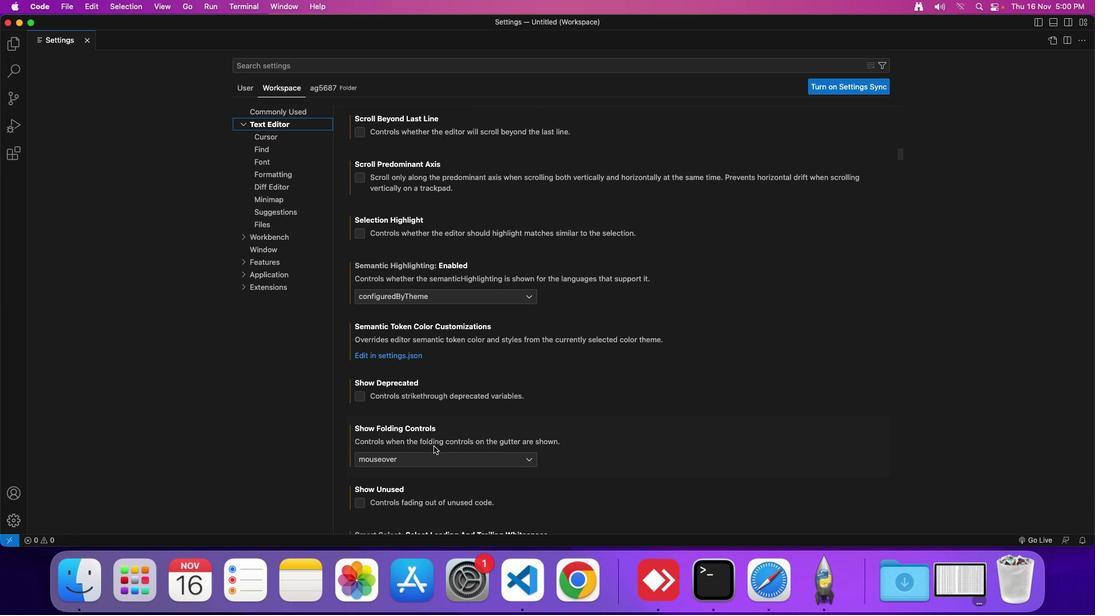 
Action: Mouse scrolled (434, 447) with delta (0, 0)
Screenshot: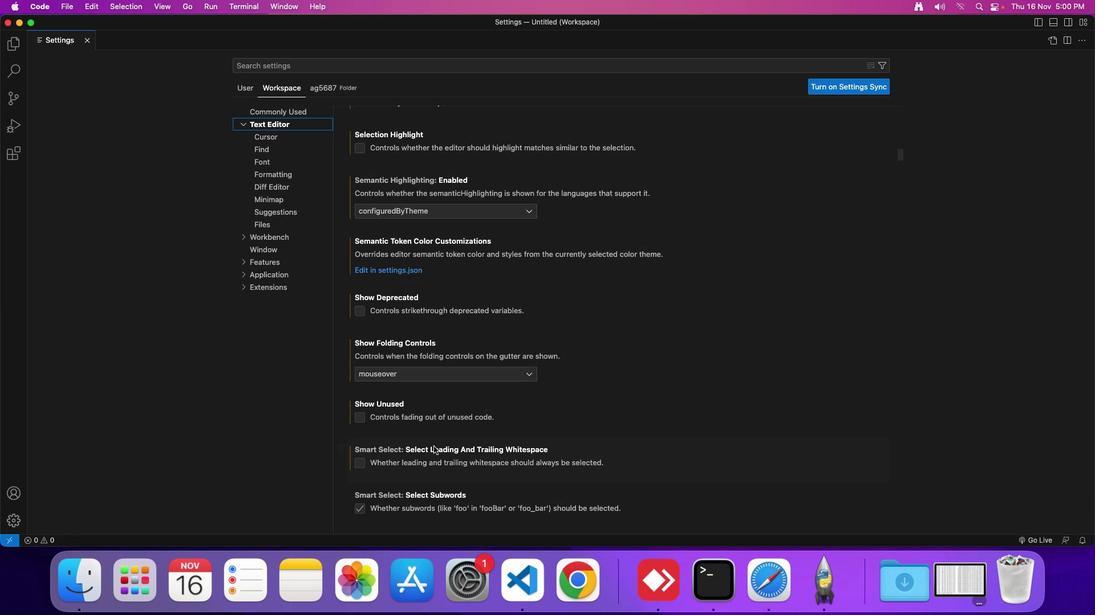 
Action: Mouse scrolled (434, 447) with delta (0, 0)
Screenshot: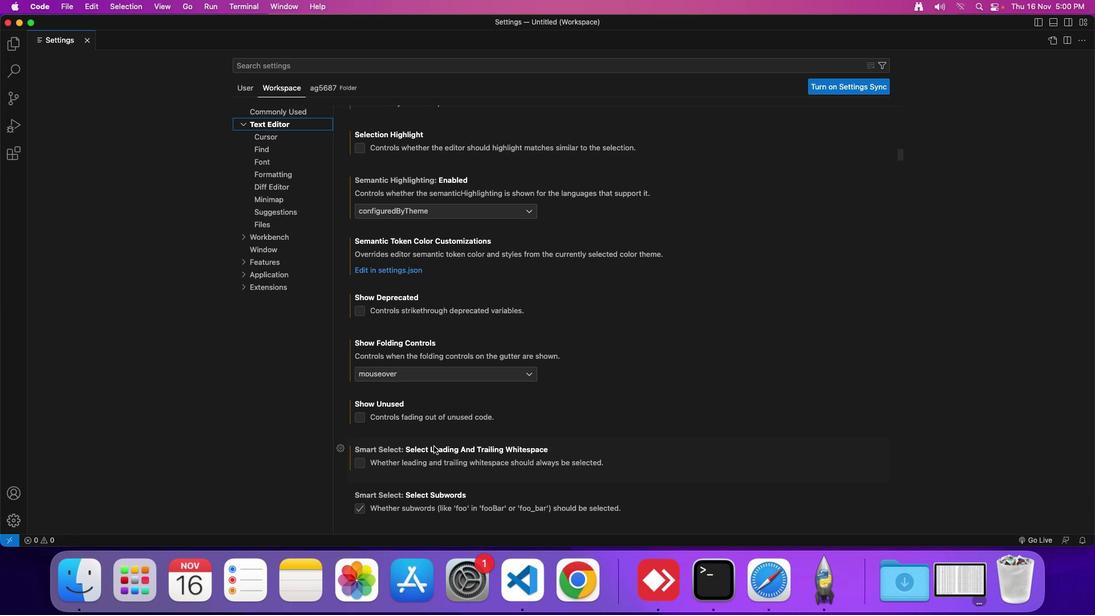 
Action: Mouse scrolled (434, 447) with delta (0, 0)
Screenshot: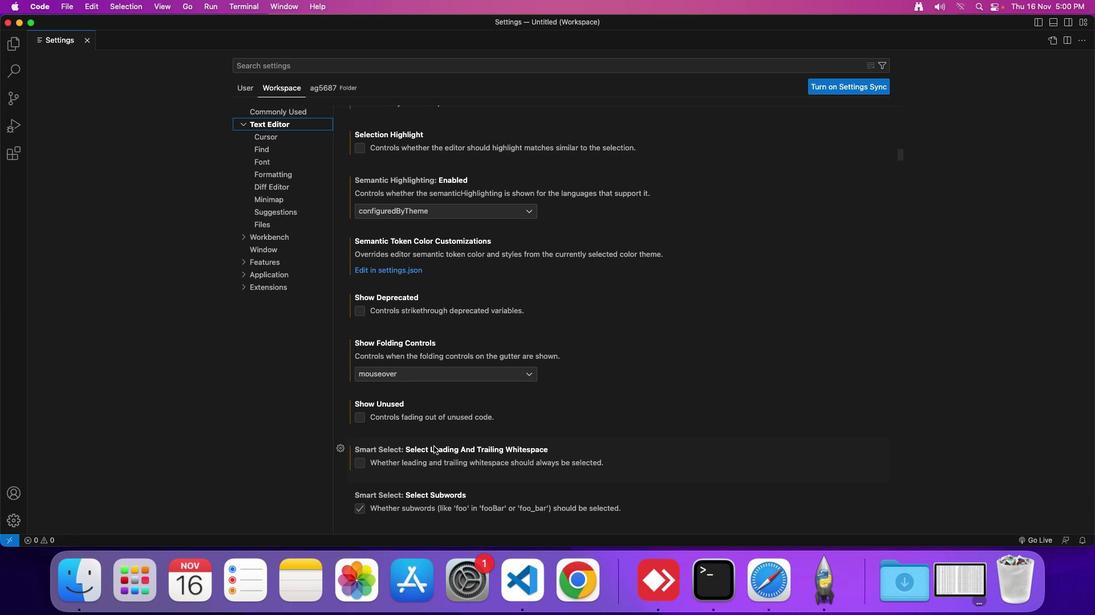 
Action: Mouse scrolled (434, 447) with delta (0, 0)
Screenshot: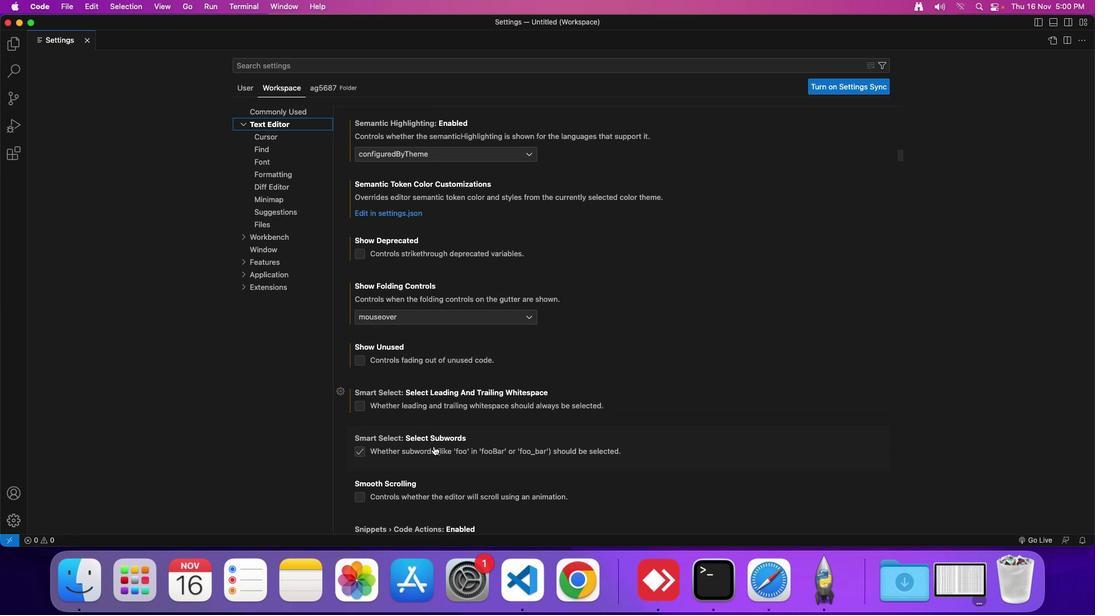 
Action: Mouse scrolled (434, 447) with delta (0, 0)
Screenshot: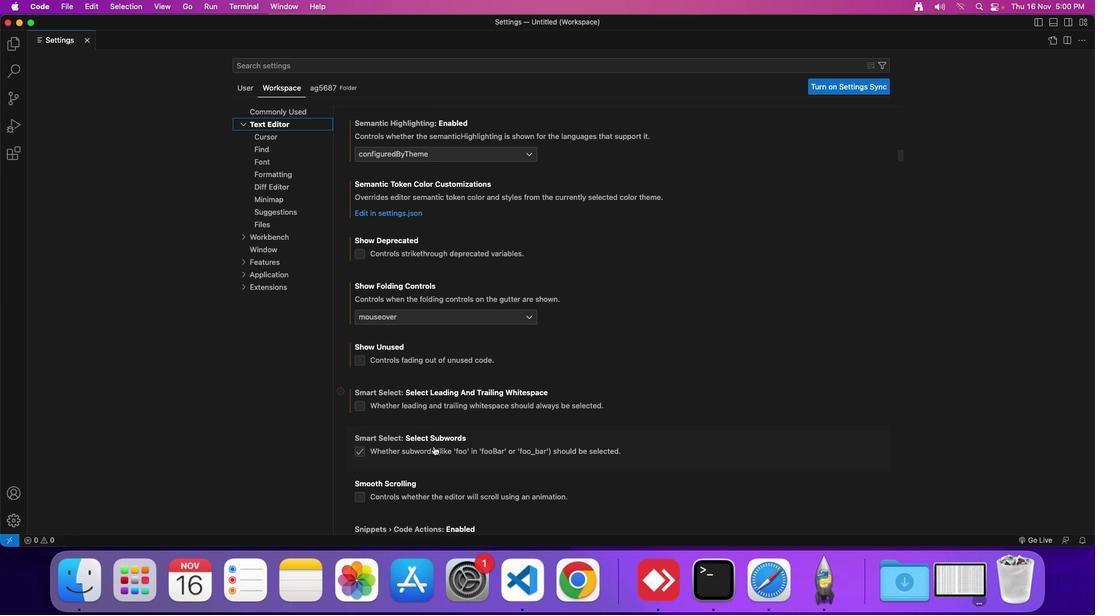 
Action: Mouse scrolled (434, 447) with delta (0, 0)
Screenshot: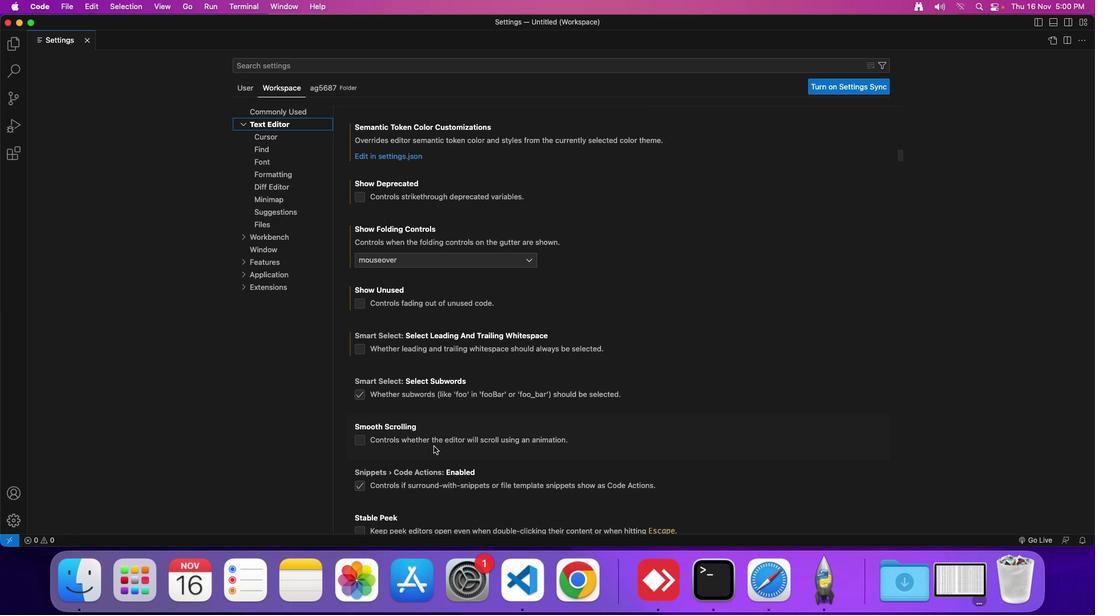 
Action: Mouse scrolled (434, 447) with delta (0, 0)
Screenshot: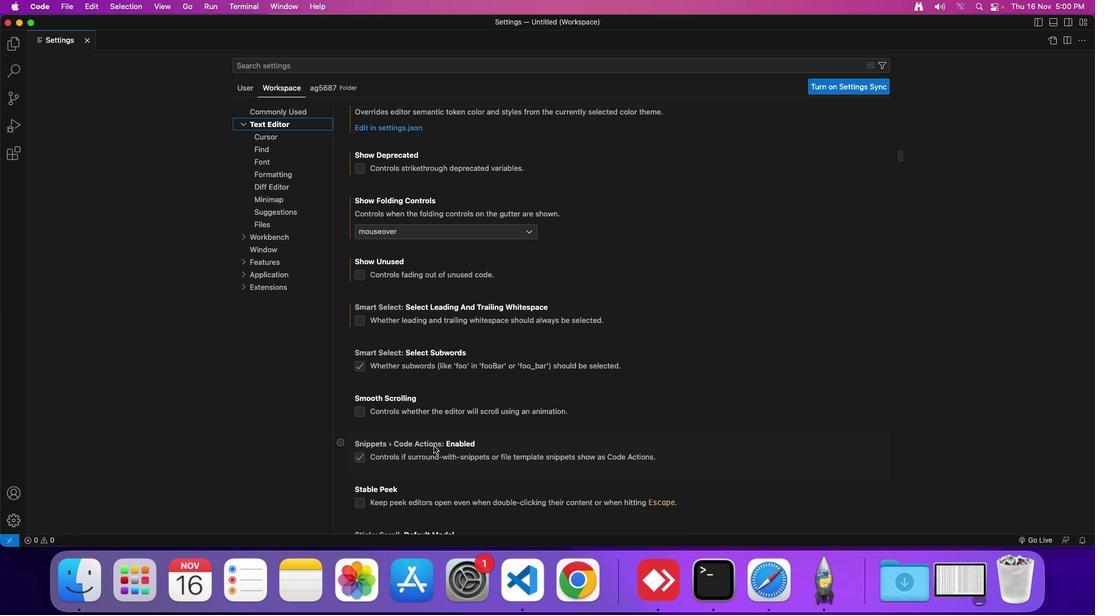 
Action: Mouse scrolled (434, 447) with delta (0, 0)
Screenshot: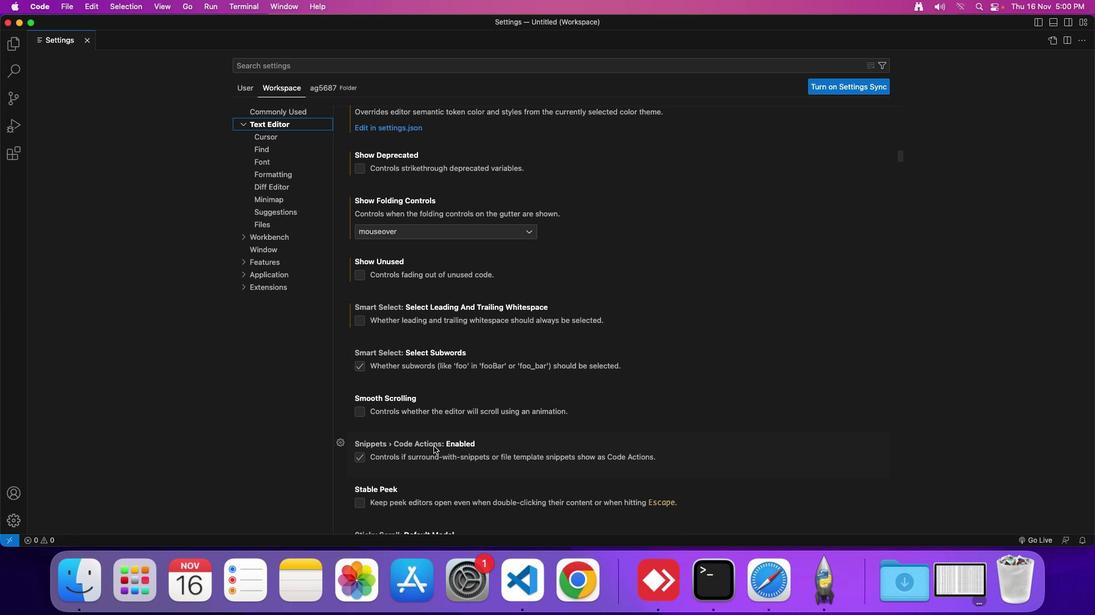 
Action: Mouse moved to (362, 367)
Screenshot: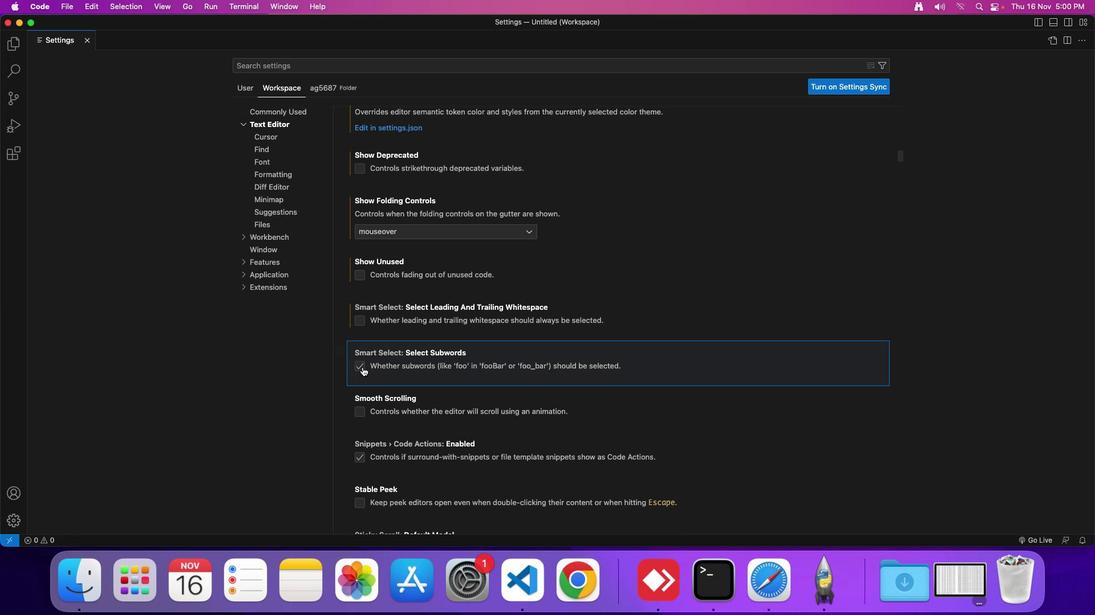 
Action: Mouse pressed left at (362, 367)
Screenshot: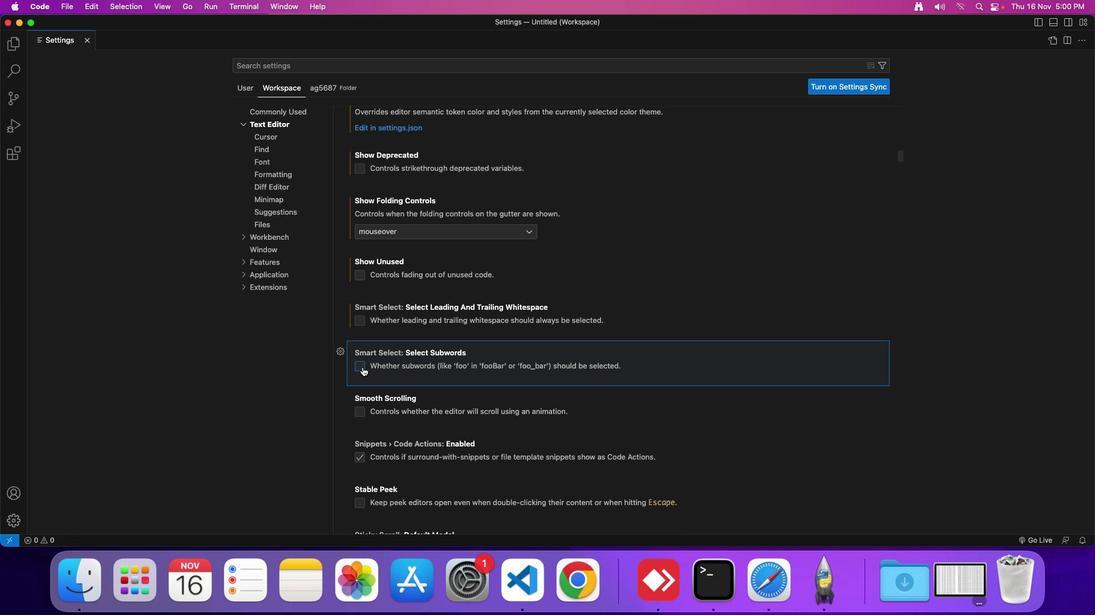 
